 Task: Look for space in Kurayyimah, Jordan from 6th September, 2023 to 15th September, 2023 for 6 adults in price range Rs.8000 to Rs.12000. Place can be entire place or private room with 6 bedrooms having 6 beds and 6 bathrooms. Property type can be house, flat, guest house. Amenities needed are: wifi, TV, free parkinig on premises, gym, breakfast. Booking option can be shelf check-in. Required host language is English.
Action: Mouse moved to (464, 97)
Screenshot: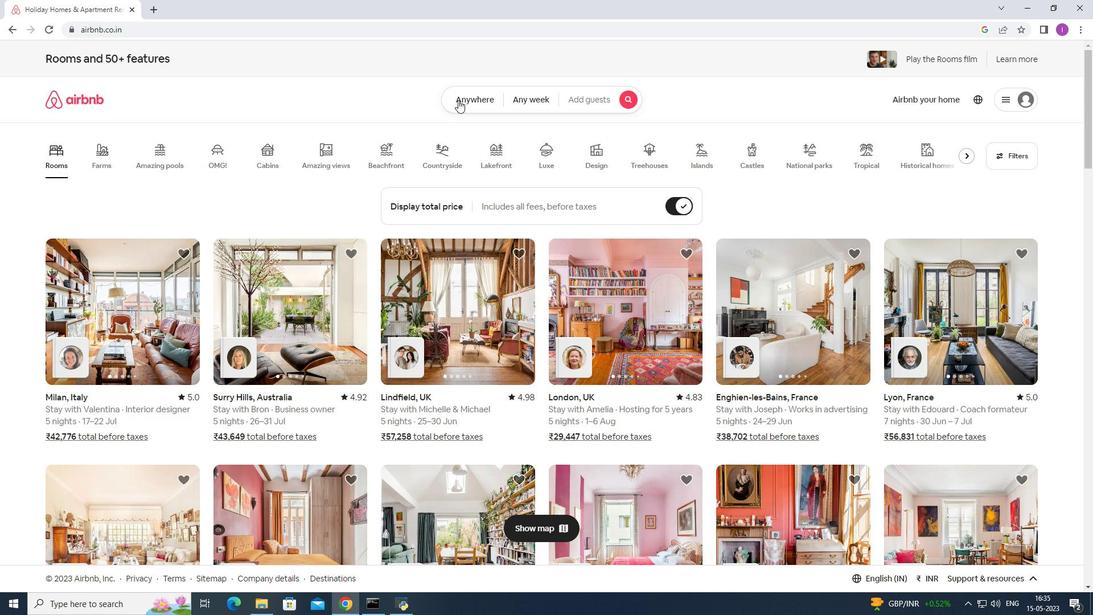 
Action: Mouse pressed left at (464, 97)
Screenshot: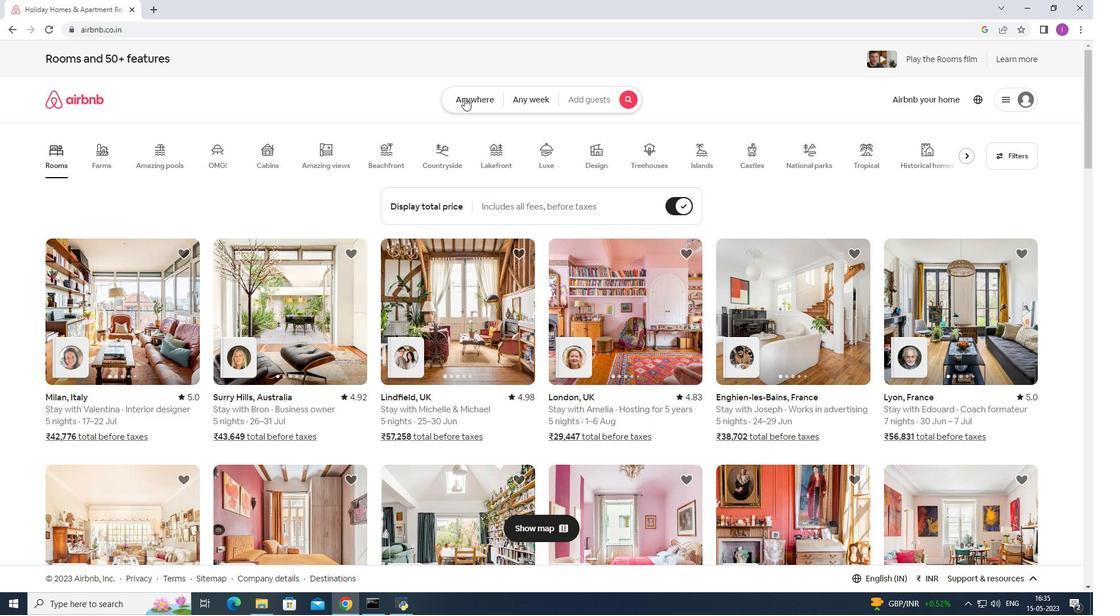 
Action: Mouse moved to (337, 147)
Screenshot: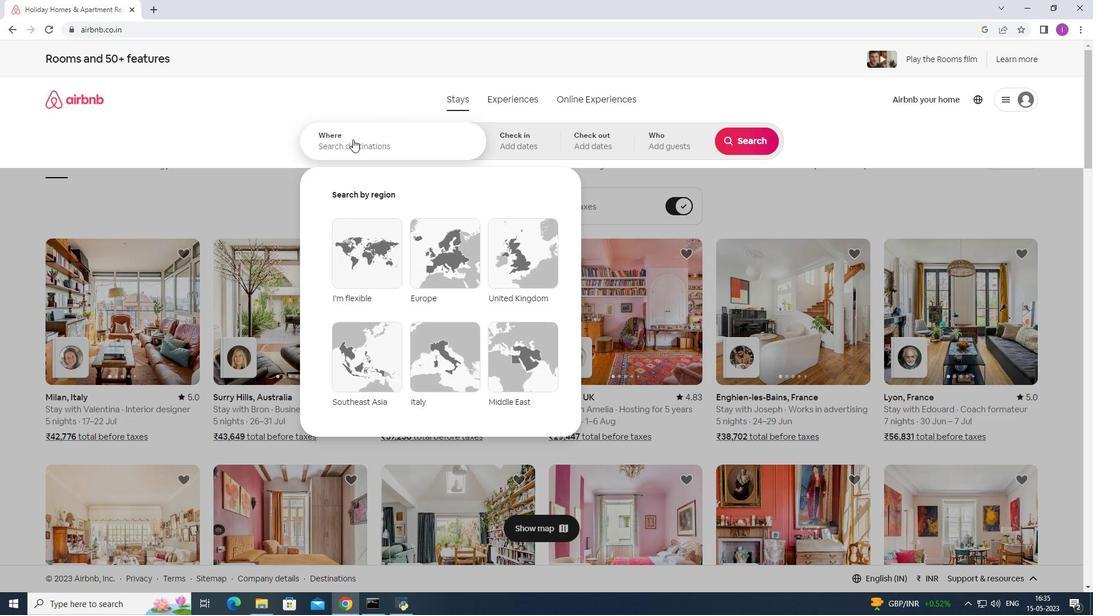 
Action: Mouse pressed left at (337, 147)
Screenshot: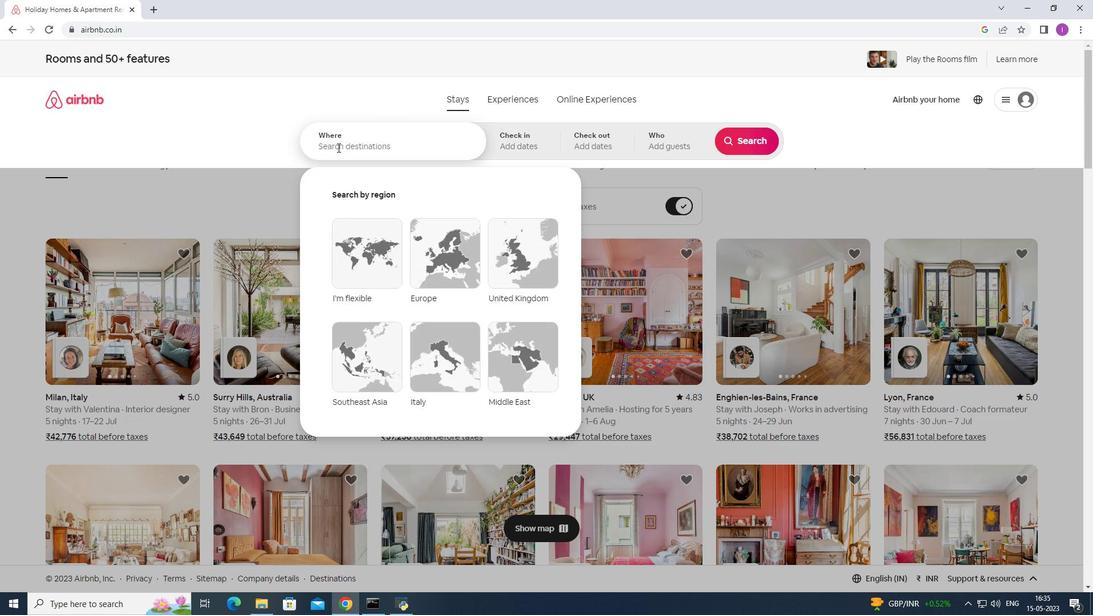 
Action: Mouse moved to (314, 150)
Screenshot: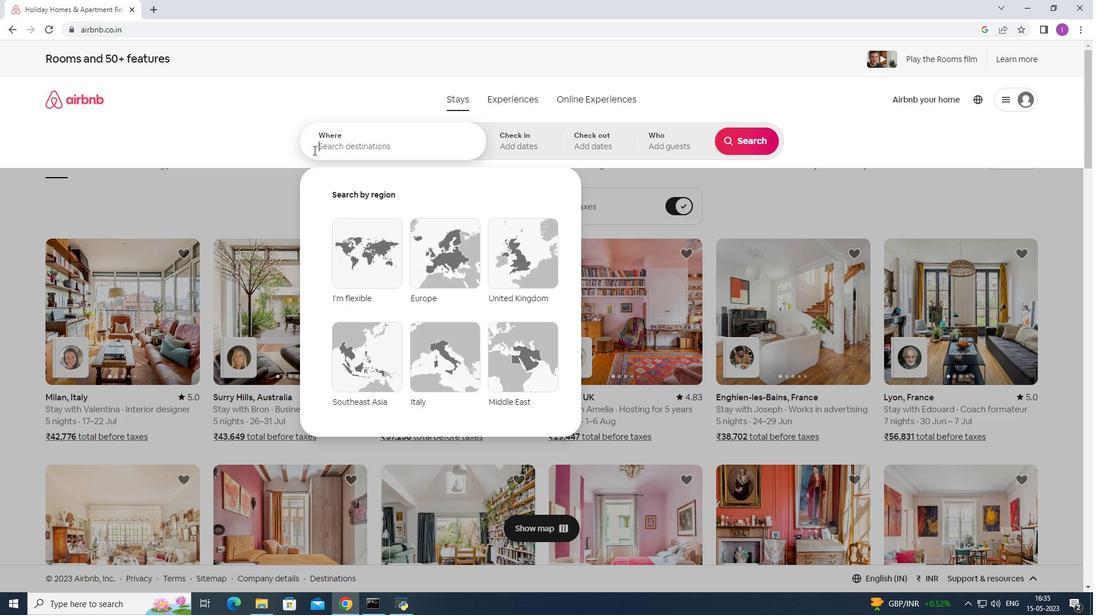 
Action: Key pressed <Key.shift><Key.shift><Key.shift><Key.shift><Key.shift>Kuay<Key.backspace><Key.backspace>rayyimah,<Key.shift>jordan
Screenshot: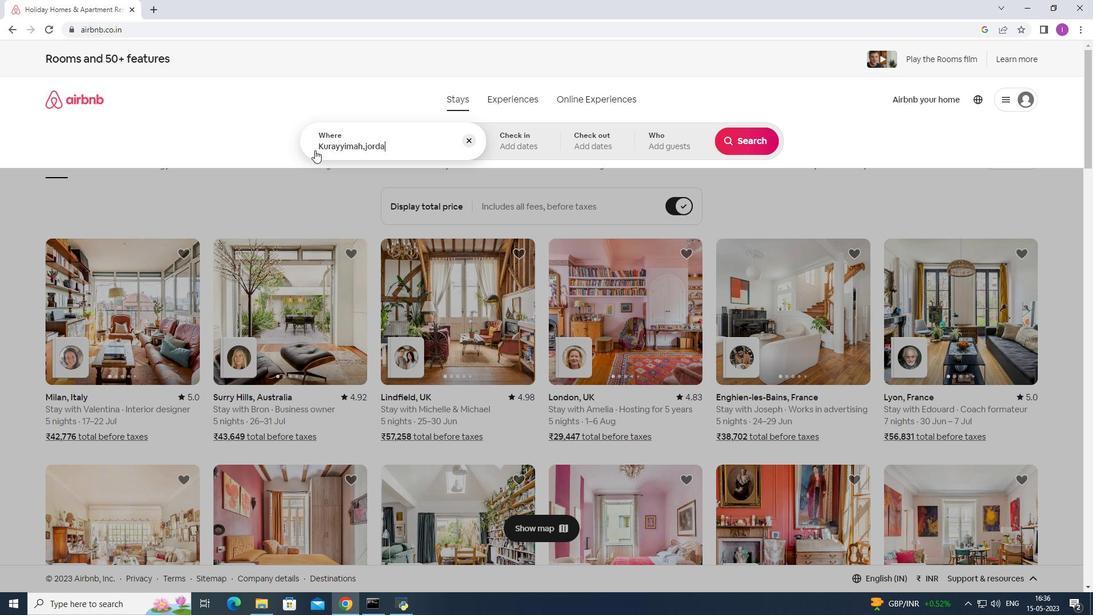 
Action: Mouse moved to (516, 141)
Screenshot: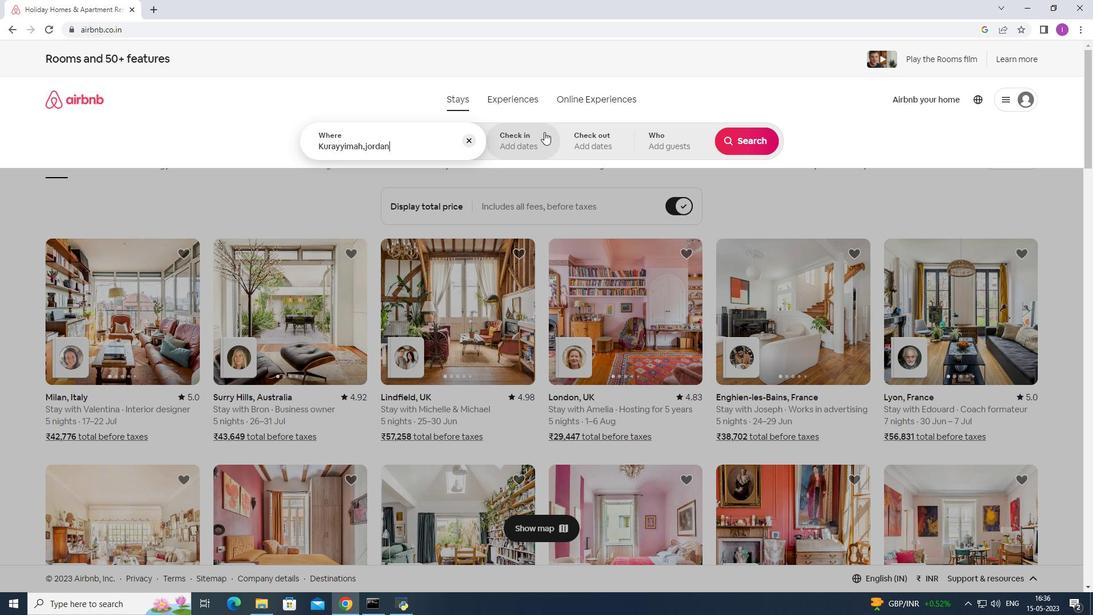 
Action: Mouse pressed left at (516, 141)
Screenshot: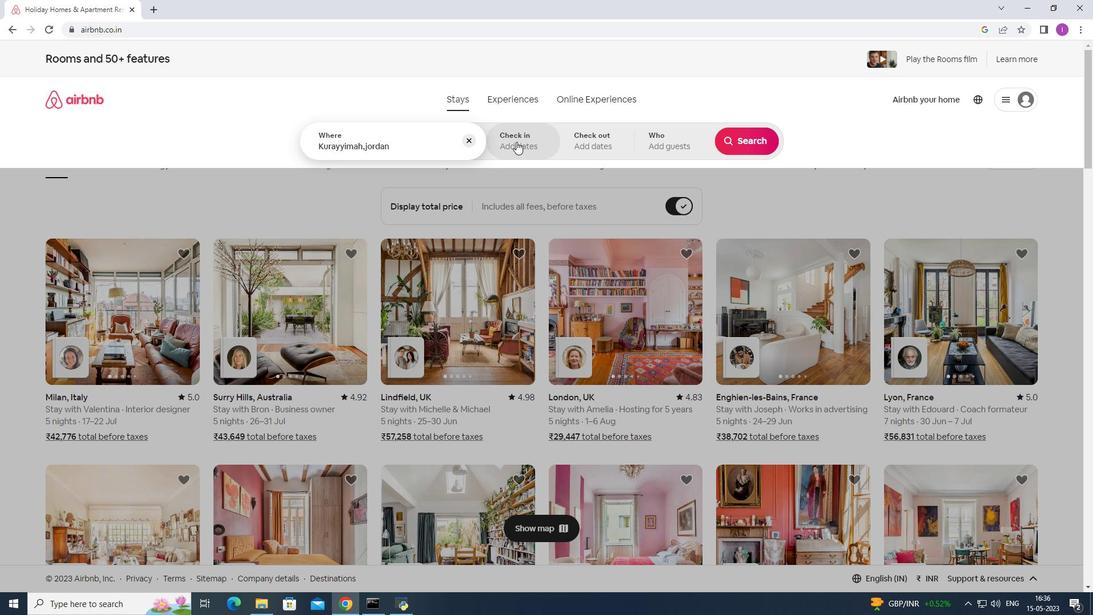 
Action: Mouse moved to (748, 227)
Screenshot: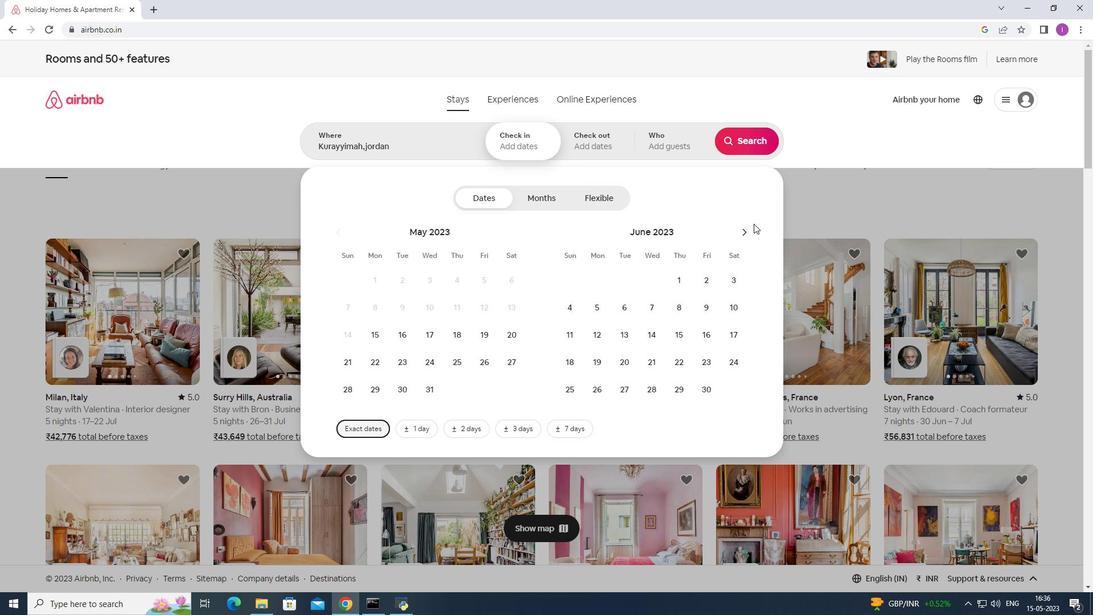 
Action: Mouse pressed left at (748, 227)
Screenshot: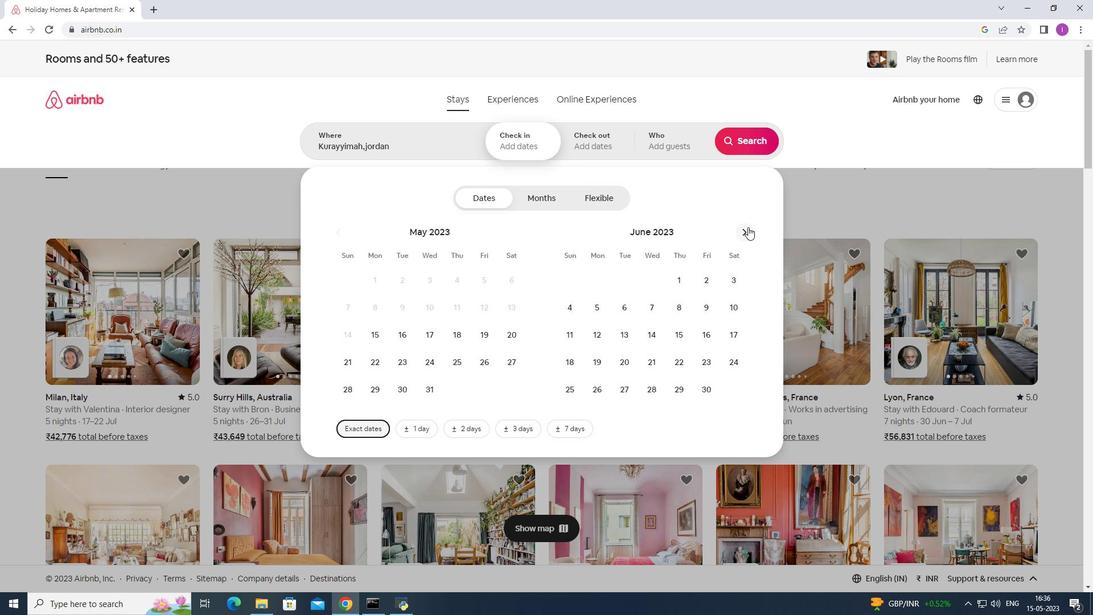
Action: Mouse pressed left at (748, 227)
Screenshot: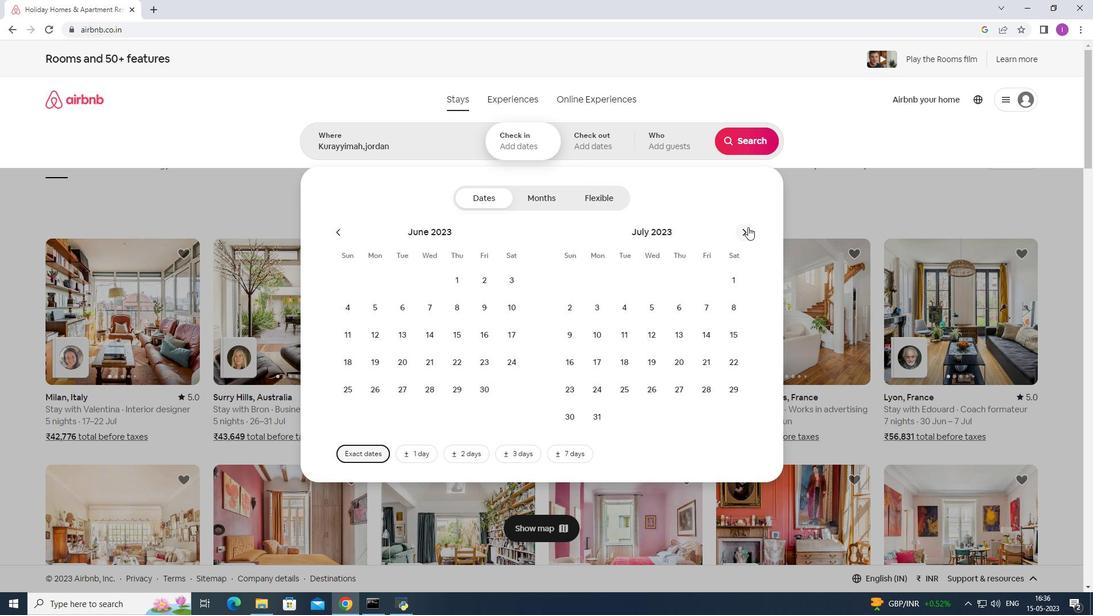 
Action: Mouse moved to (748, 227)
Screenshot: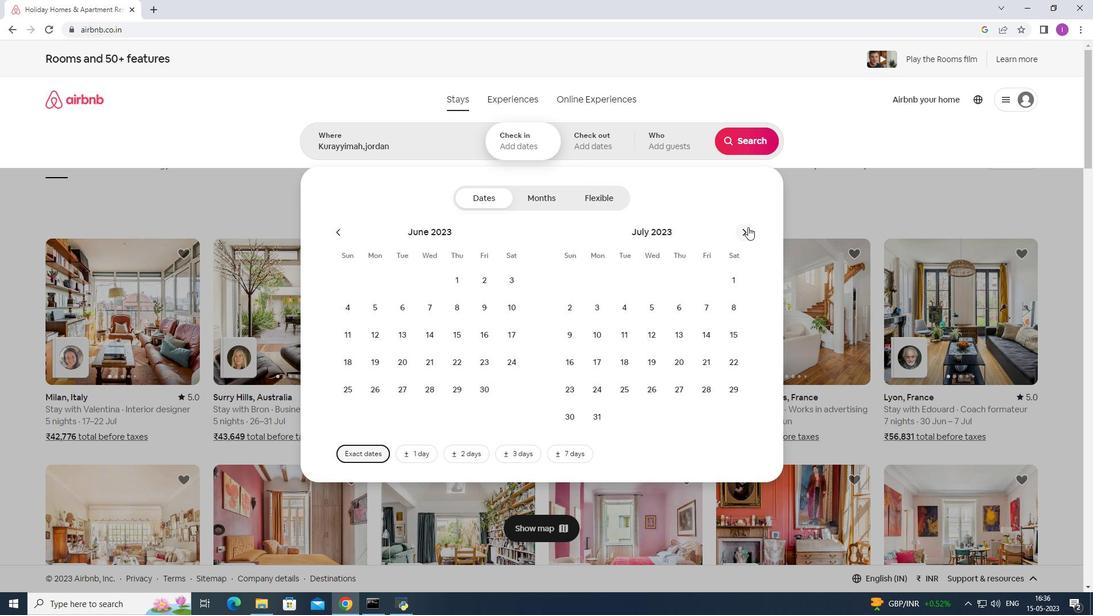 
Action: Mouse pressed left at (748, 227)
Screenshot: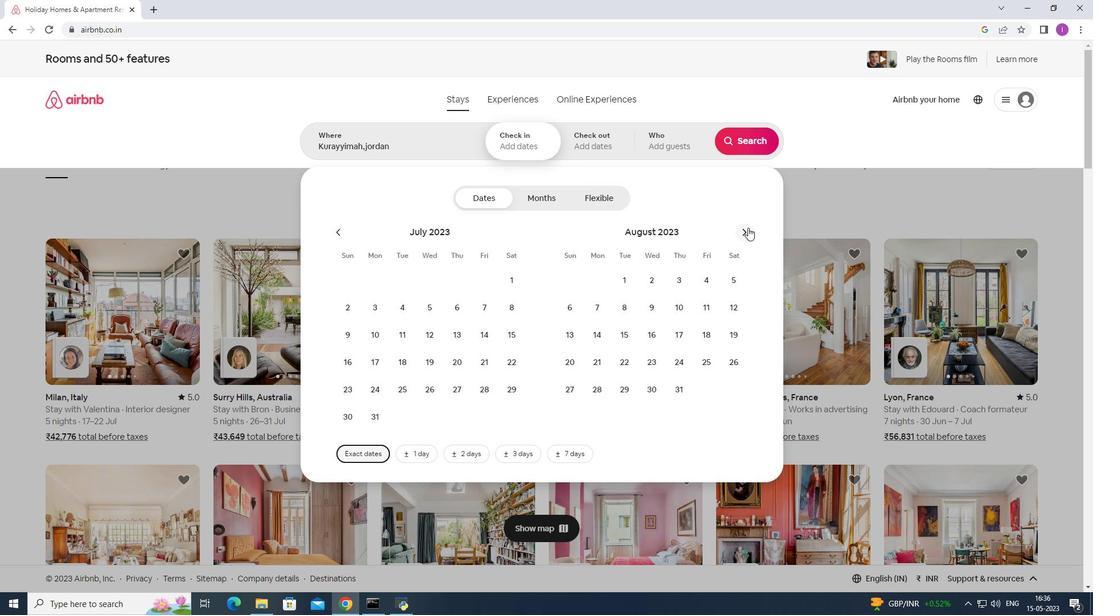 
Action: Mouse moved to (655, 299)
Screenshot: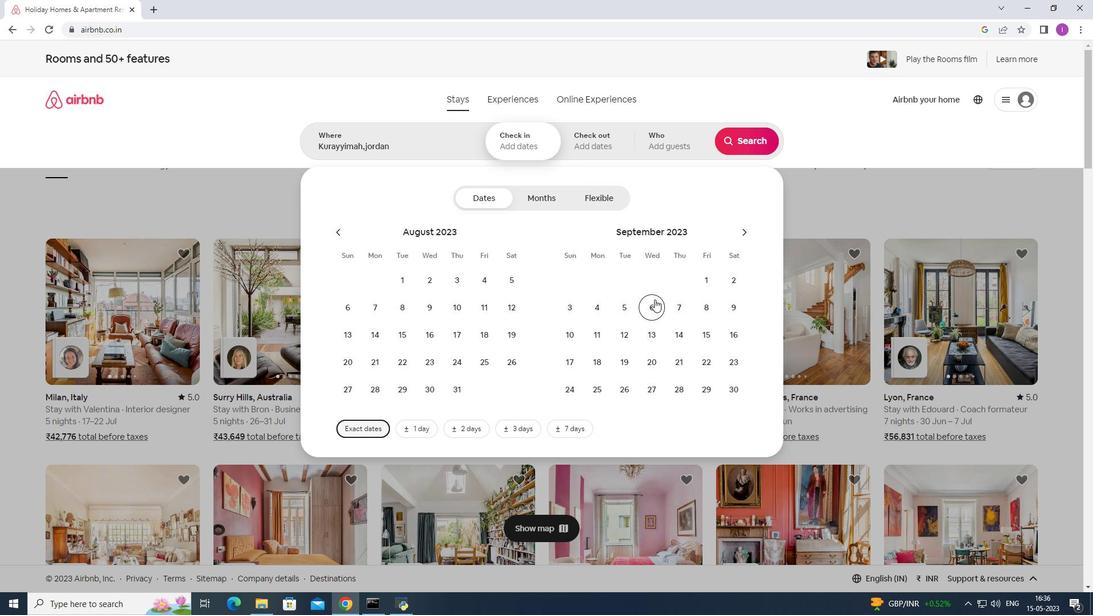 
Action: Mouse pressed left at (655, 299)
Screenshot: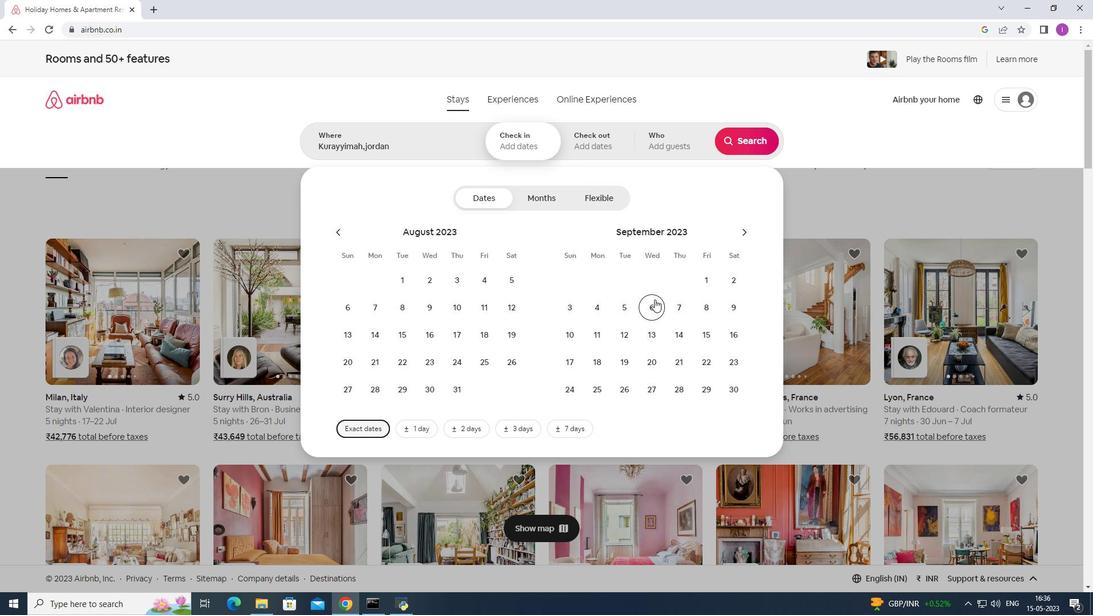 
Action: Mouse moved to (697, 334)
Screenshot: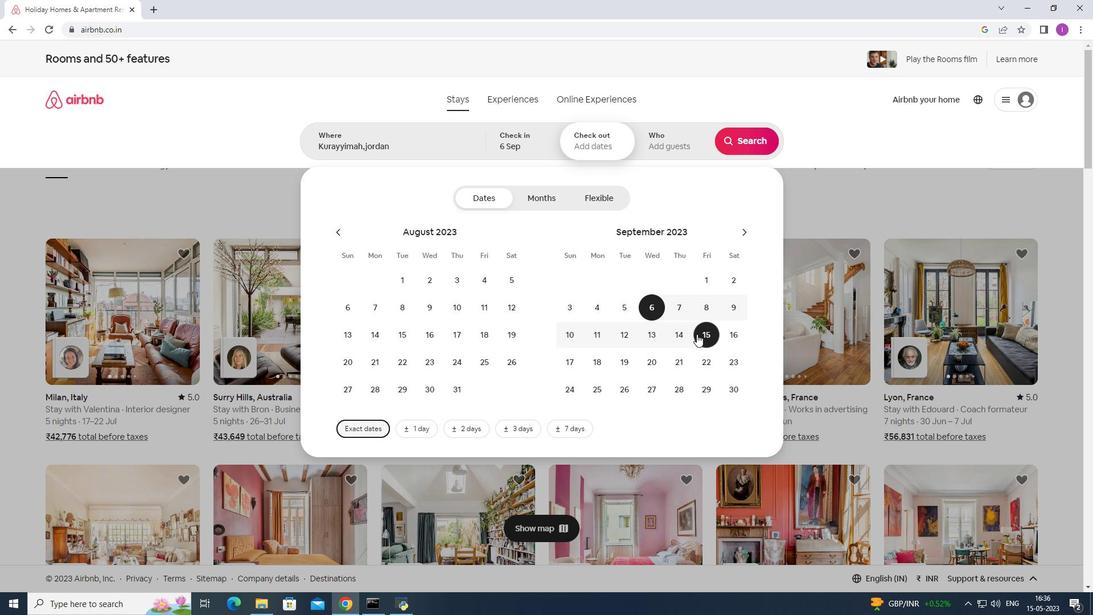 
Action: Mouse pressed left at (697, 334)
Screenshot: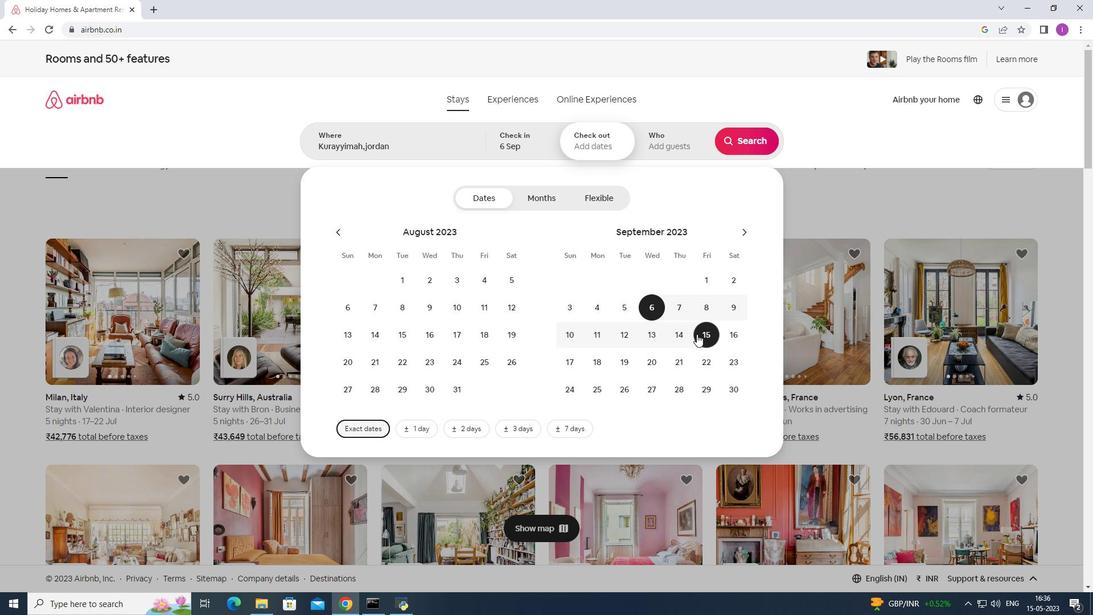 
Action: Mouse moved to (681, 149)
Screenshot: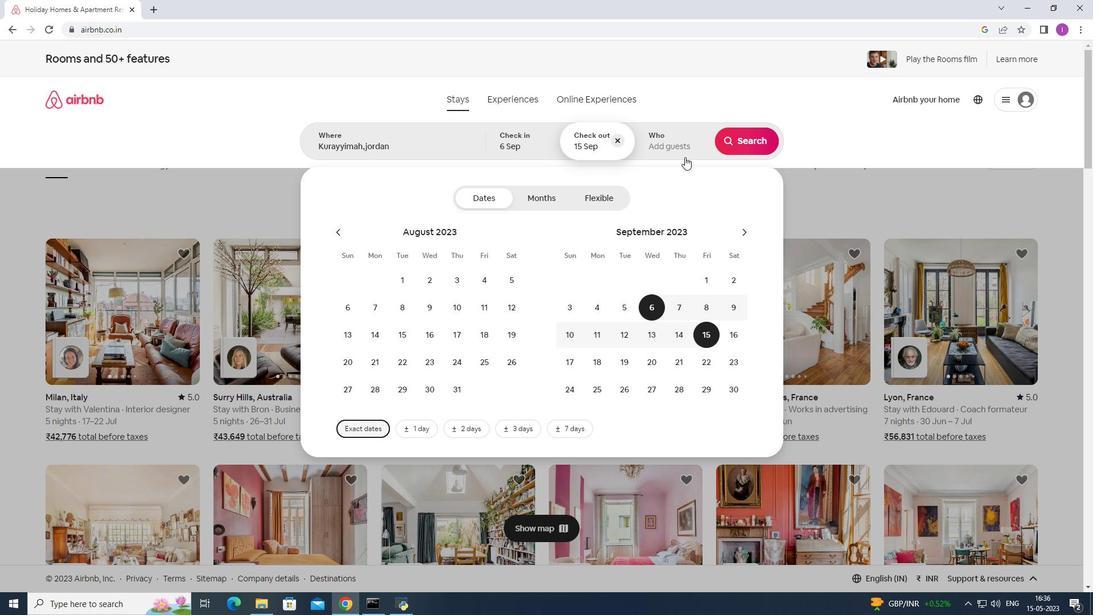 
Action: Mouse pressed left at (681, 149)
Screenshot: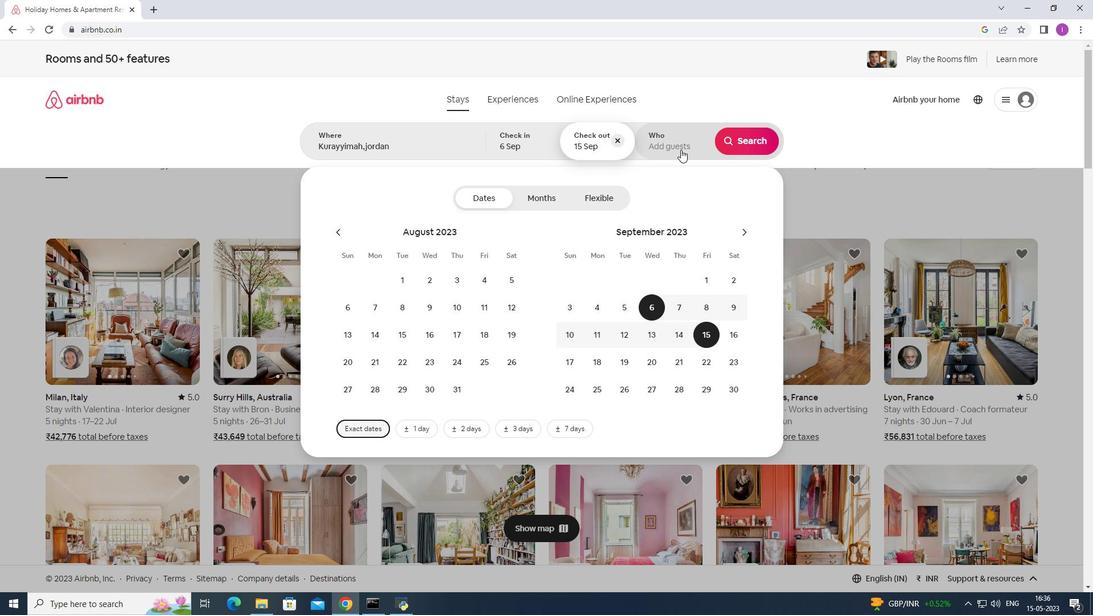 
Action: Mouse moved to (747, 202)
Screenshot: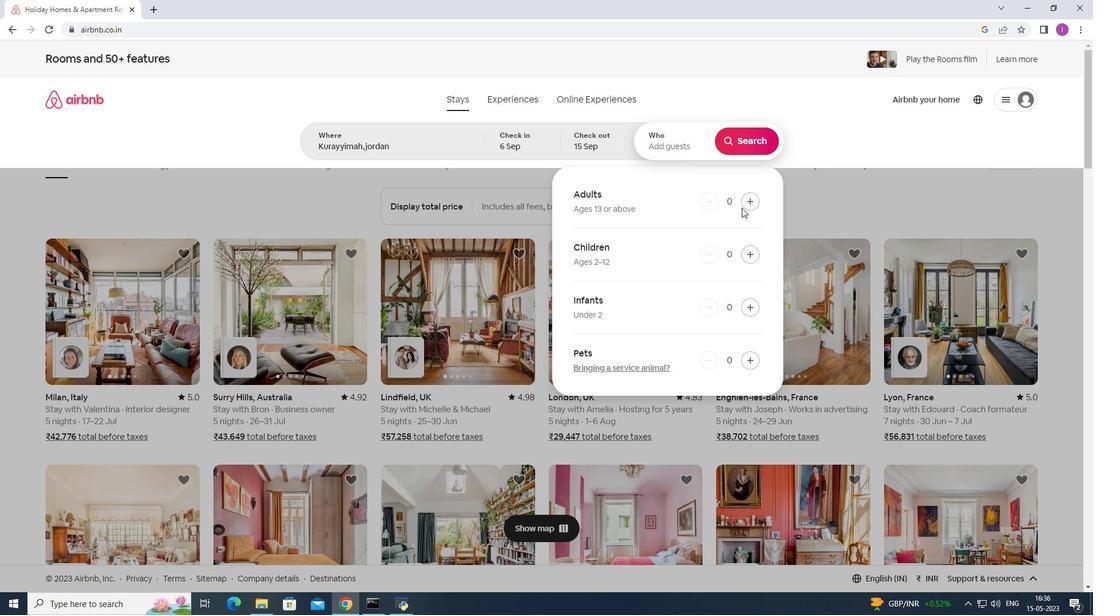 
Action: Mouse pressed left at (747, 202)
Screenshot: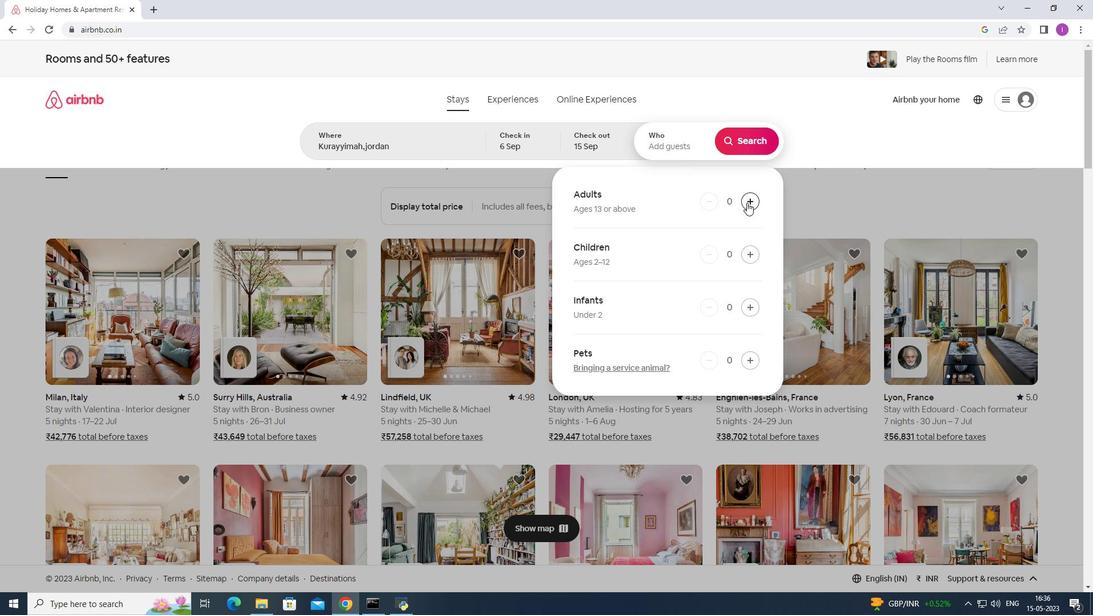 
Action: Mouse pressed left at (747, 202)
Screenshot: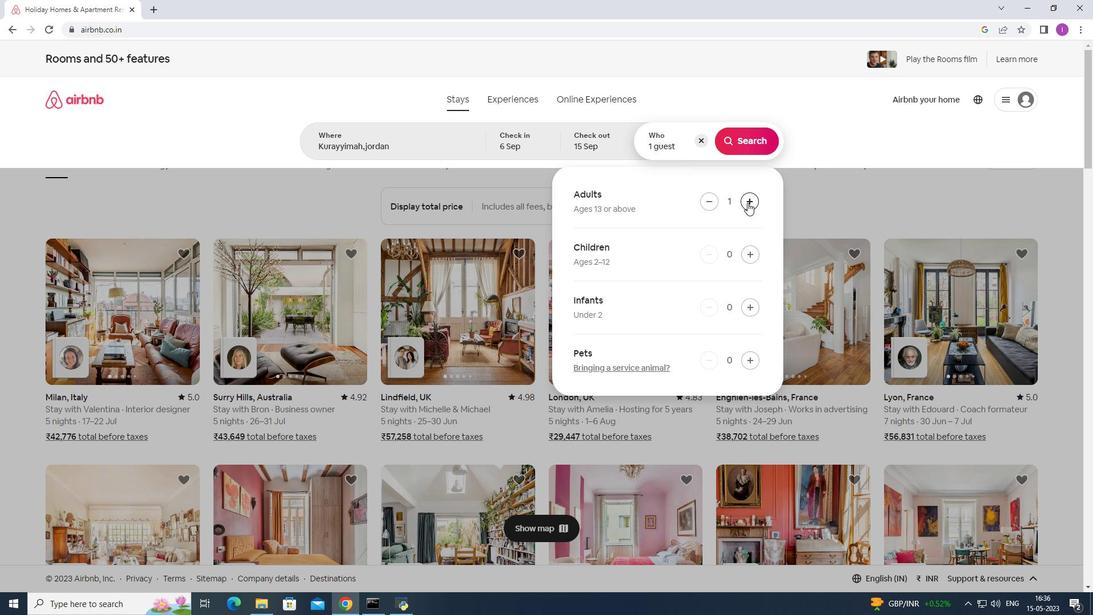 
Action: Mouse pressed left at (747, 202)
Screenshot: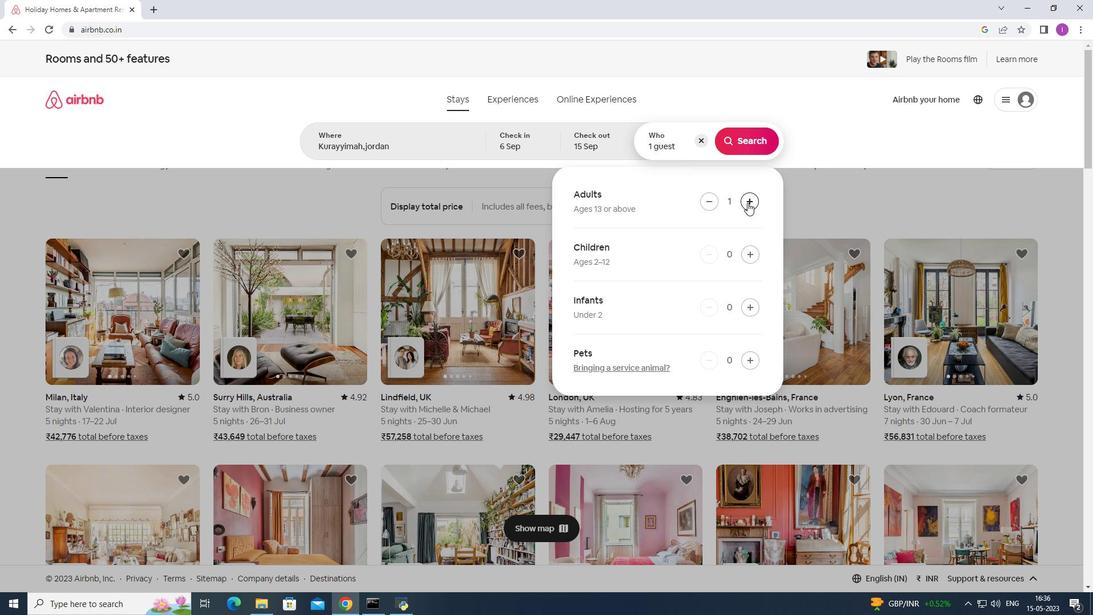 
Action: Mouse pressed left at (747, 202)
Screenshot: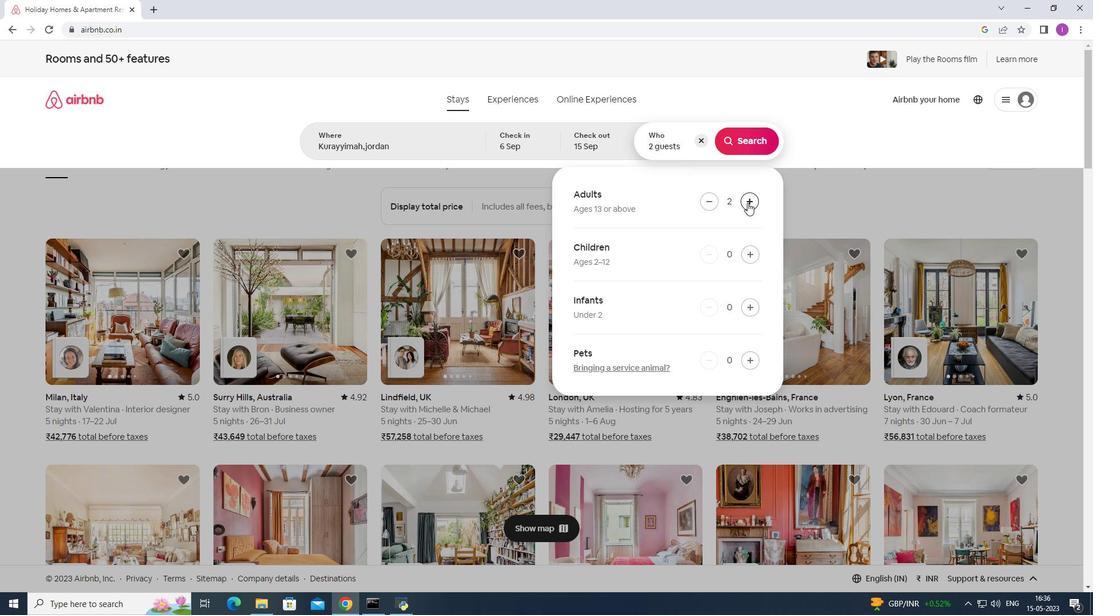 
Action: Mouse moved to (747, 202)
Screenshot: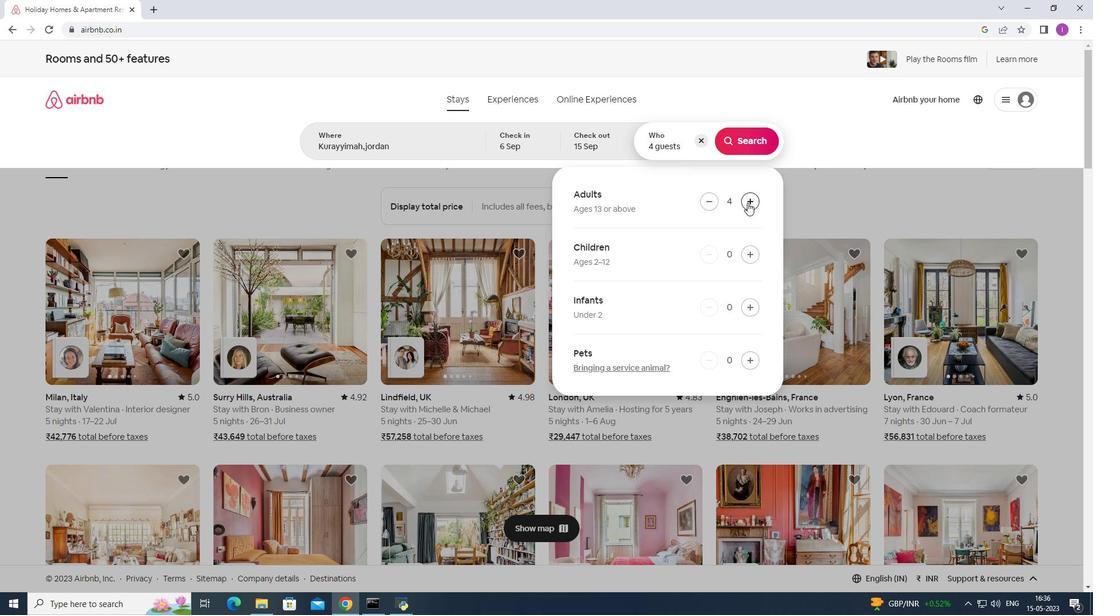 
Action: Mouse pressed left at (747, 202)
Screenshot: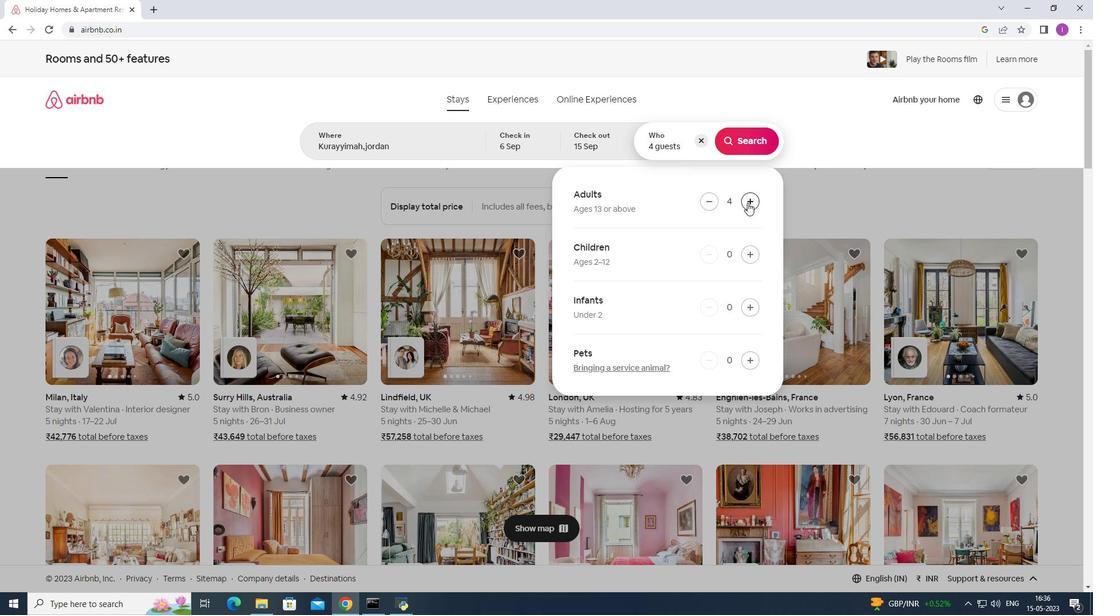 
Action: Mouse pressed left at (747, 202)
Screenshot: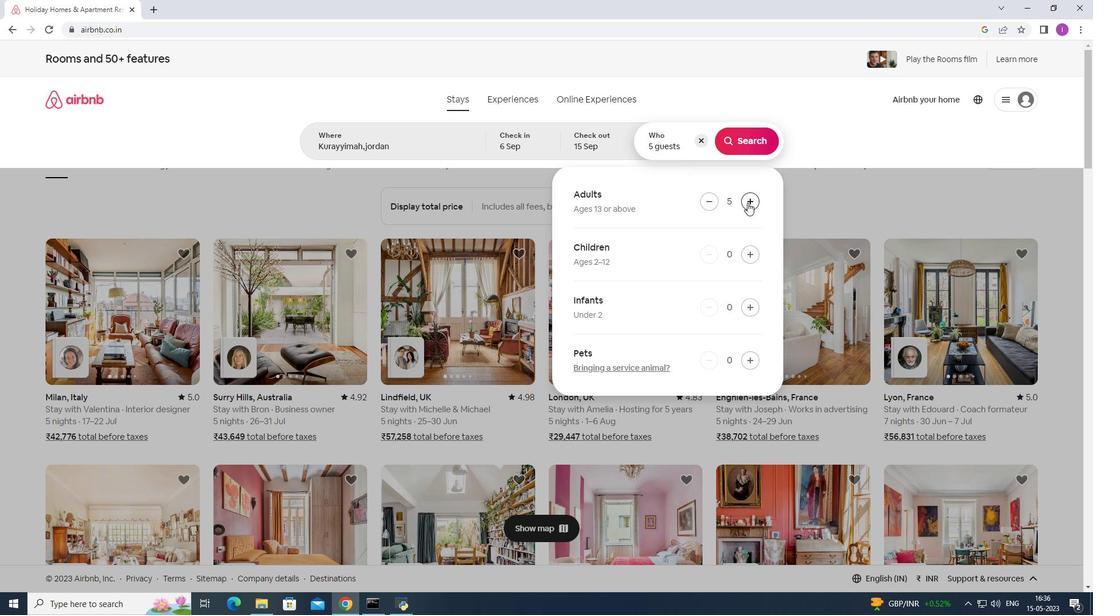 
Action: Mouse moved to (741, 144)
Screenshot: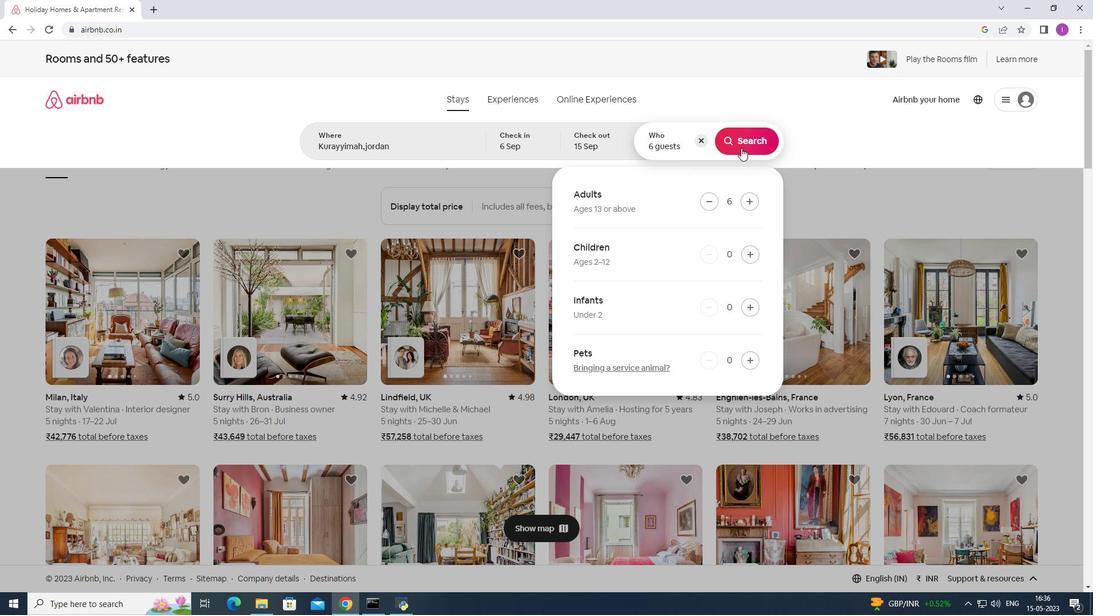
Action: Mouse pressed left at (741, 144)
Screenshot: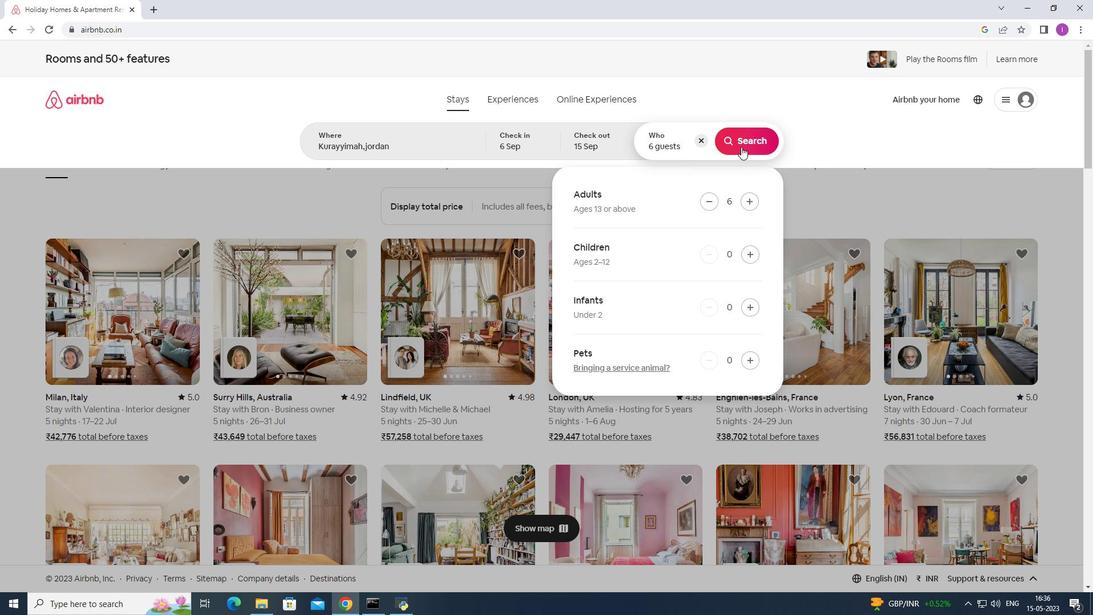 
Action: Mouse moved to (1051, 101)
Screenshot: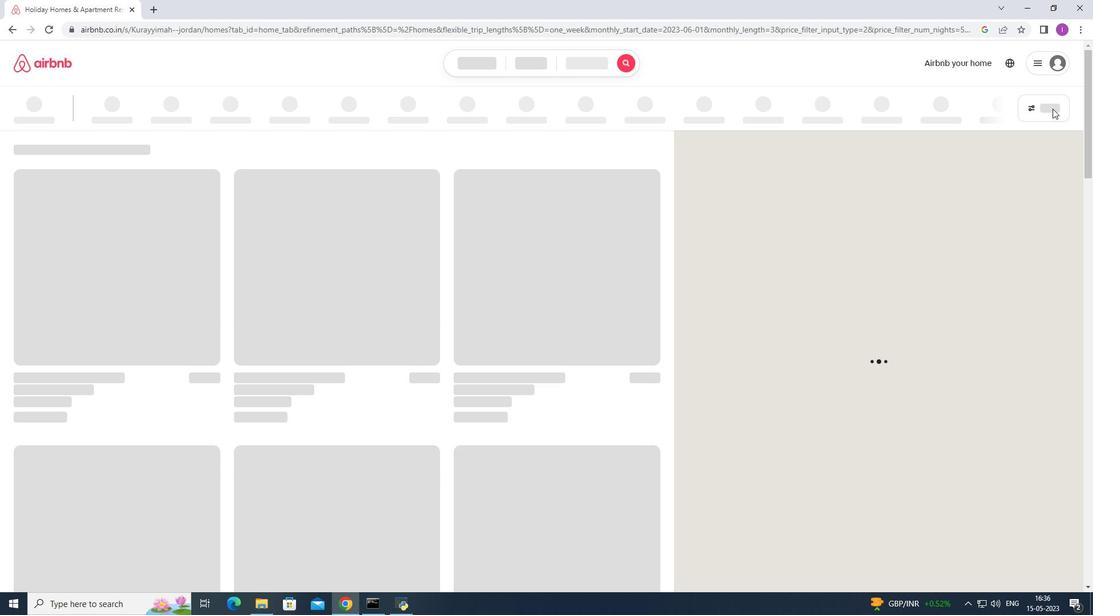 
Action: Mouse pressed left at (1051, 101)
Screenshot: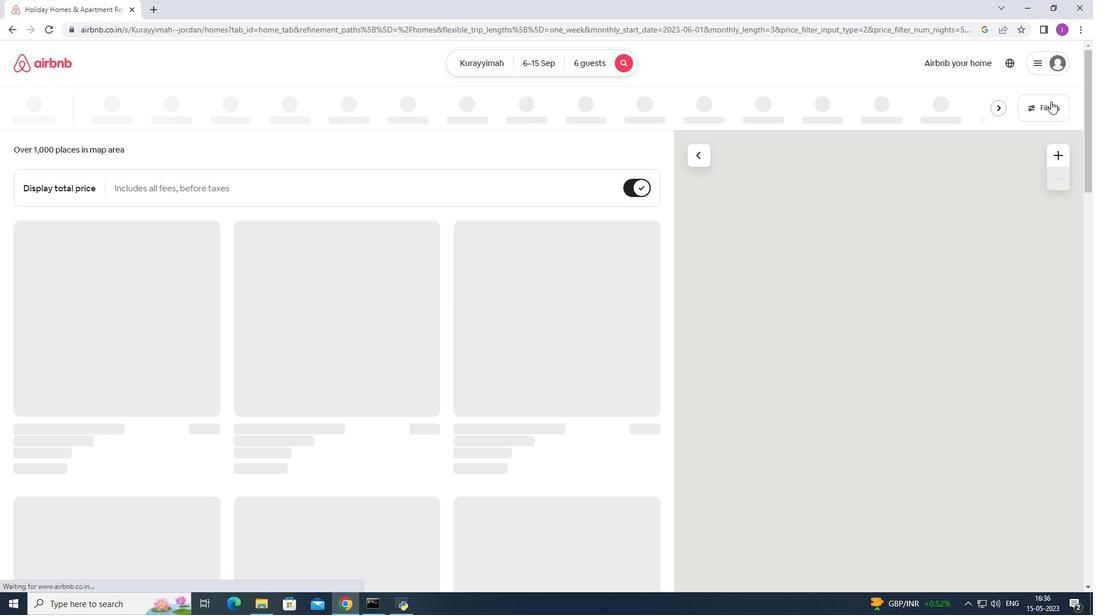 
Action: Mouse moved to (640, 388)
Screenshot: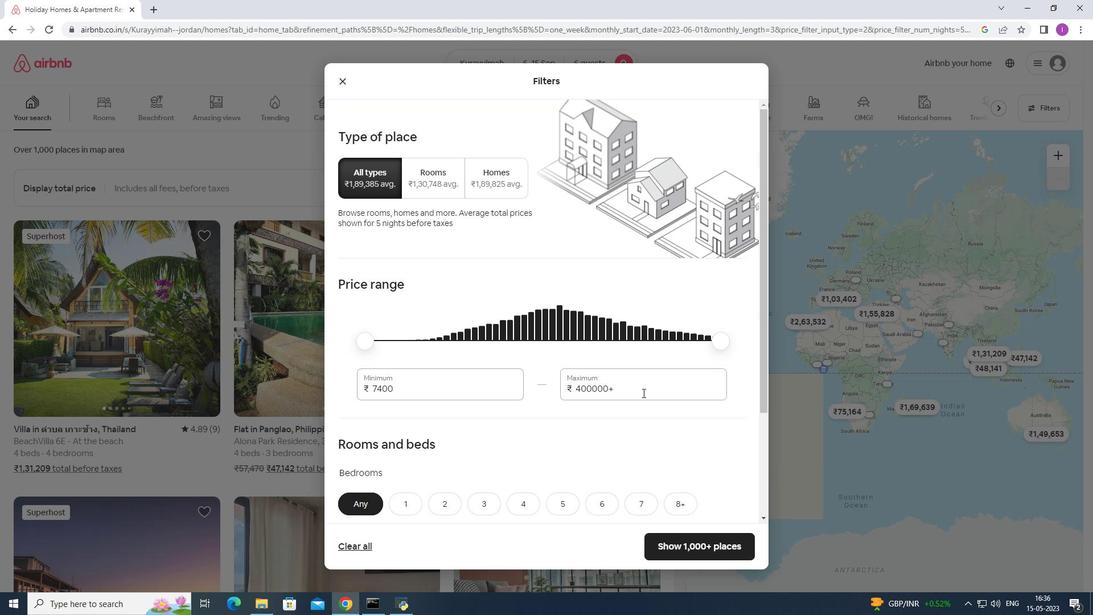 
Action: Mouse pressed left at (640, 388)
Screenshot: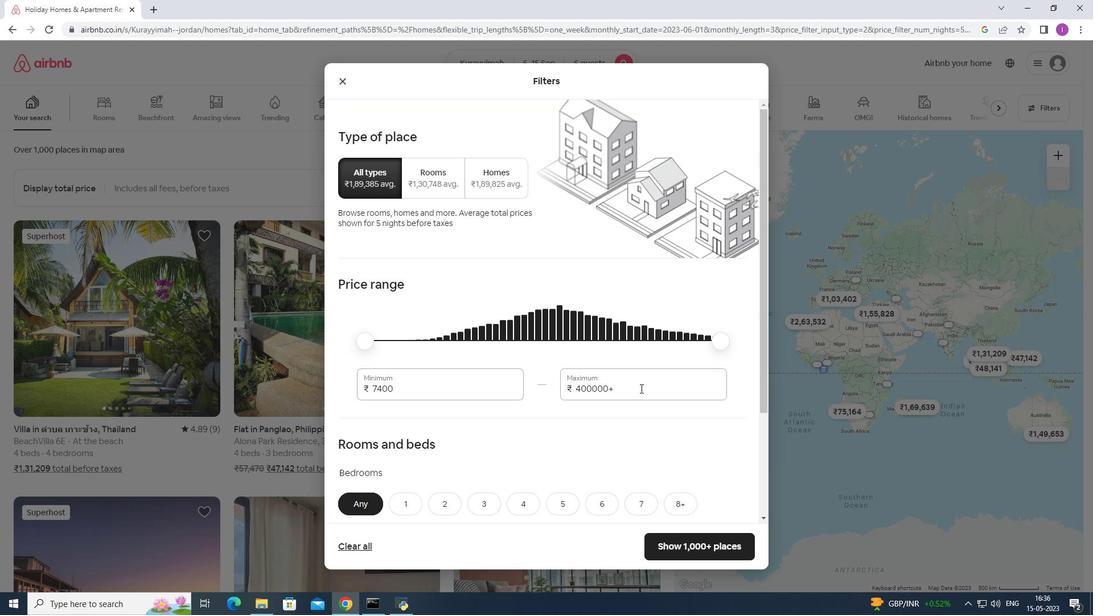 
Action: Mouse moved to (619, 387)
Screenshot: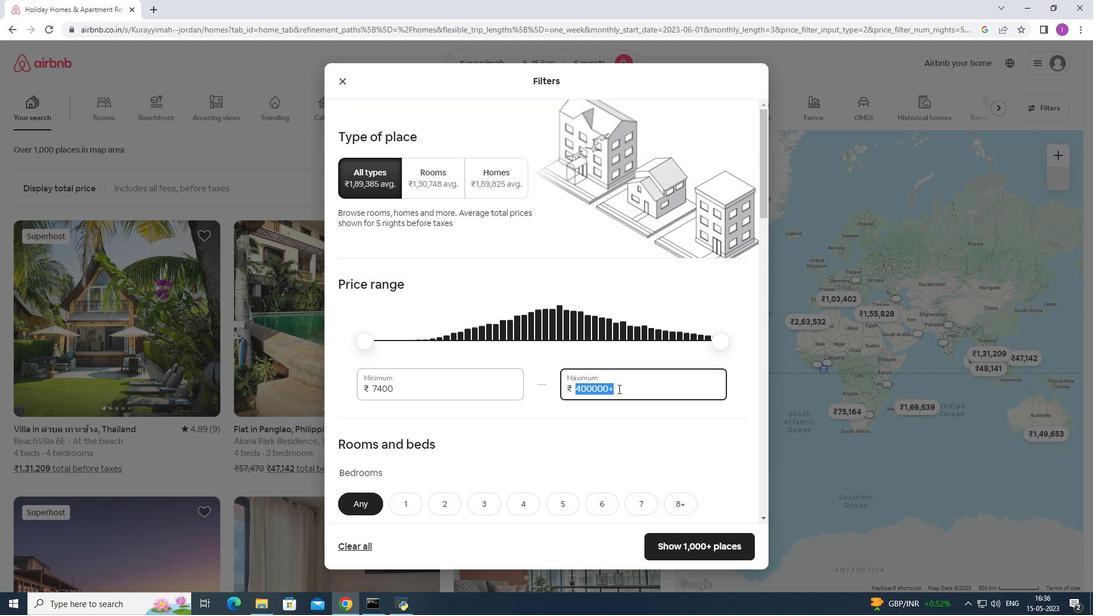 
Action: Key pressed 1
Screenshot: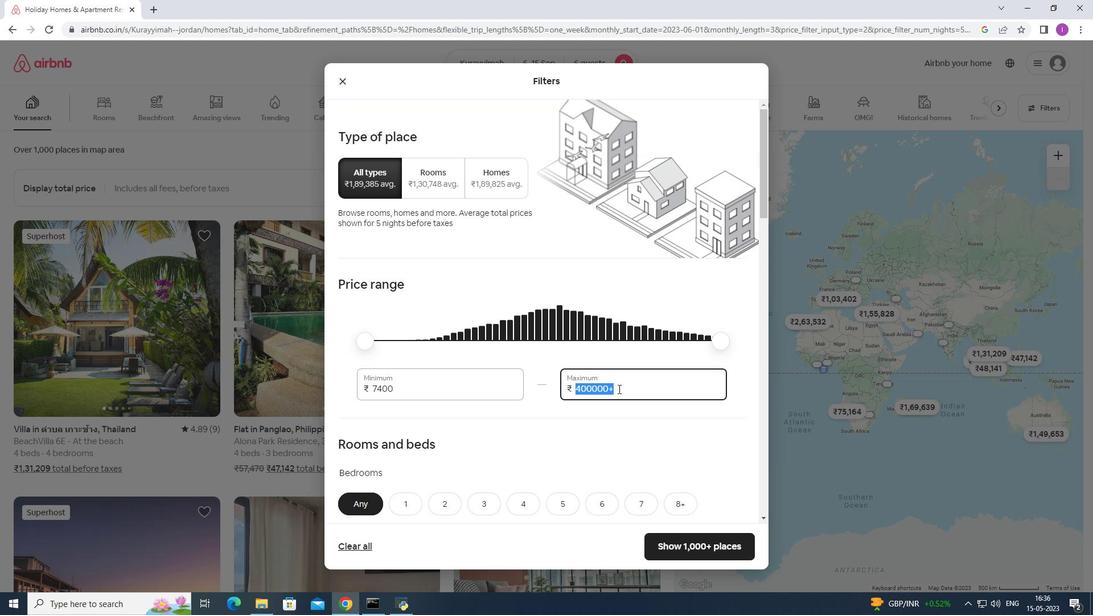 
Action: Mouse moved to (620, 386)
Screenshot: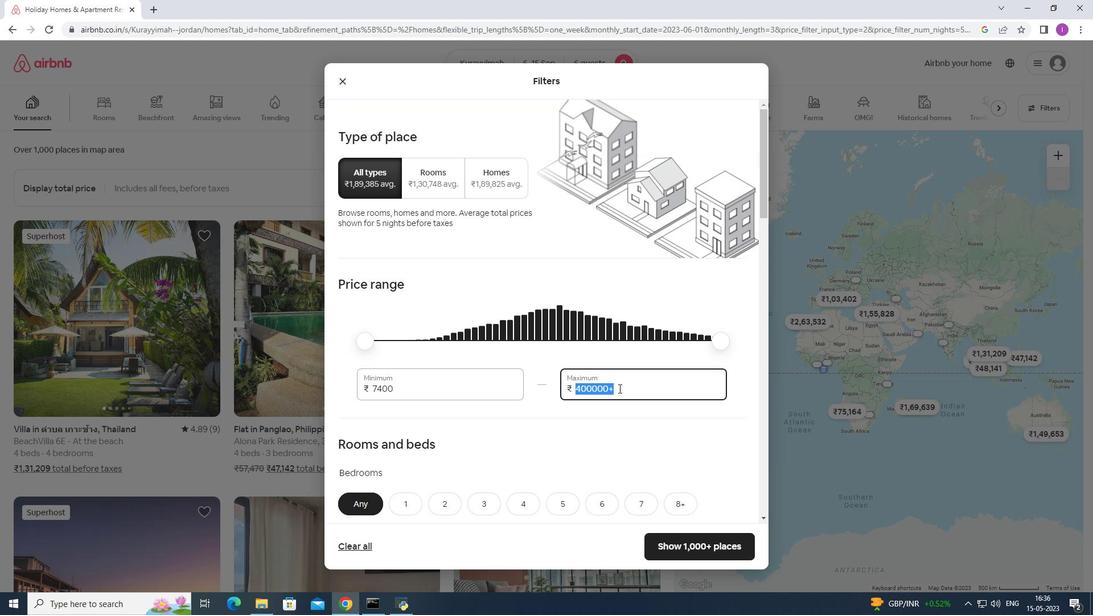 
Action: Key pressed 2
Screenshot: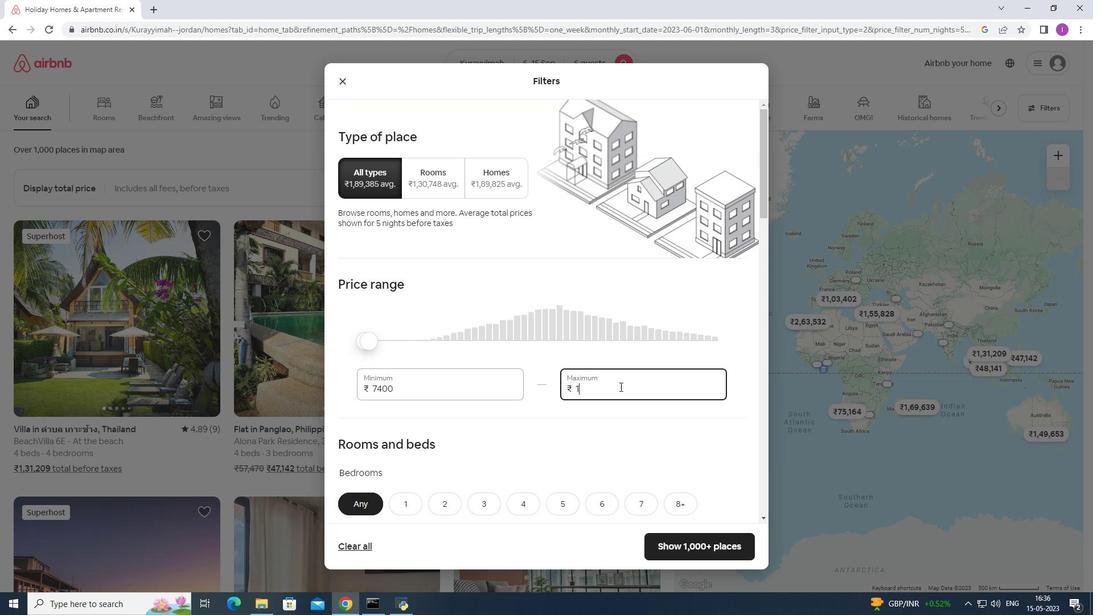 
Action: Mouse moved to (622, 385)
Screenshot: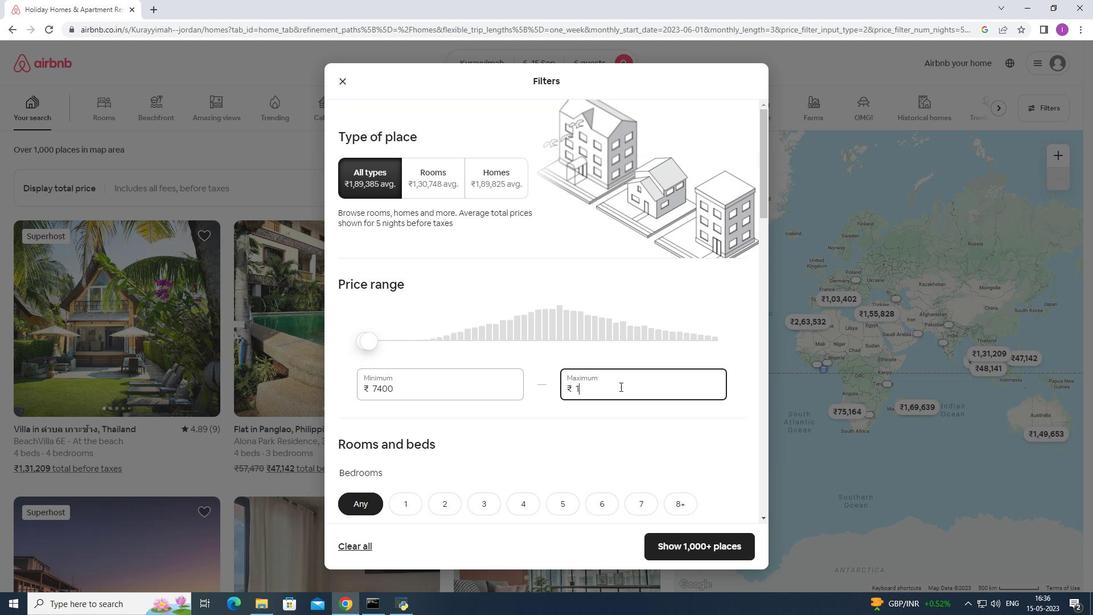 
Action: Key pressed 0
Screenshot: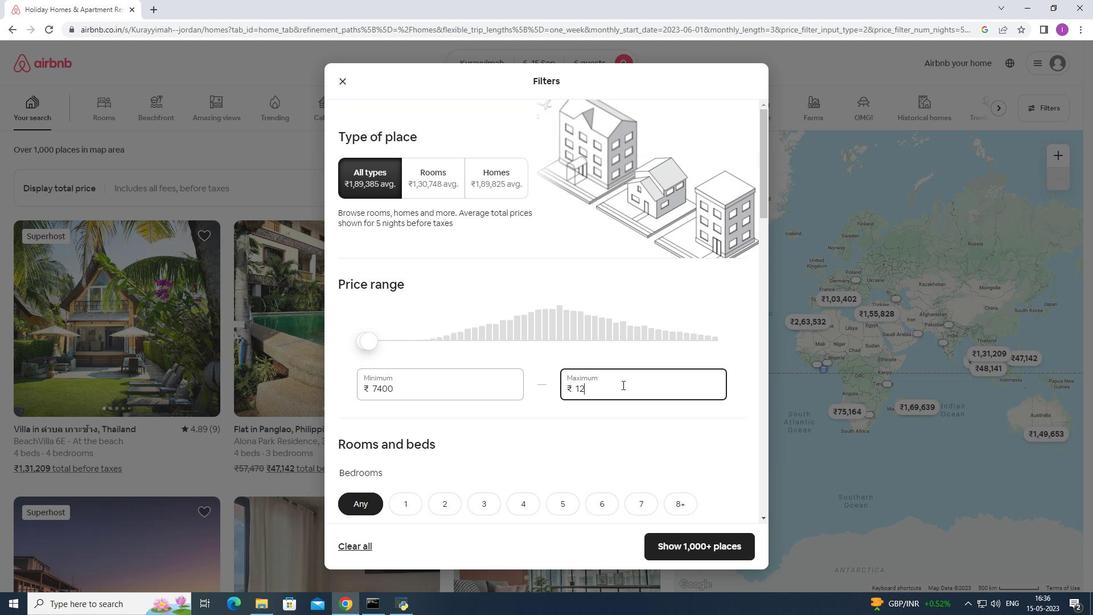 
Action: Mouse moved to (624, 382)
Screenshot: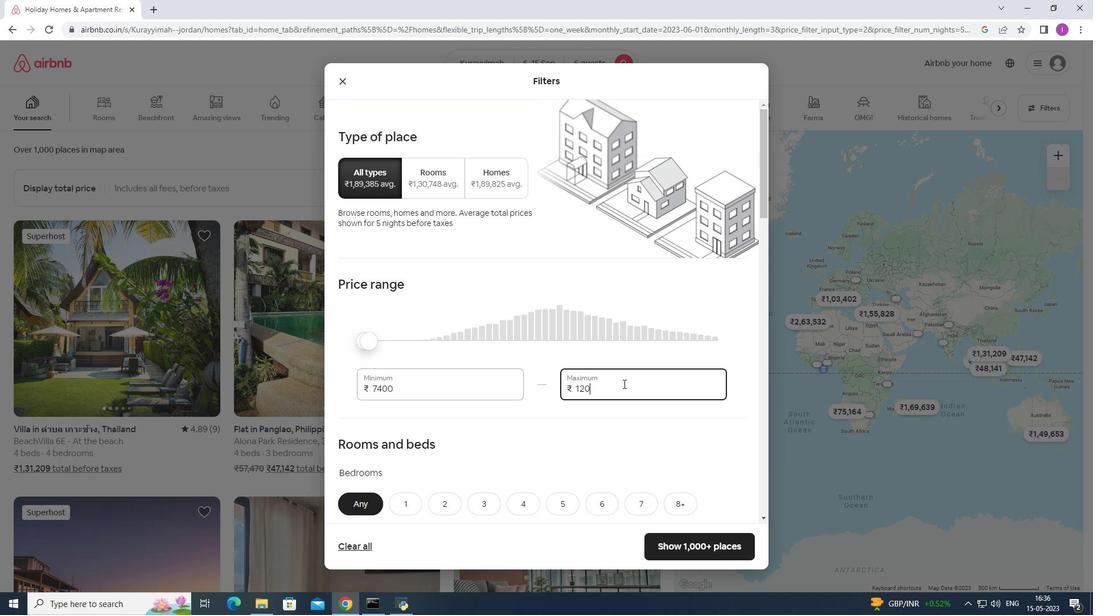 
Action: Key pressed 0
Screenshot: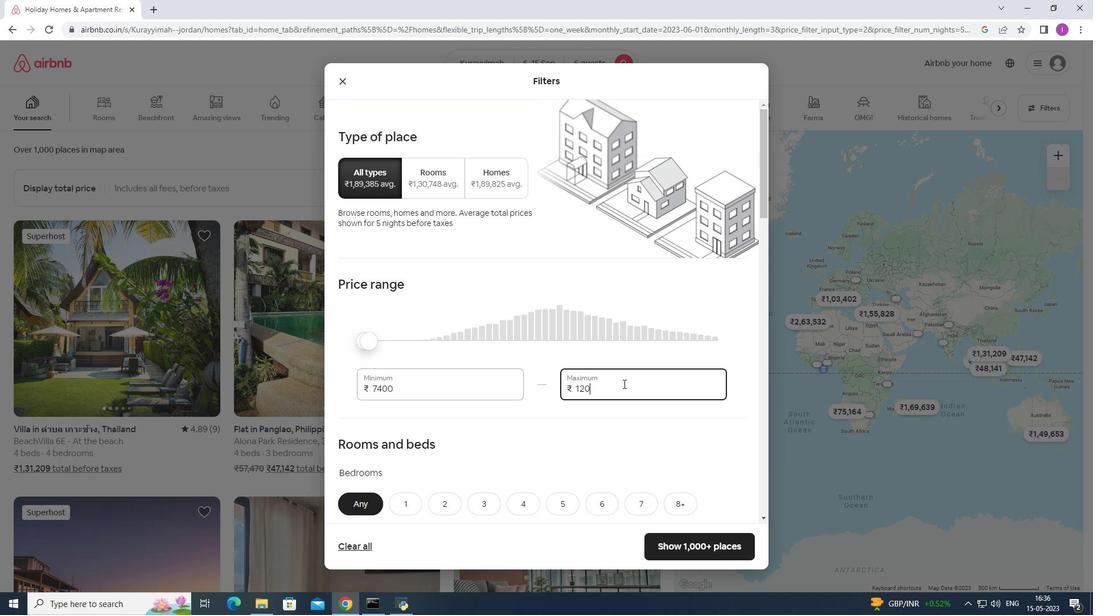 
Action: Mouse moved to (626, 382)
Screenshot: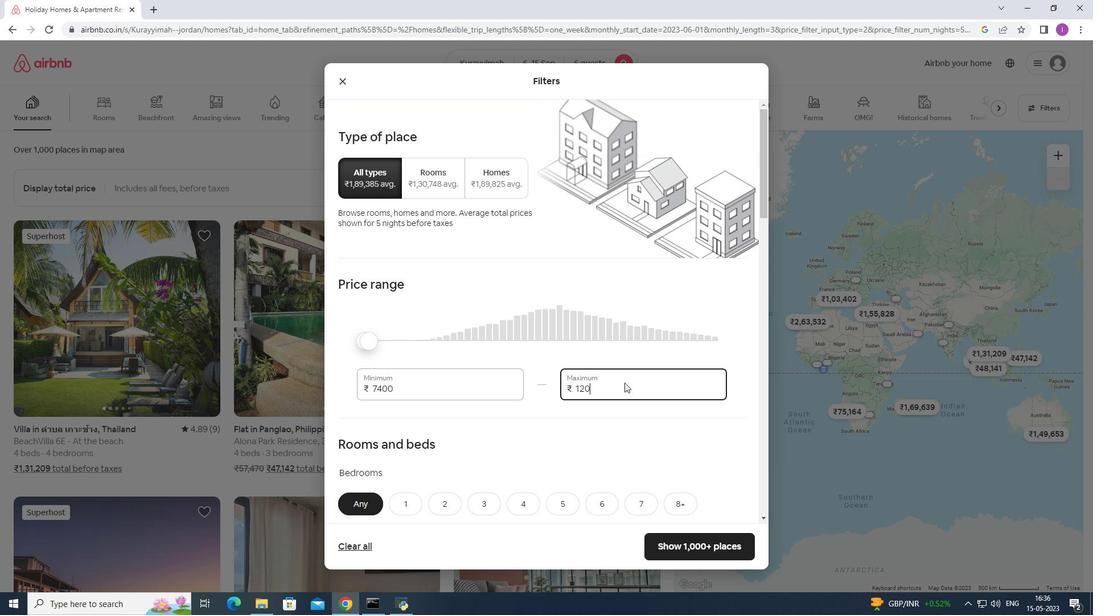 
Action: Key pressed 0
Screenshot: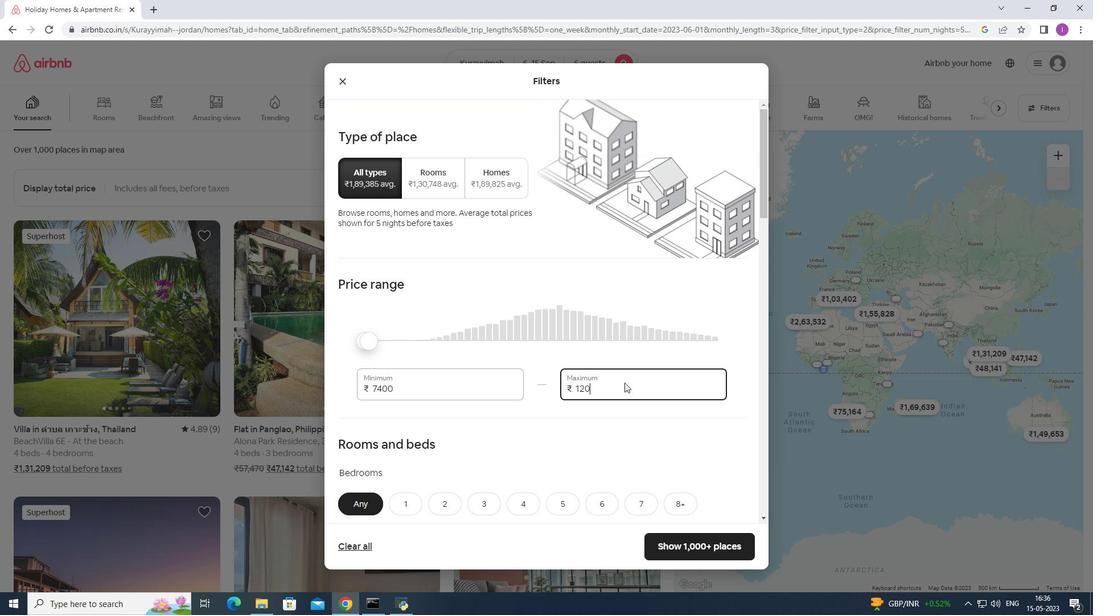 
Action: Mouse moved to (459, 404)
Screenshot: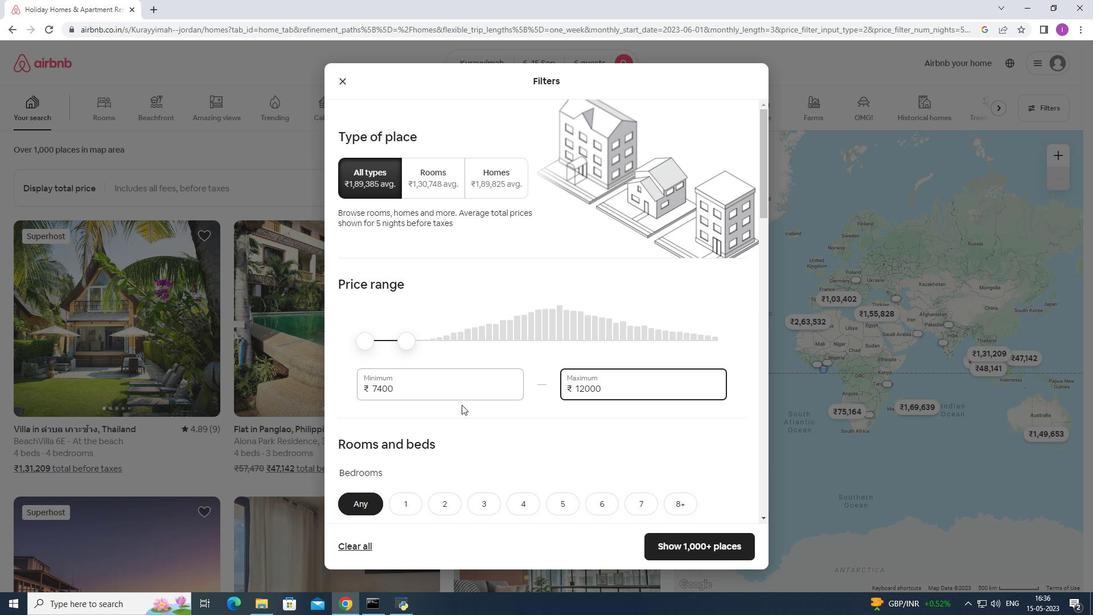 
Action: Mouse scrolled (459, 404) with delta (0, 0)
Screenshot: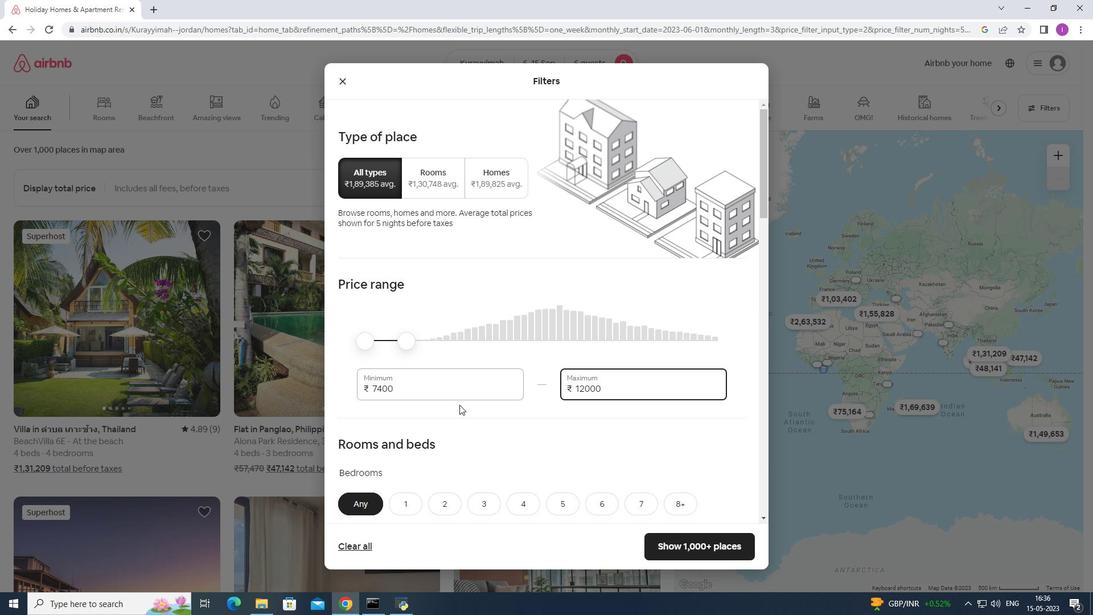 
Action: Mouse moved to (407, 332)
Screenshot: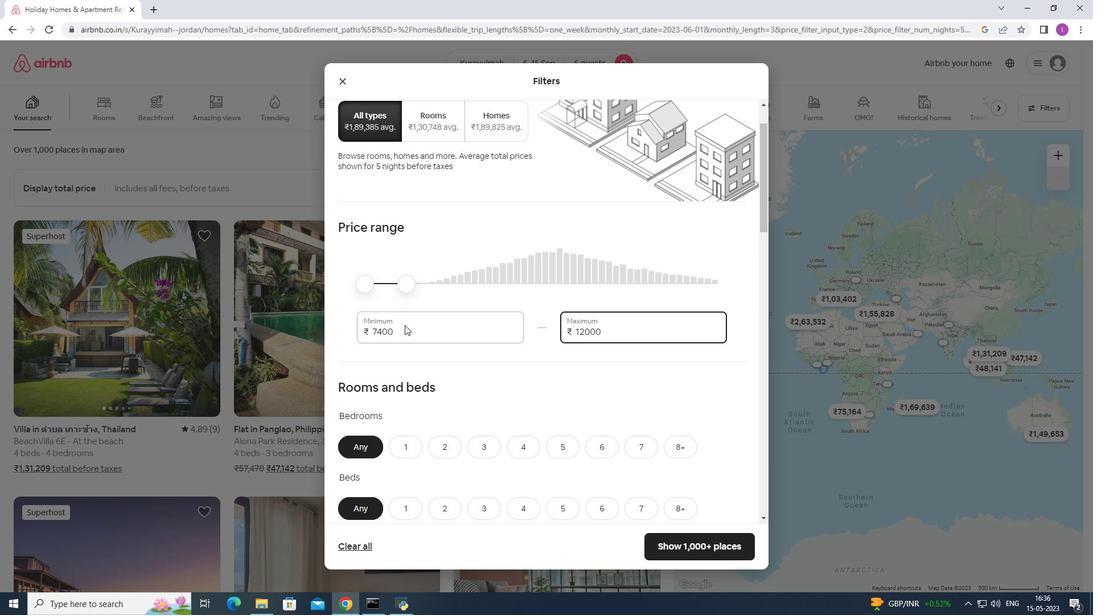 
Action: Mouse pressed left at (407, 332)
Screenshot: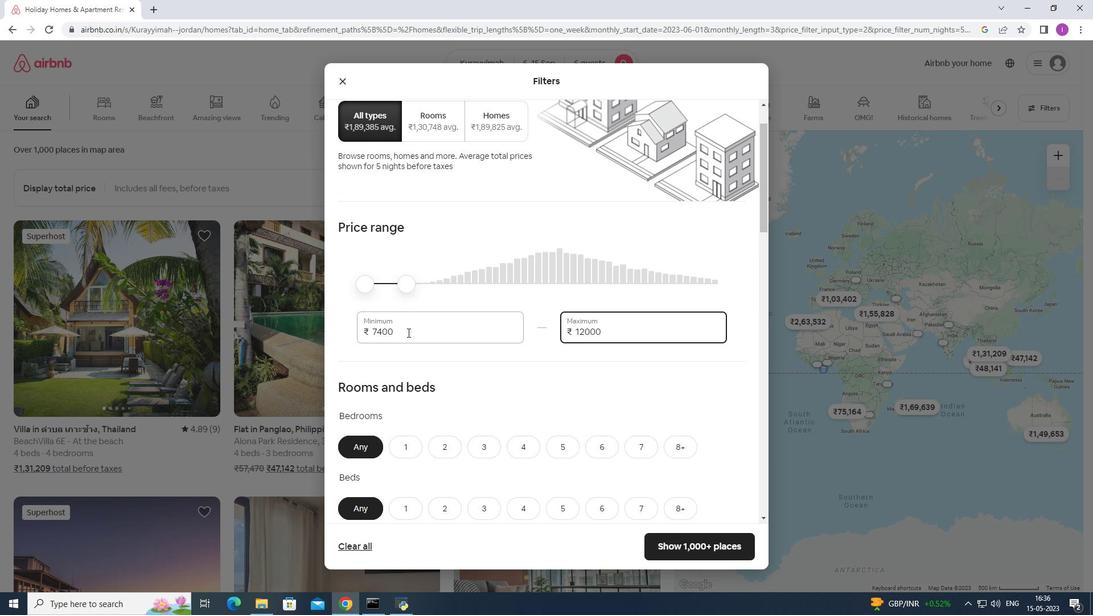 
Action: Mouse moved to (396, 357)
Screenshot: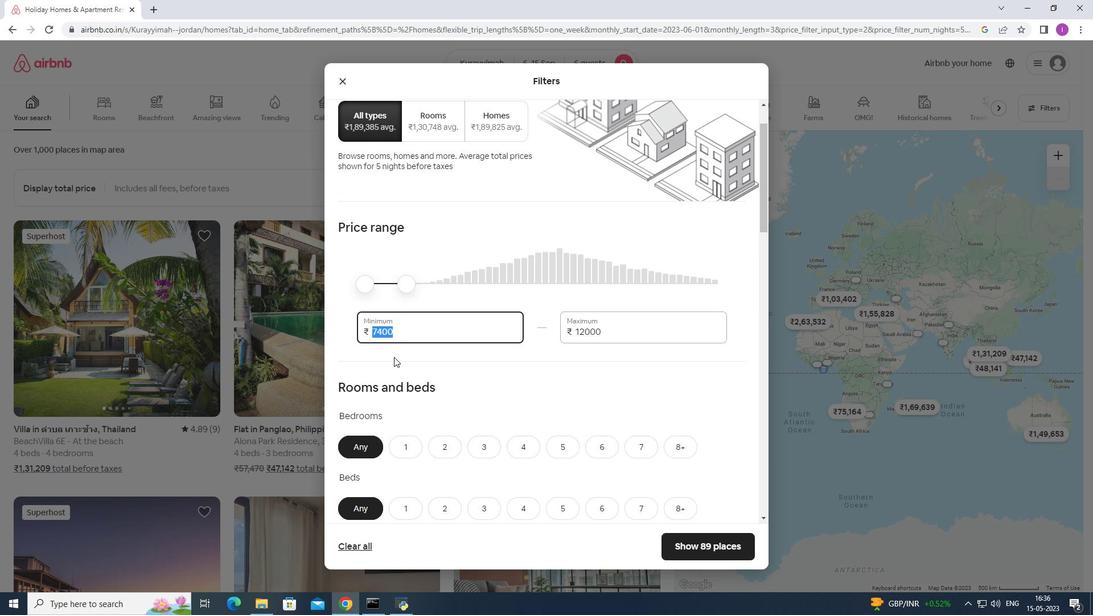 
Action: Key pressed 8000
Screenshot: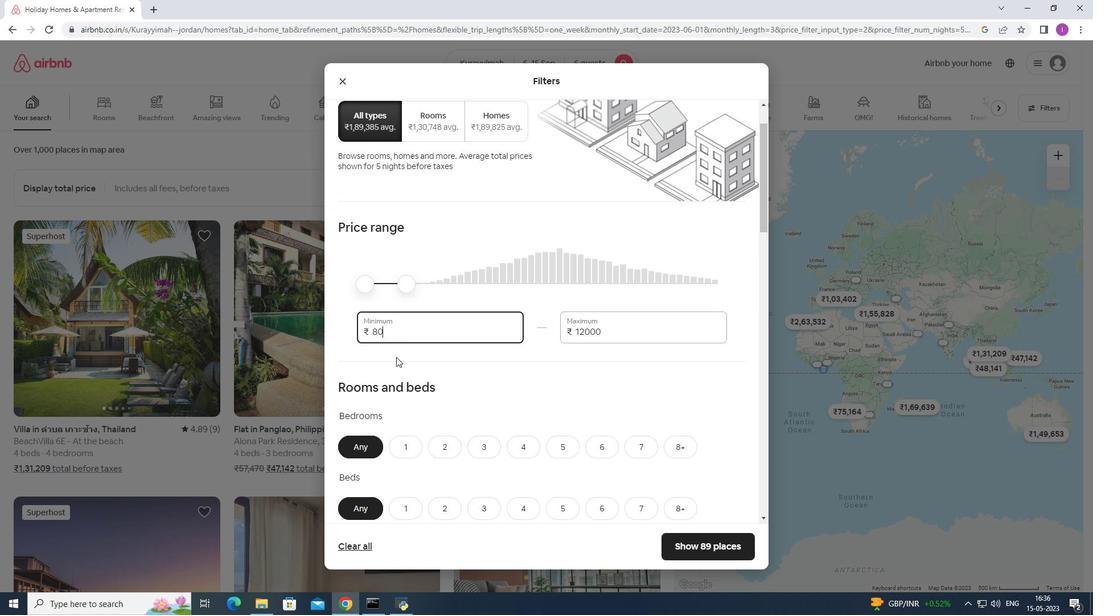 
Action: Mouse moved to (399, 355)
Screenshot: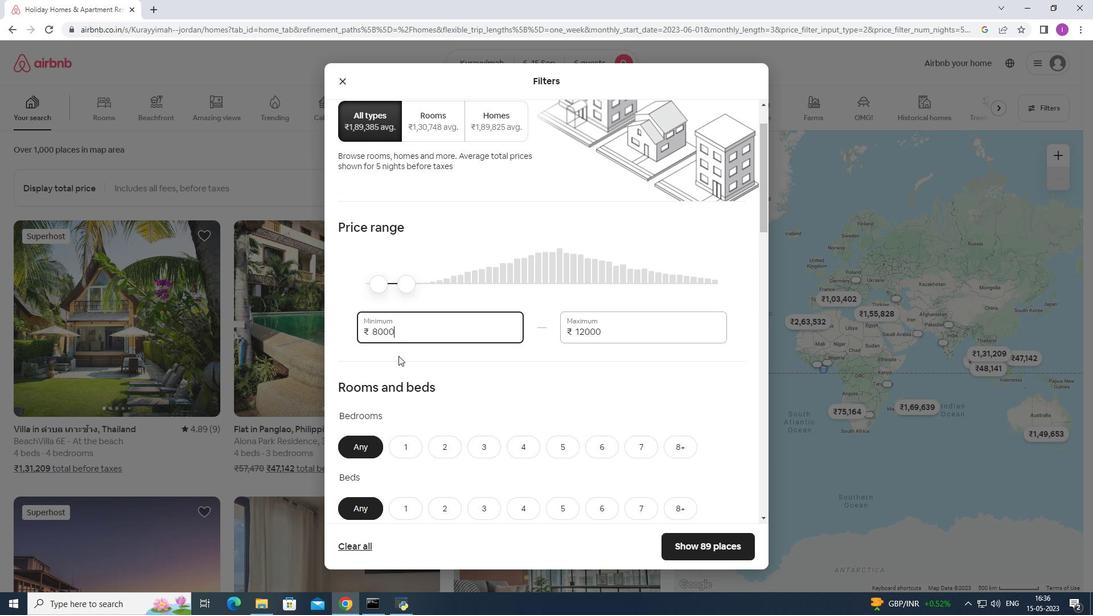 
Action: Key pressed 0
Screenshot: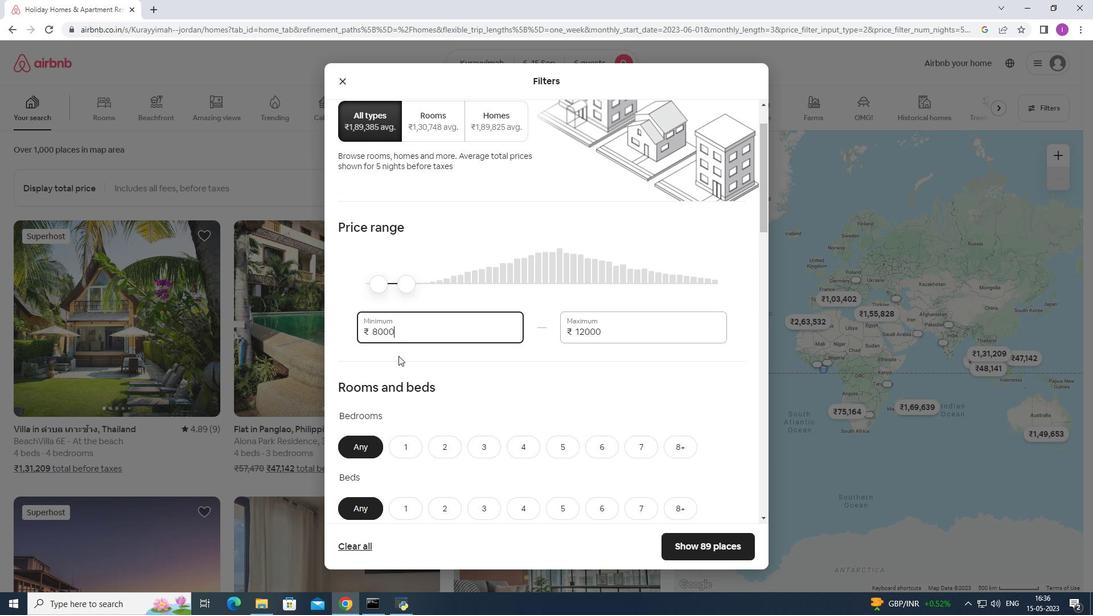 
Action: Mouse moved to (399, 377)
Screenshot: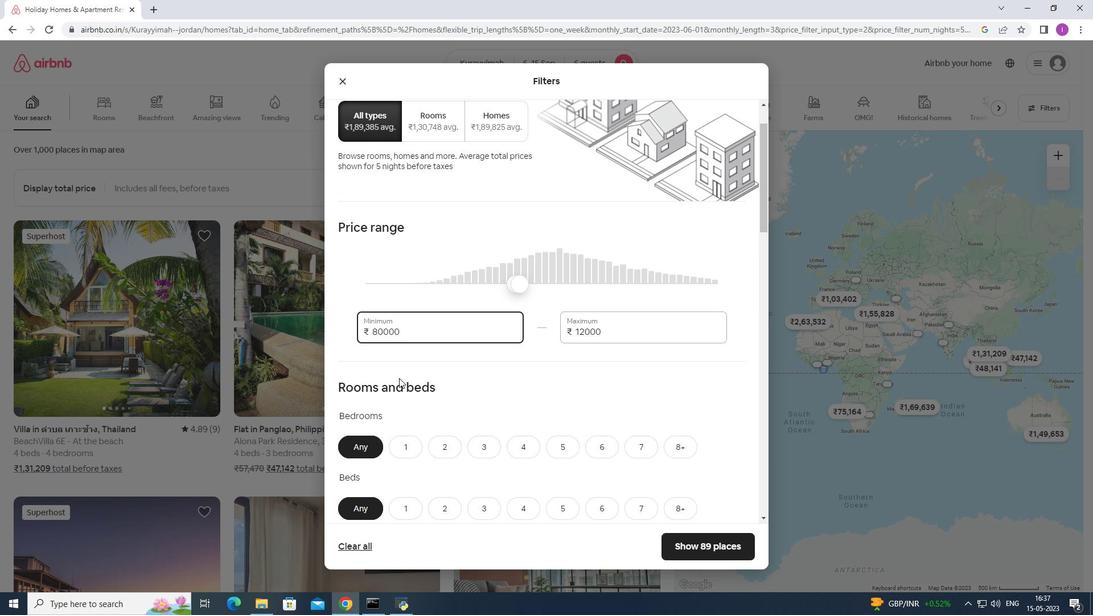 
Action: Key pressed <Key.backspace>
Screenshot: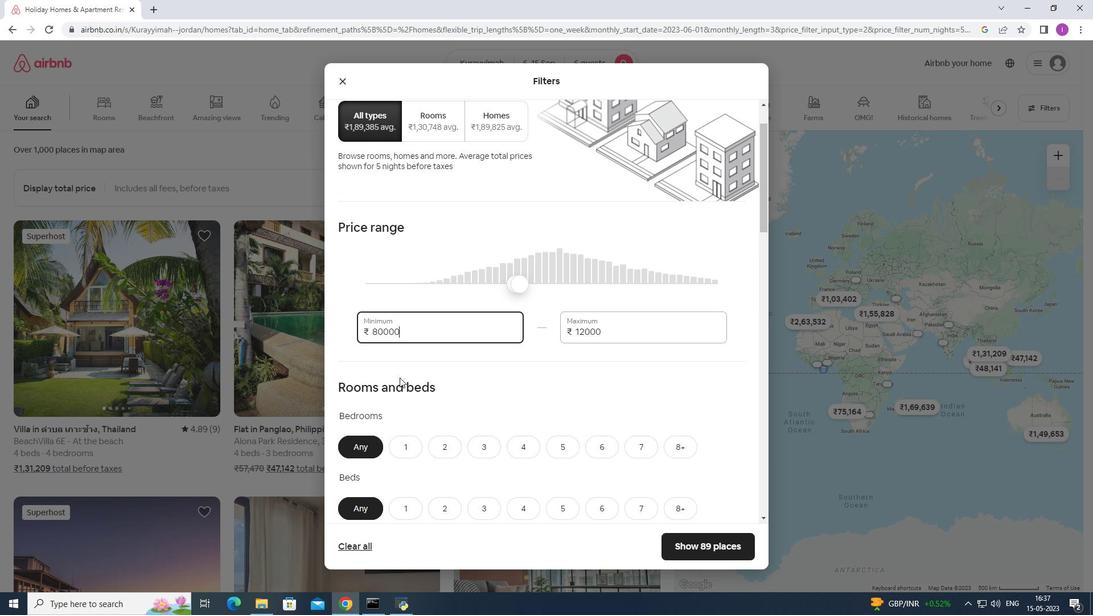 
Action: Mouse moved to (420, 400)
Screenshot: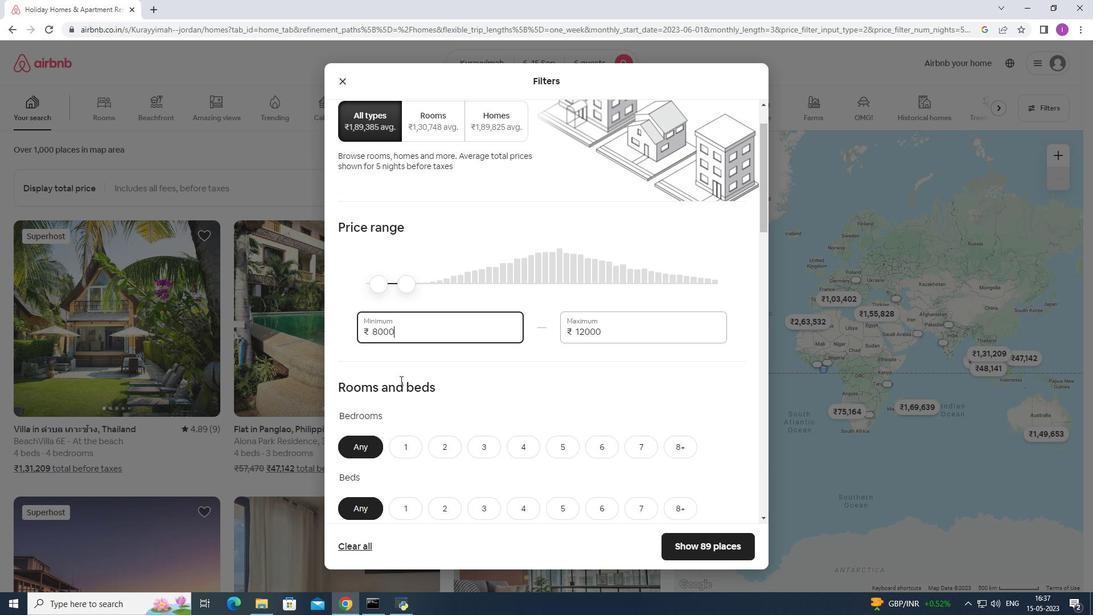 
Action: Mouse scrolled (420, 400) with delta (0, 0)
Screenshot: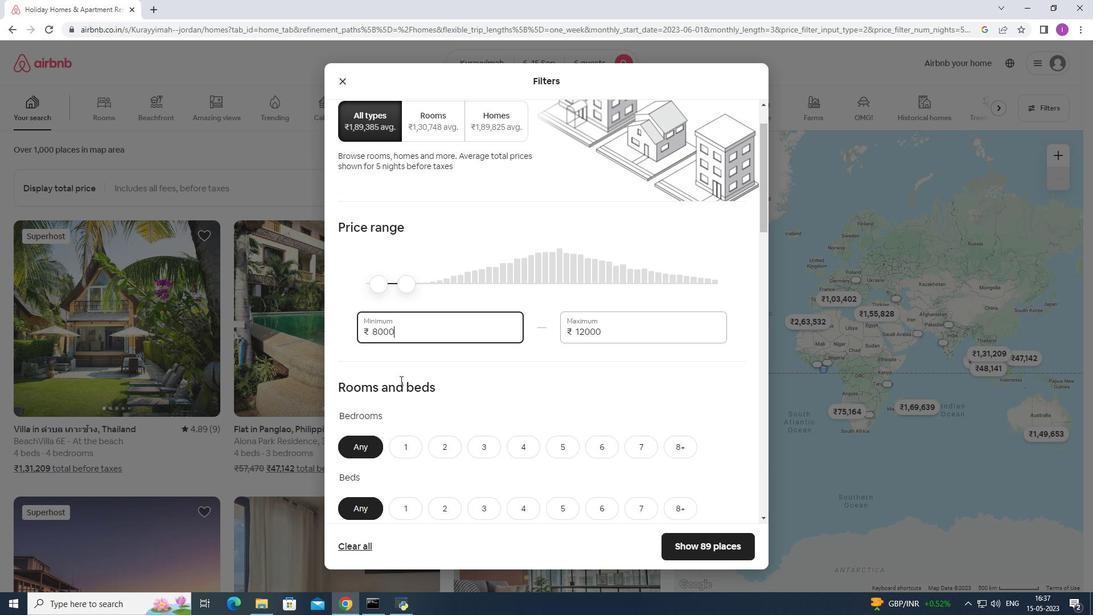 
Action: Mouse moved to (429, 411)
Screenshot: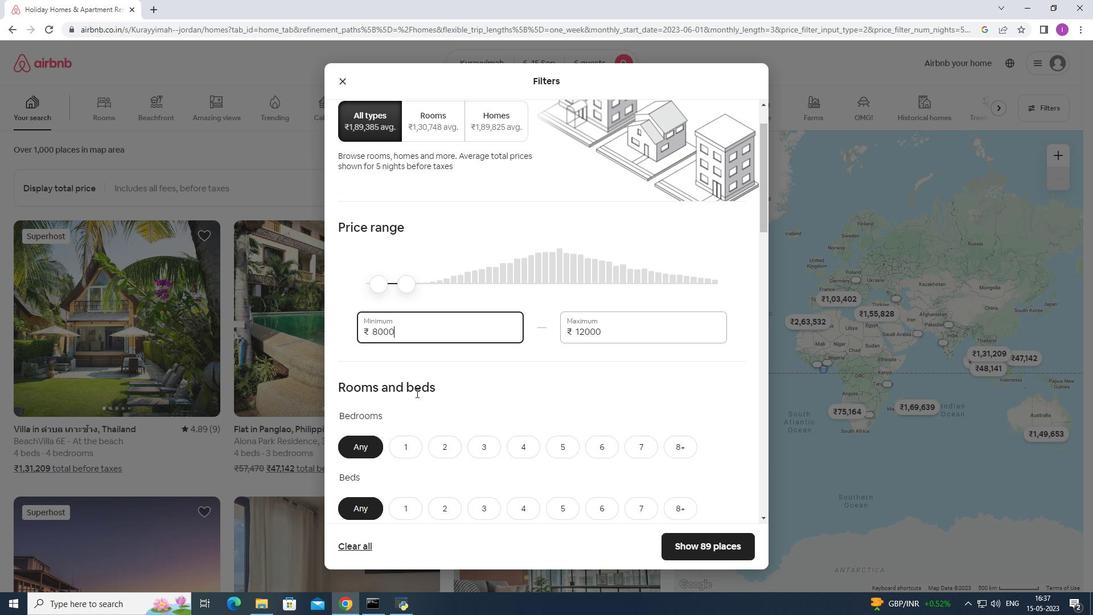
Action: Mouse scrolled (429, 410) with delta (0, 0)
Screenshot: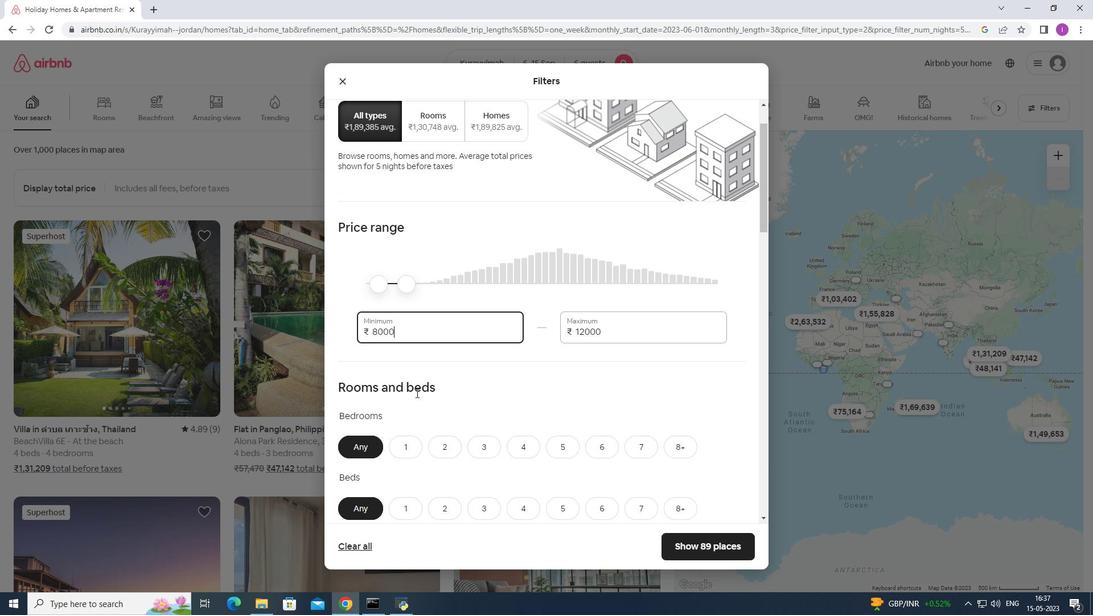 
Action: Mouse moved to (456, 396)
Screenshot: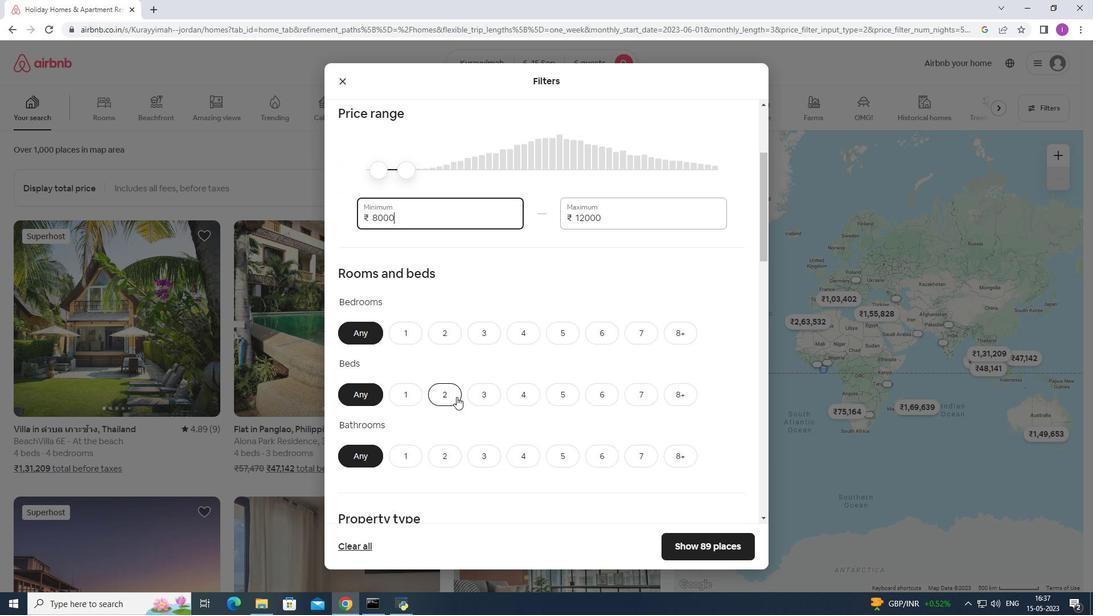 
Action: Mouse scrolled (456, 395) with delta (0, 0)
Screenshot: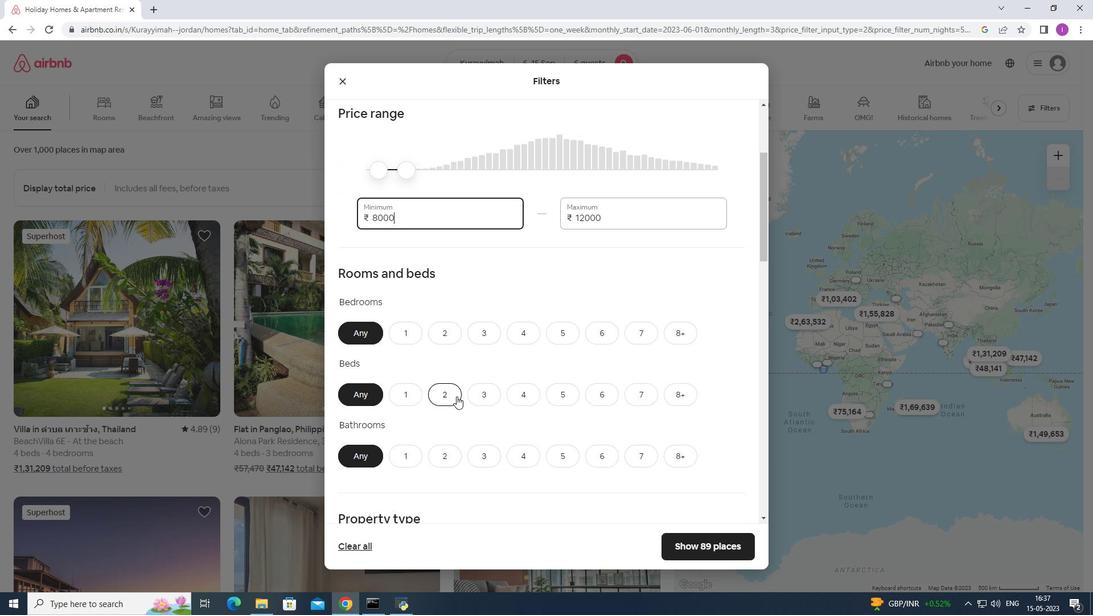 
Action: Mouse scrolled (456, 395) with delta (0, 0)
Screenshot: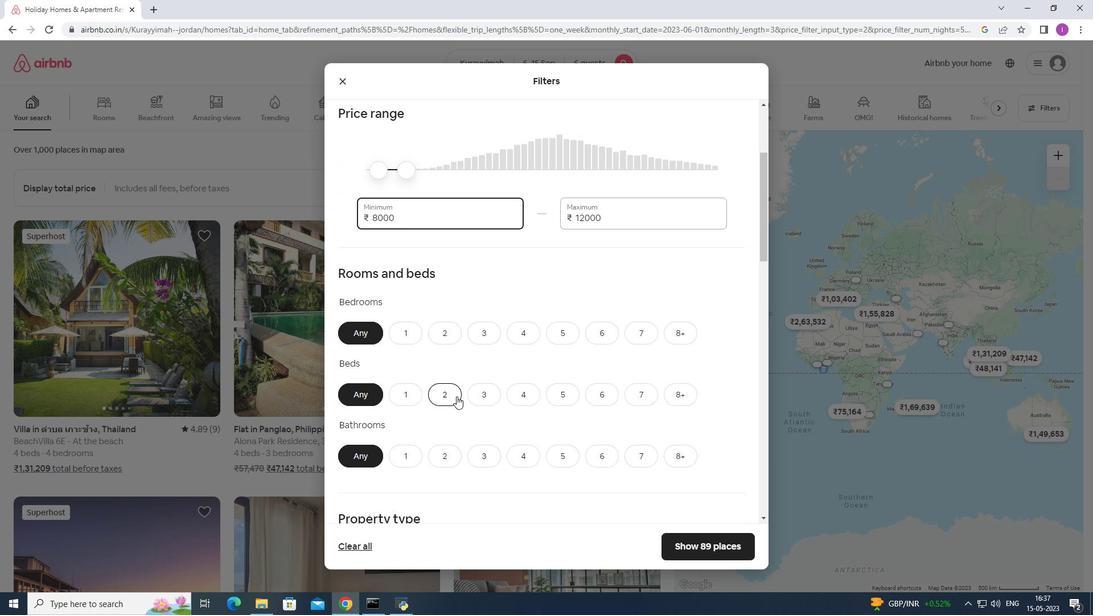
Action: Mouse moved to (463, 390)
Screenshot: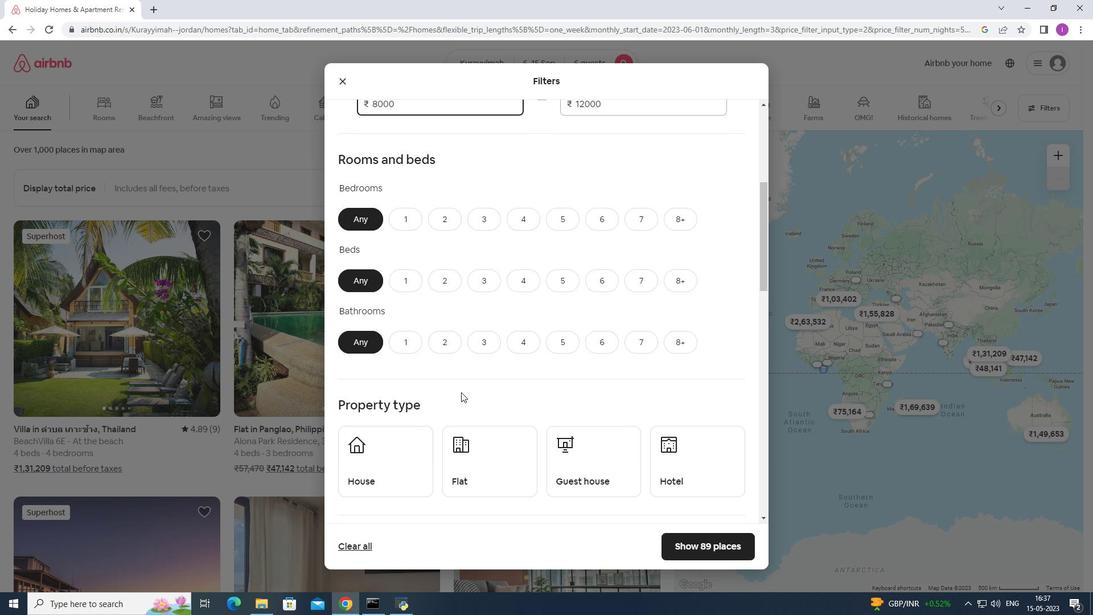 
Action: Mouse scrolled (463, 390) with delta (0, 0)
Screenshot: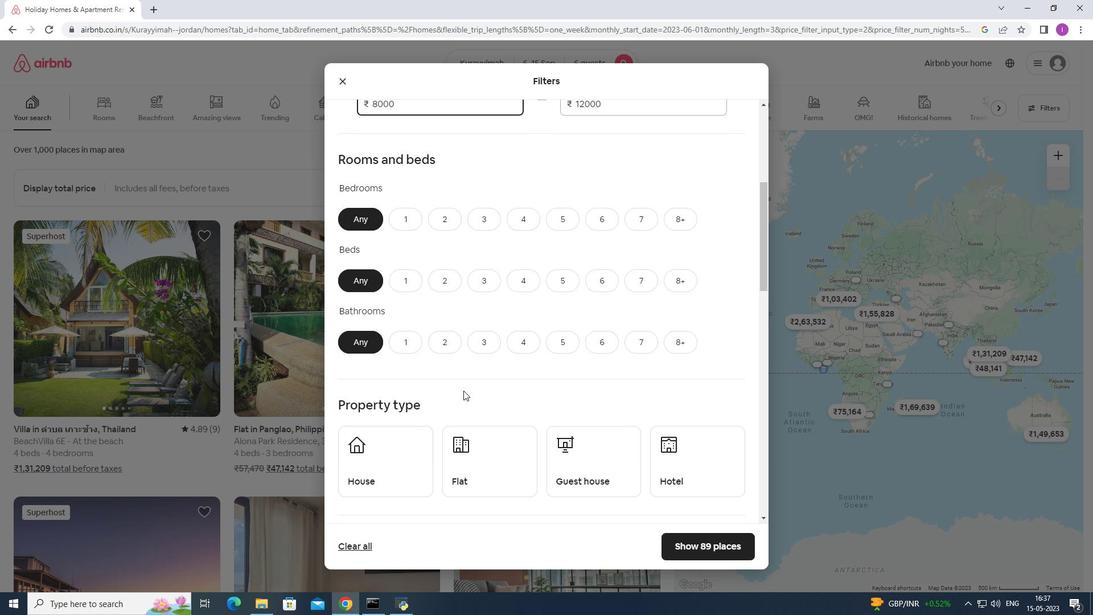 
Action: Mouse moved to (610, 164)
Screenshot: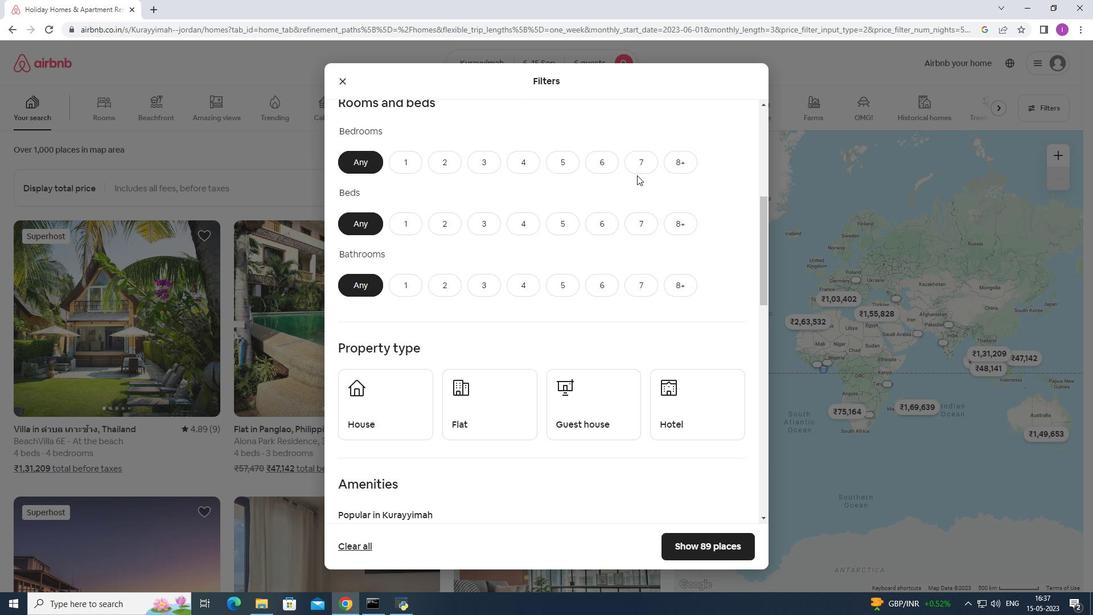 
Action: Mouse pressed left at (610, 164)
Screenshot: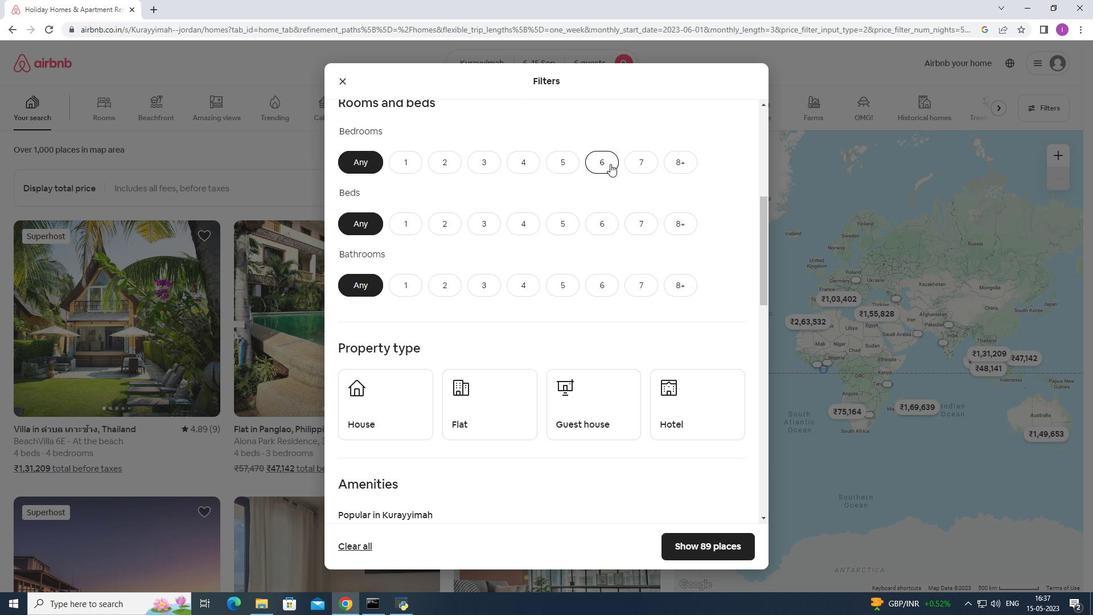 
Action: Mouse moved to (602, 216)
Screenshot: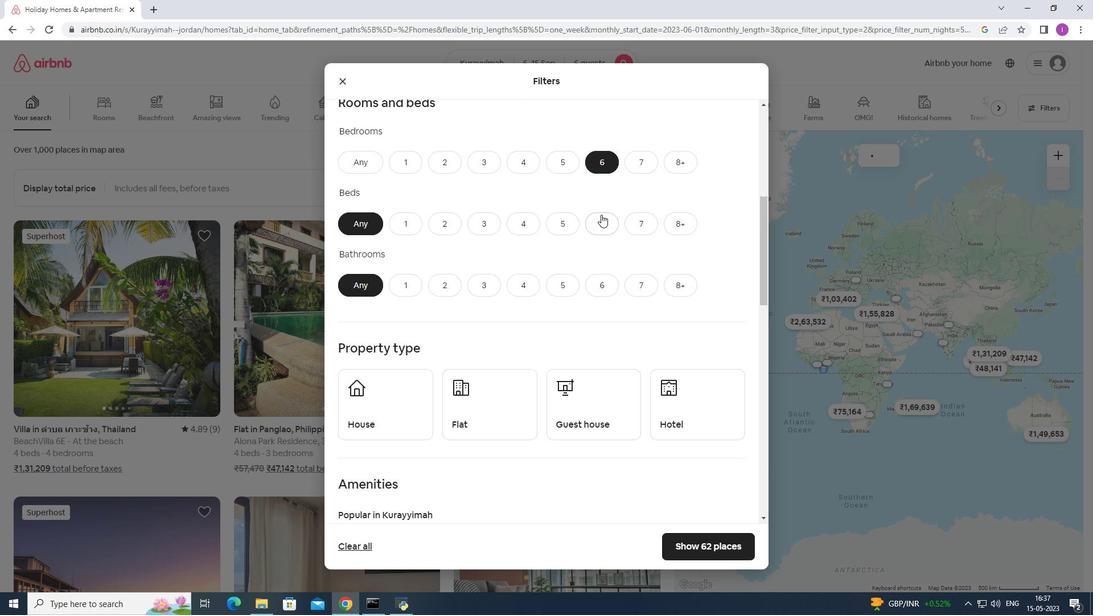 
Action: Mouse pressed left at (602, 216)
Screenshot: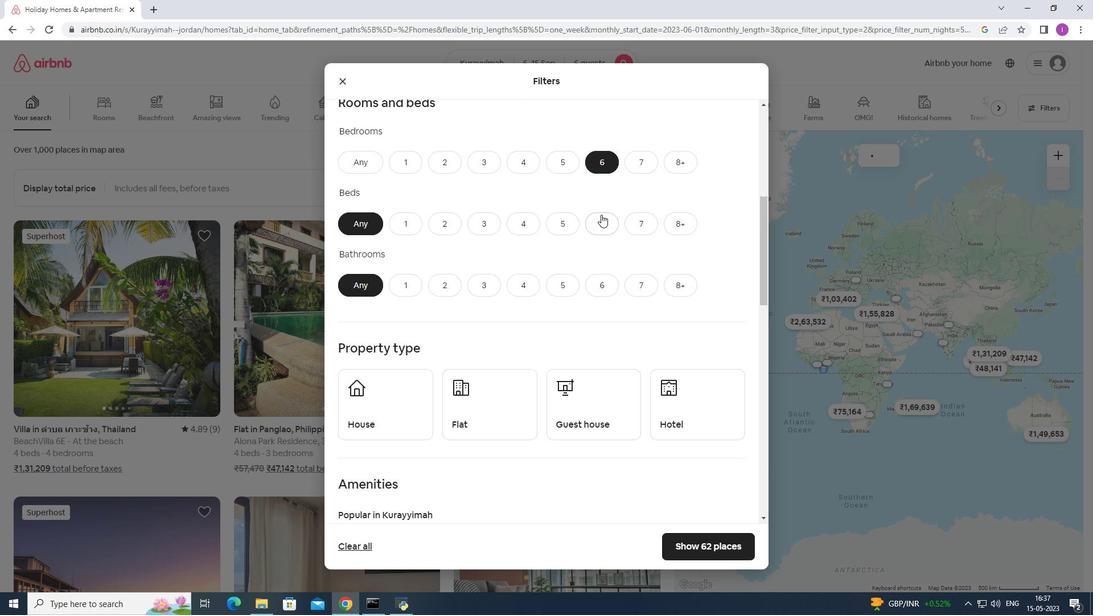 
Action: Mouse moved to (597, 281)
Screenshot: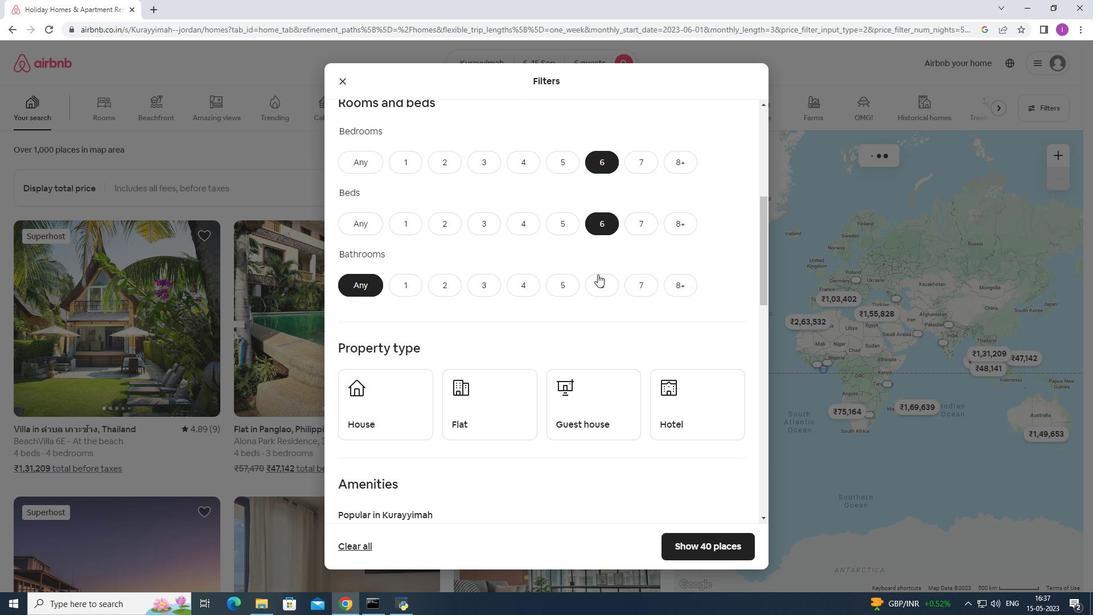 
Action: Mouse pressed left at (597, 281)
Screenshot: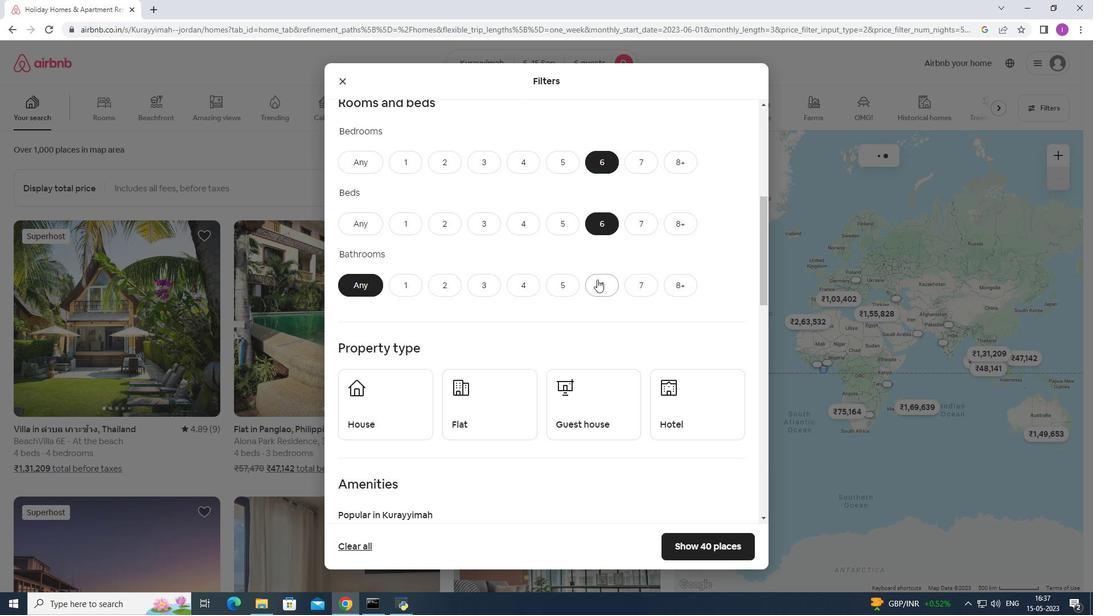 
Action: Mouse moved to (600, 284)
Screenshot: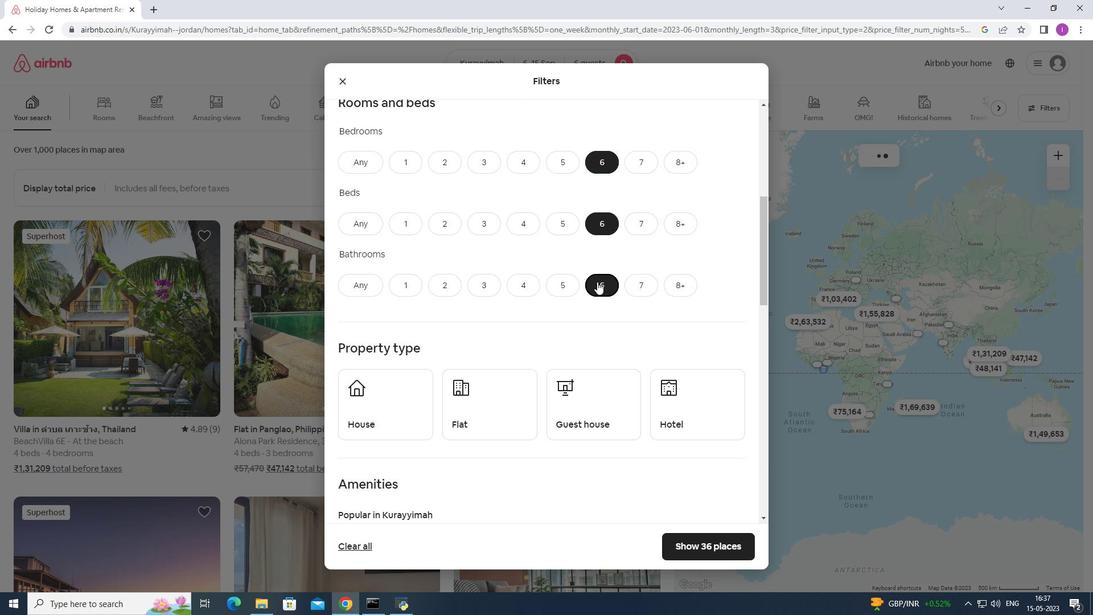
Action: Mouse scrolled (600, 283) with delta (0, 0)
Screenshot: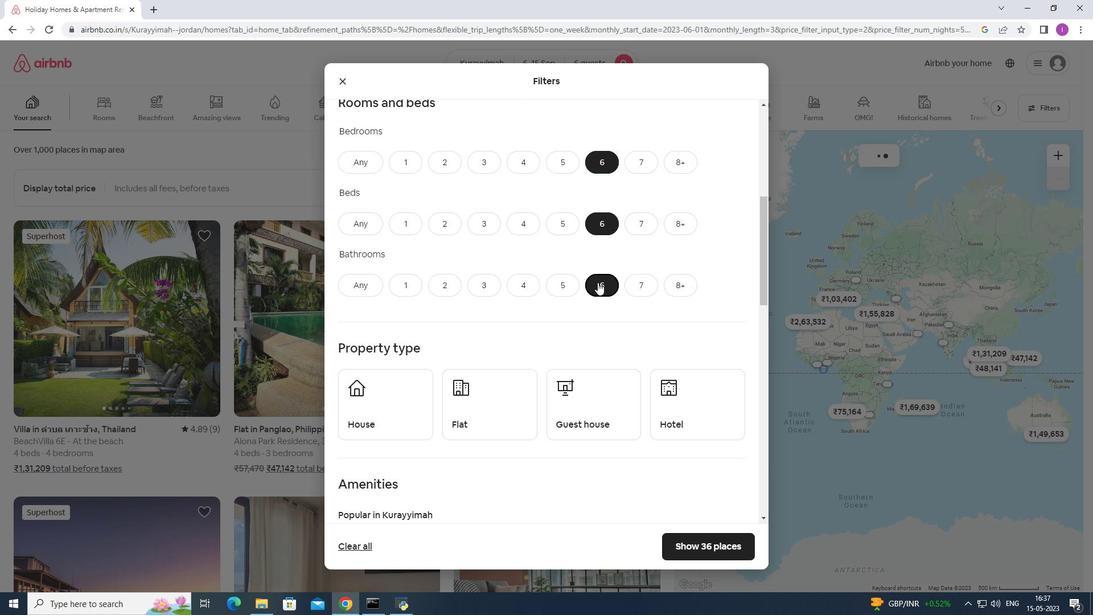 
Action: Mouse moved to (600, 286)
Screenshot: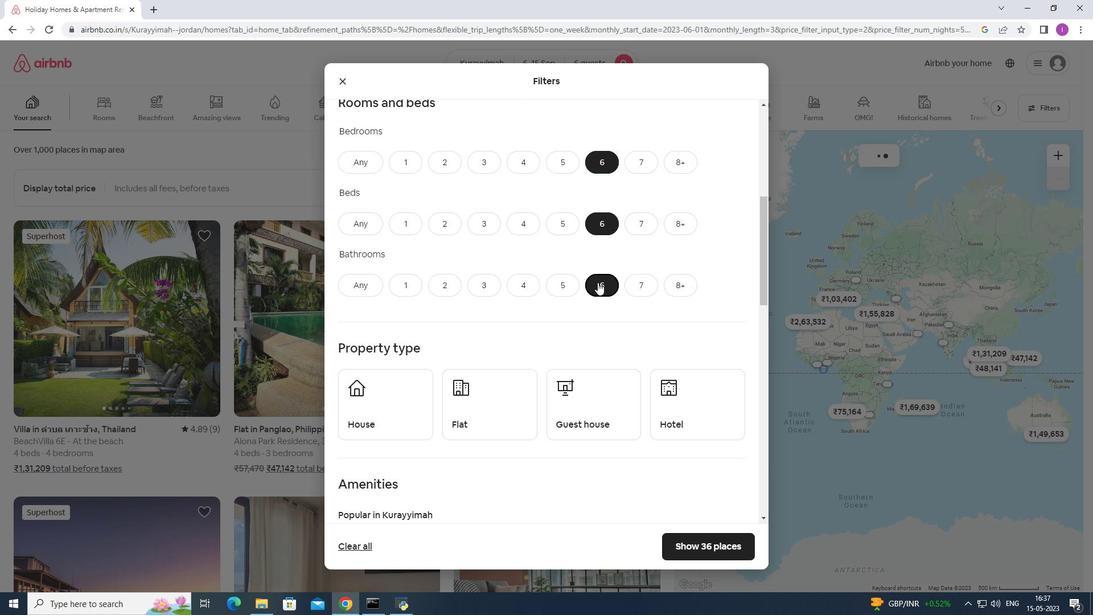 
Action: Mouse scrolled (600, 285) with delta (0, 0)
Screenshot: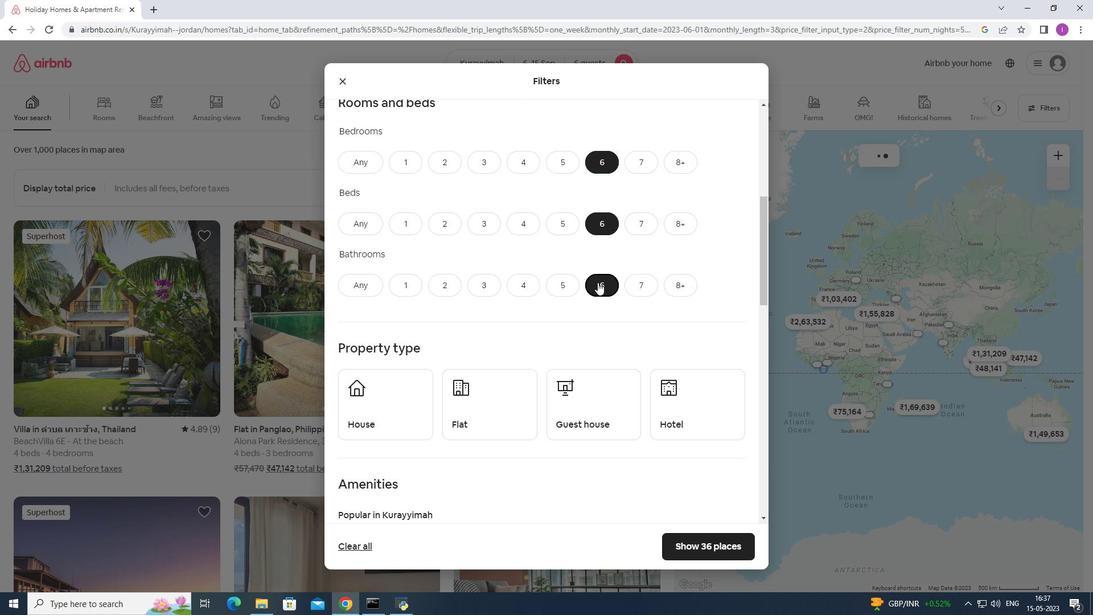 
Action: Mouse moved to (600, 293)
Screenshot: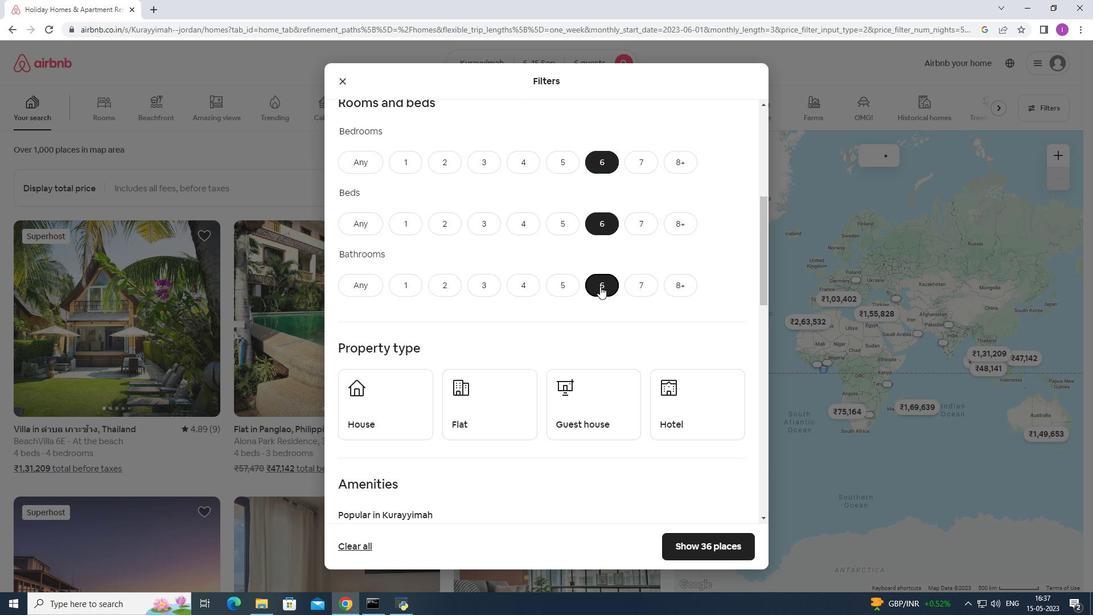 
Action: Mouse scrolled (600, 293) with delta (0, 0)
Screenshot: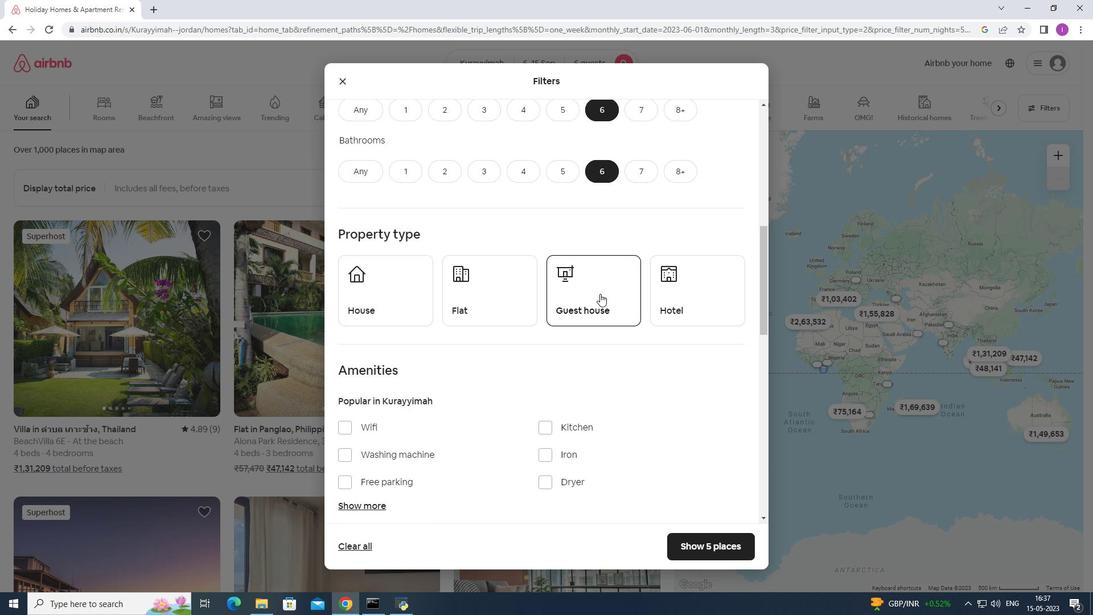 
Action: Mouse moved to (419, 214)
Screenshot: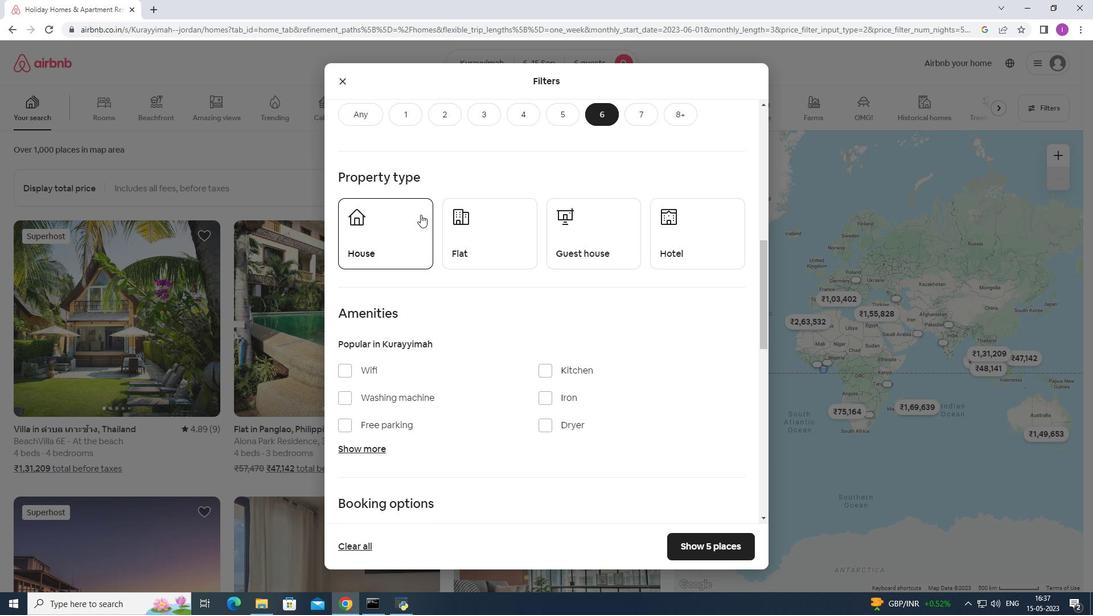 
Action: Mouse pressed left at (419, 214)
Screenshot: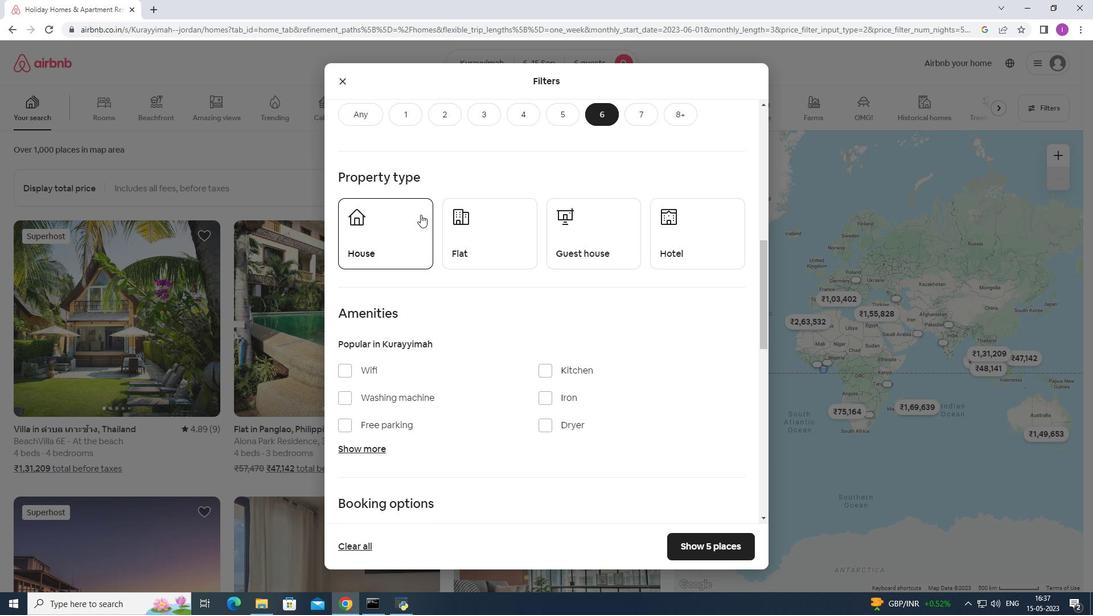 
Action: Mouse moved to (479, 218)
Screenshot: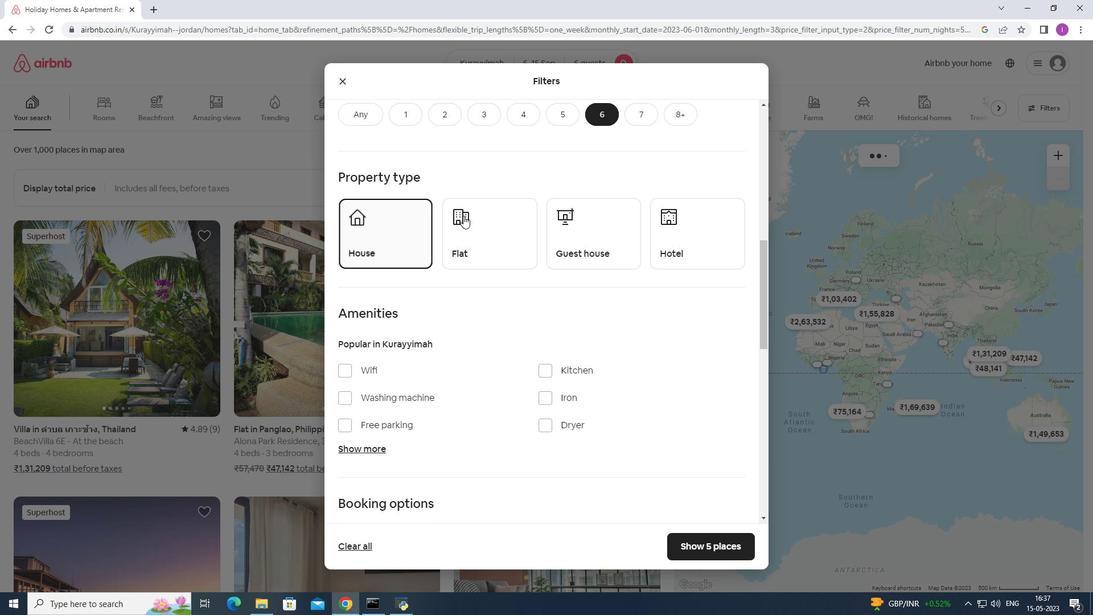 
Action: Mouse pressed left at (479, 218)
Screenshot: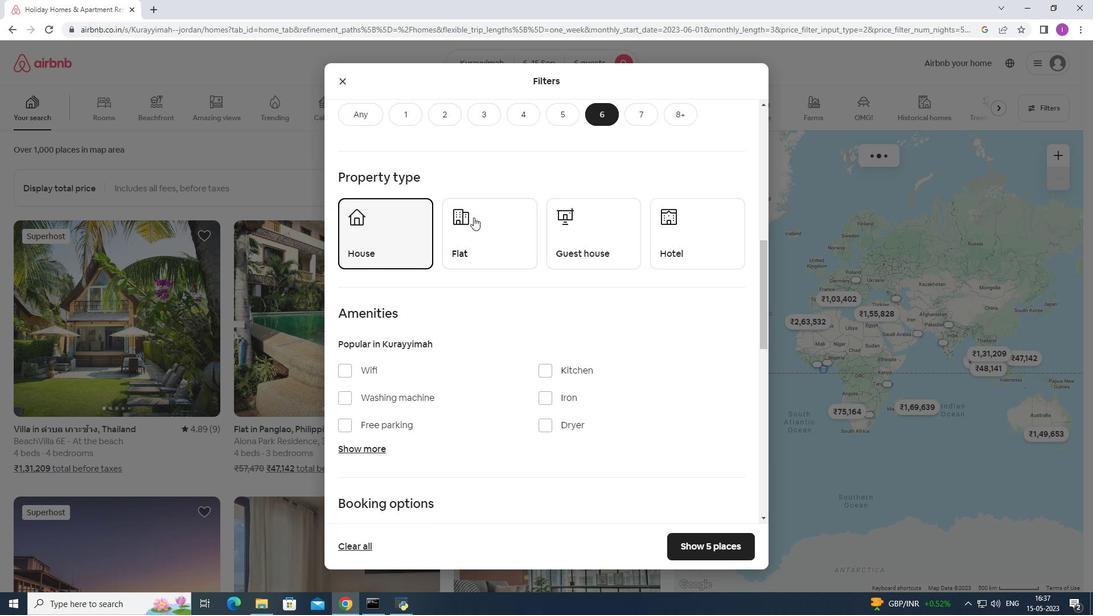 
Action: Mouse moved to (567, 231)
Screenshot: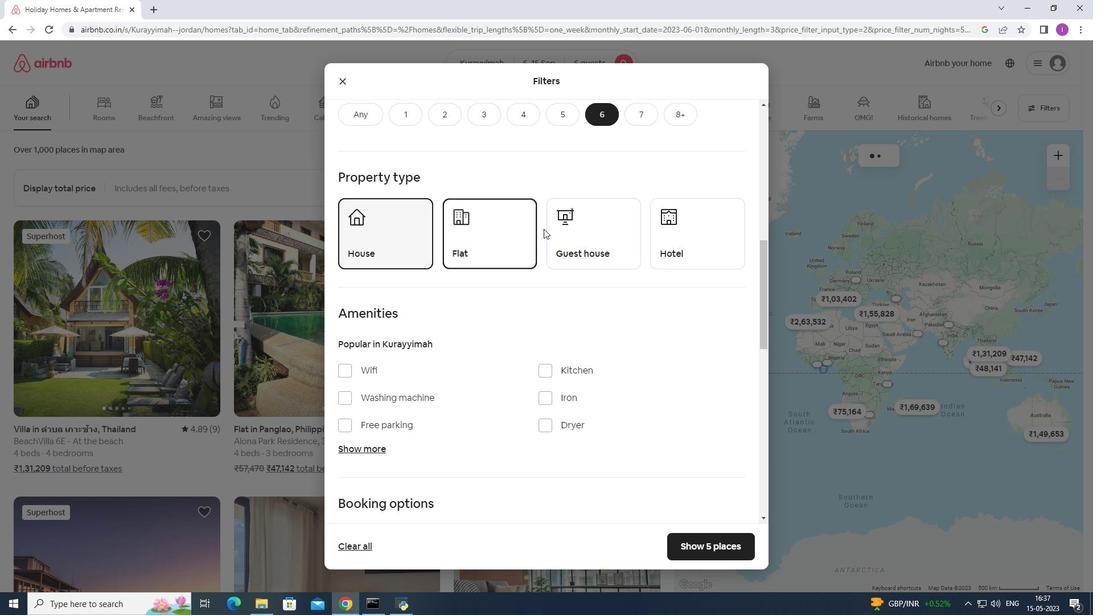 
Action: Mouse pressed left at (567, 231)
Screenshot: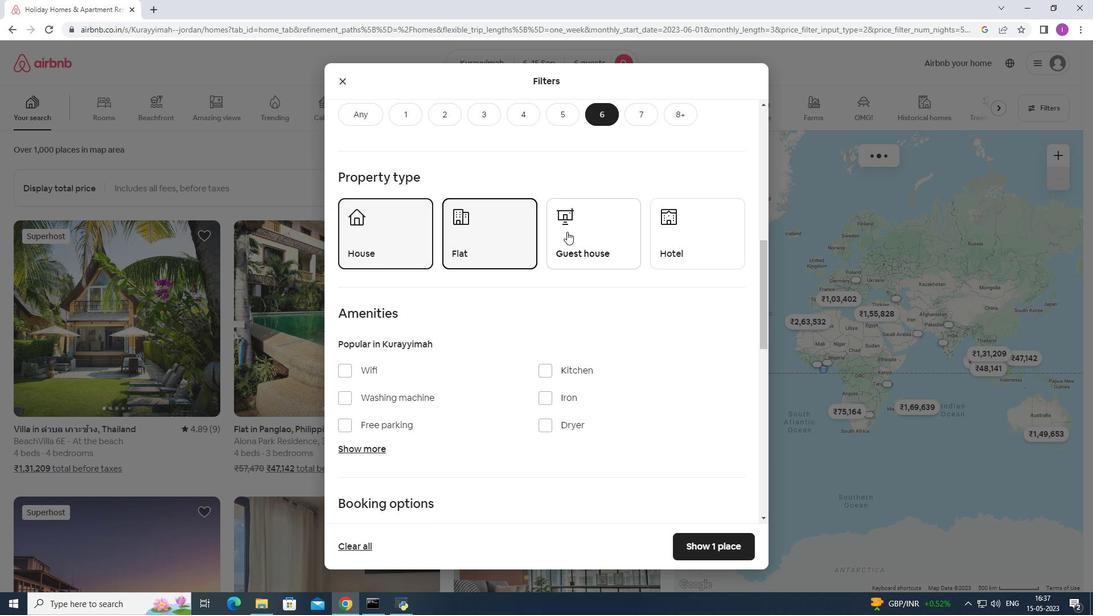 
Action: Mouse moved to (599, 248)
Screenshot: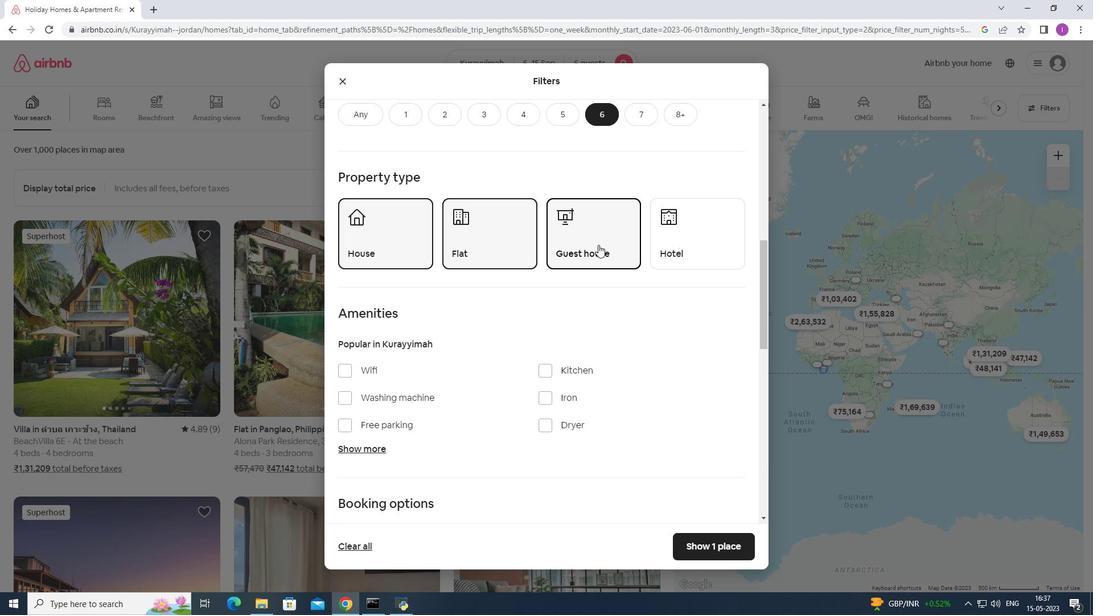 
Action: Mouse scrolled (599, 248) with delta (0, 0)
Screenshot: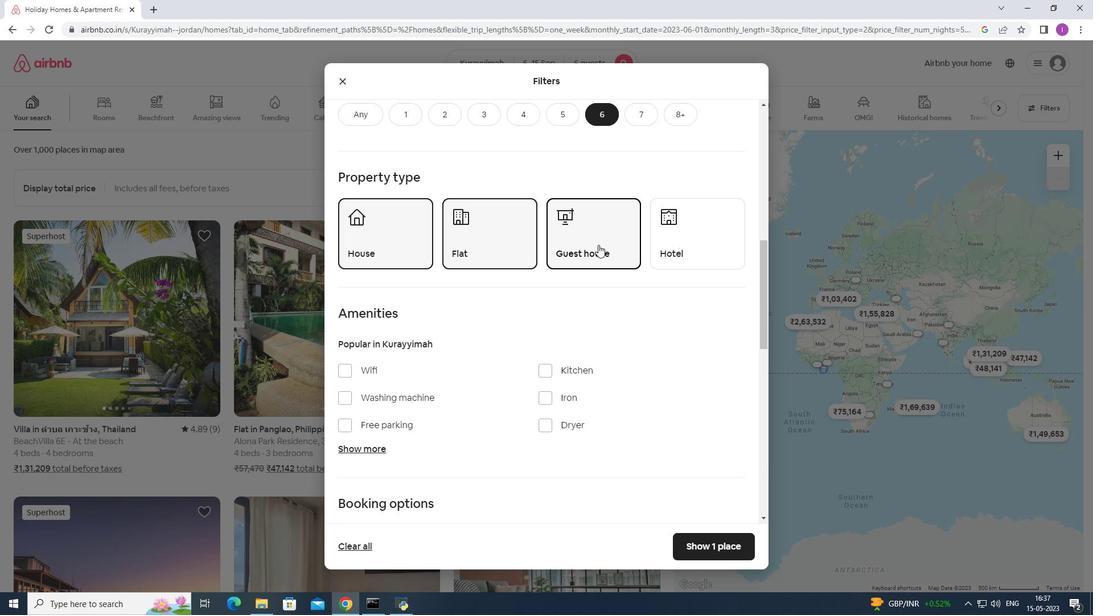 
Action: Mouse moved to (669, 207)
Screenshot: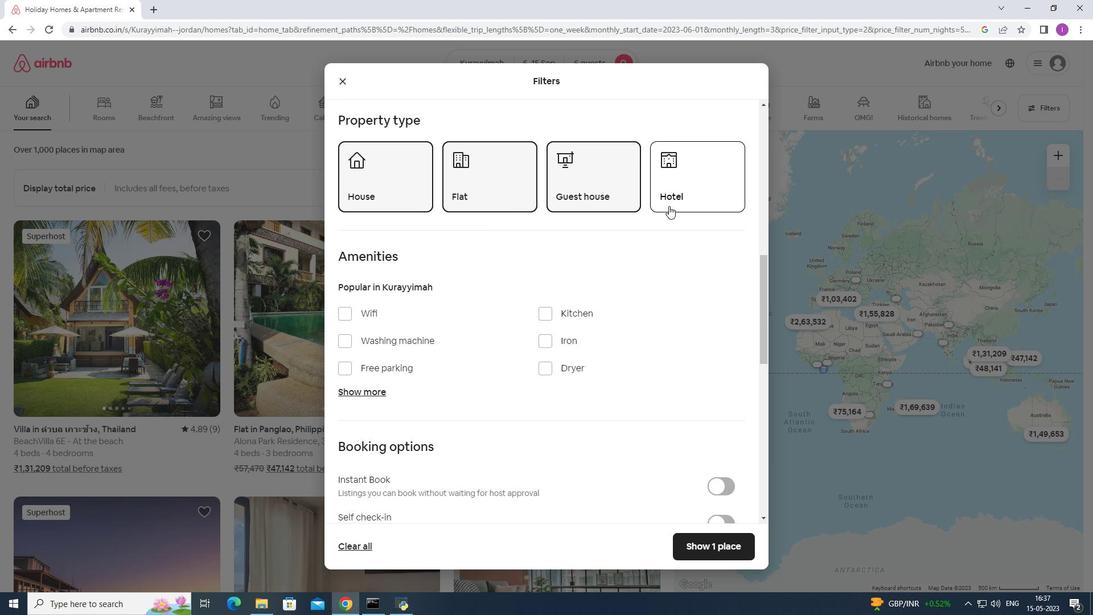 
Action: Mouse scrolled (669, 206) with delta (0, 0)
Screenshot: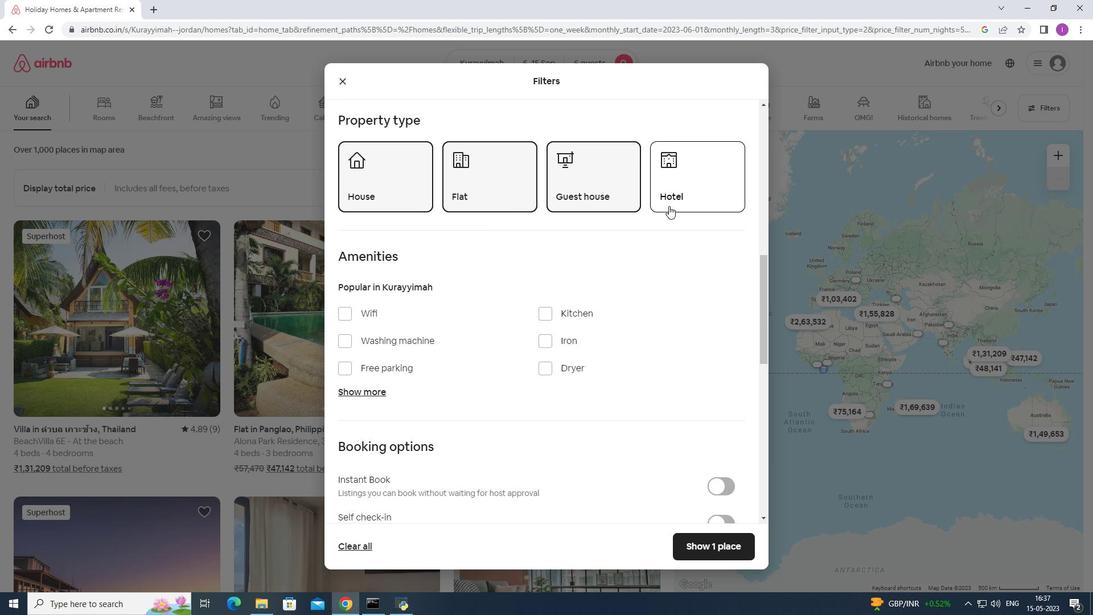 
Action: Mouse moved to (669, 207)
Screenshot: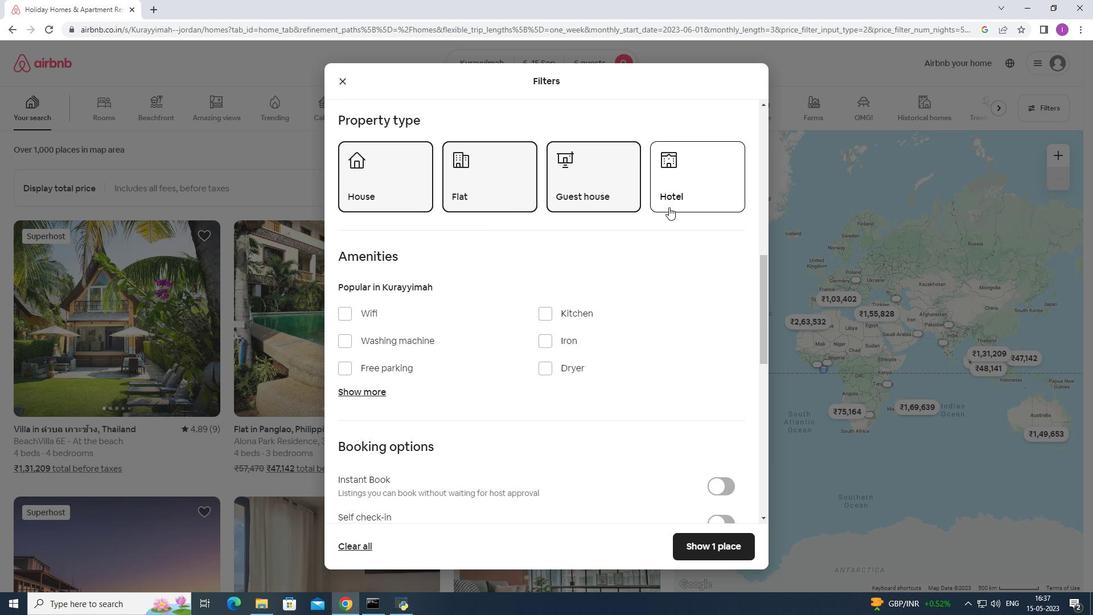 
Action: Mouse scrolled (669, 207) with delta (0, 0)
Screenshot: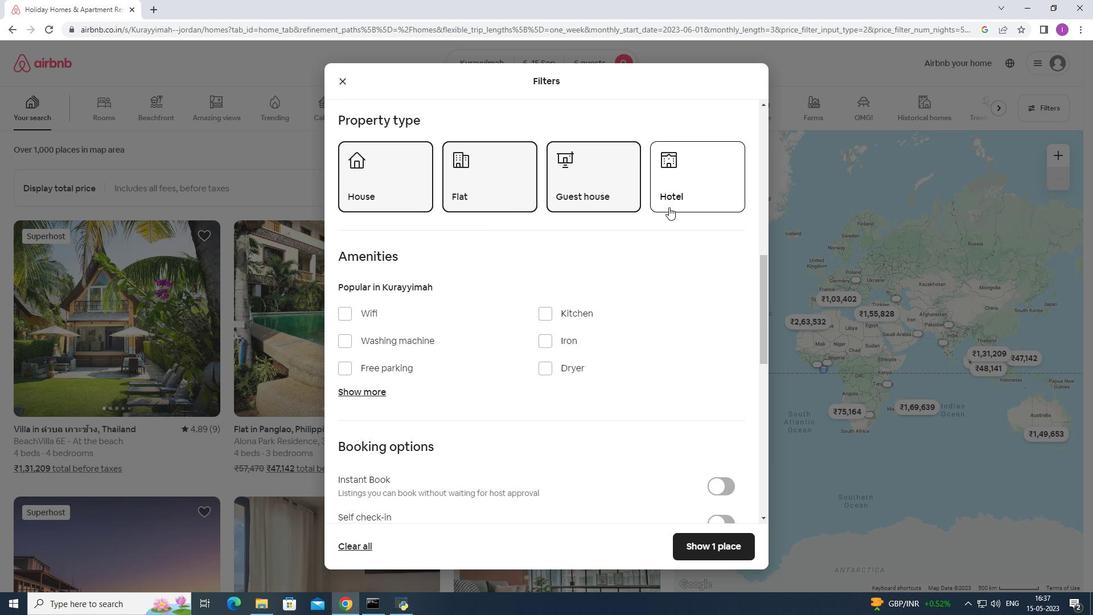 
Action: Mouse moved to (350, 198)
Screenshot: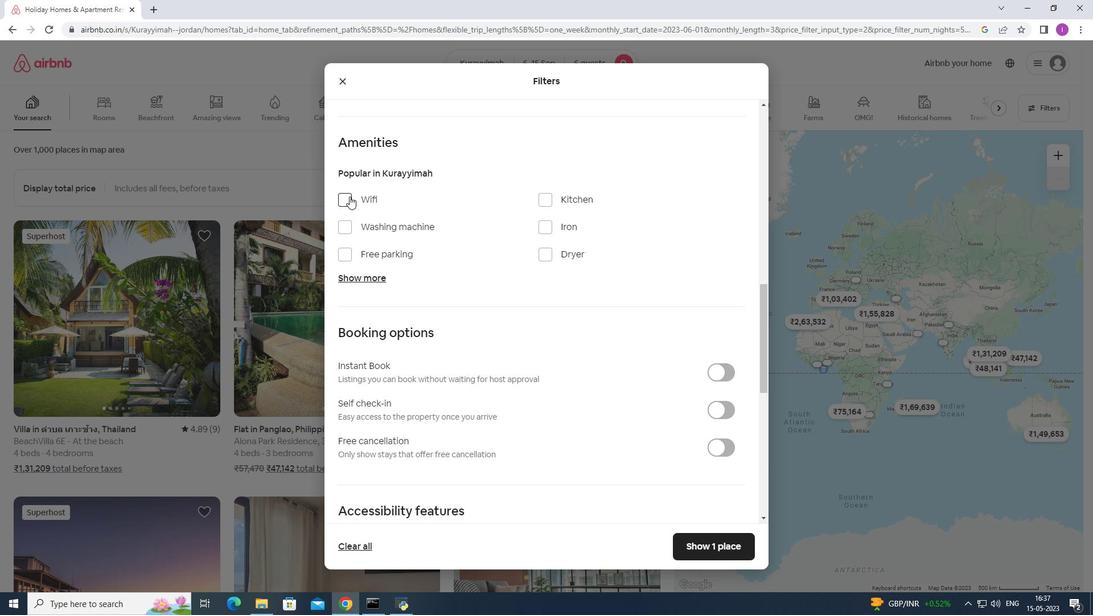 
Action: Mouse pressed left at (350, 198)
Screenshot: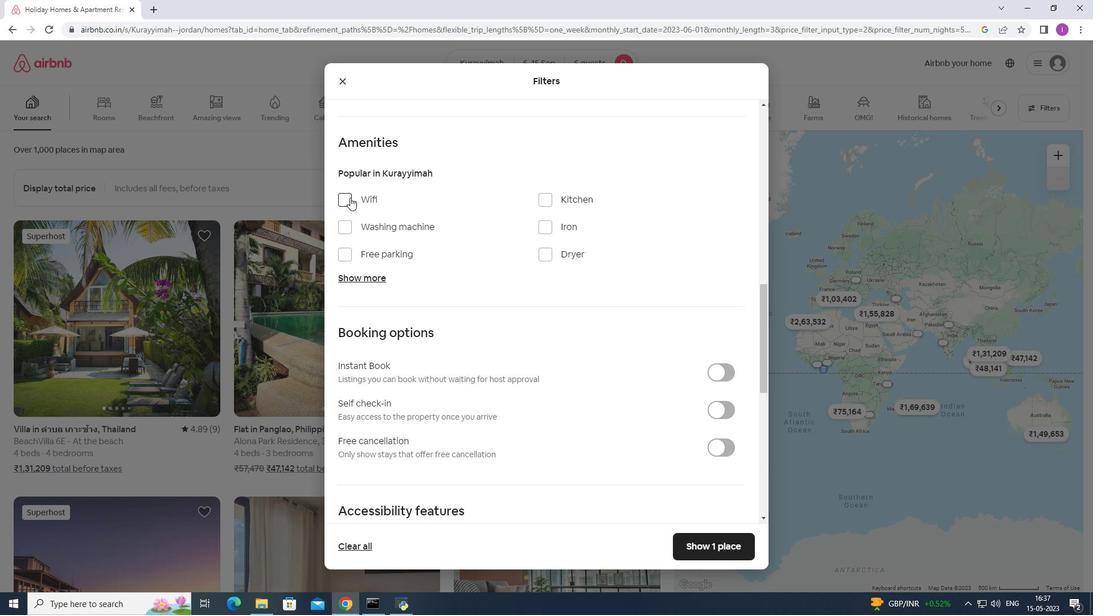 
Action: Mouse moved to (353, 251)
Screenshot: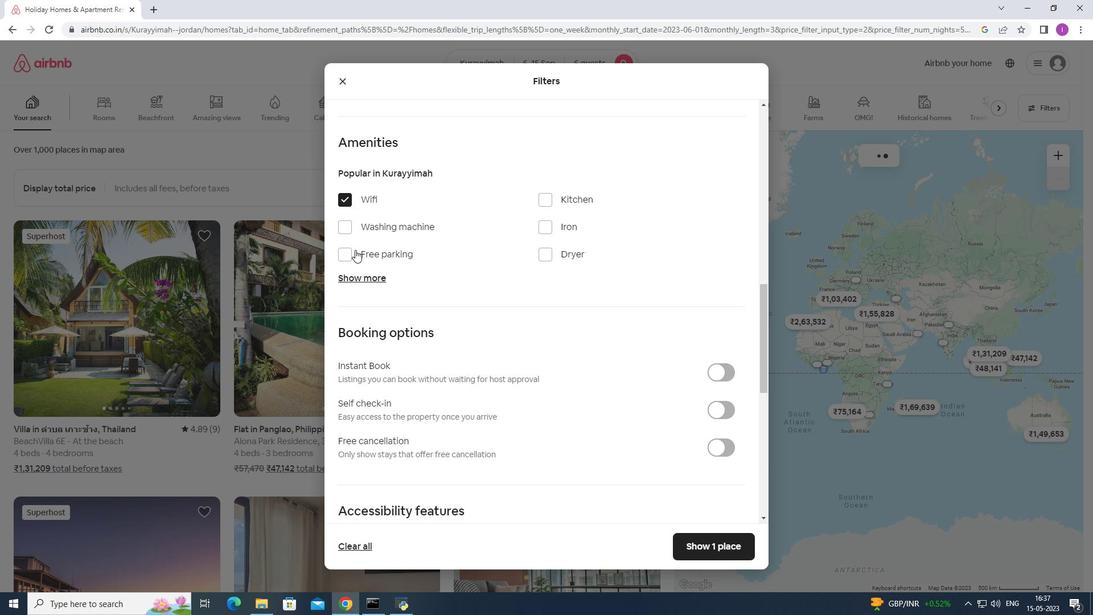 
Action: Mouse pressed left at (353, 251)
Screenshot: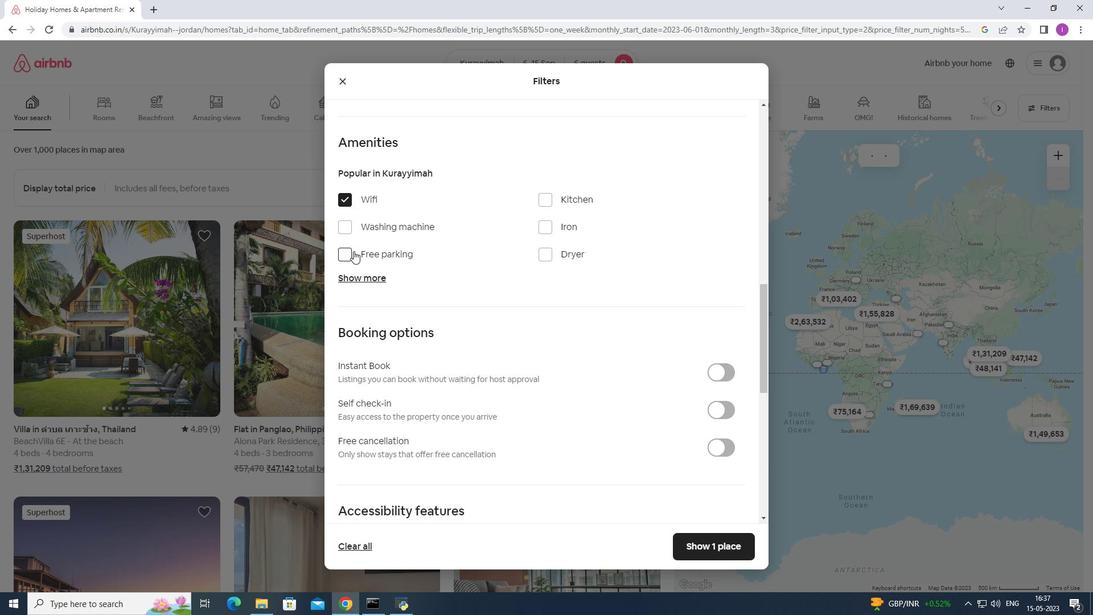 
Action: Mouse moved to (361, 276)
Screenshot: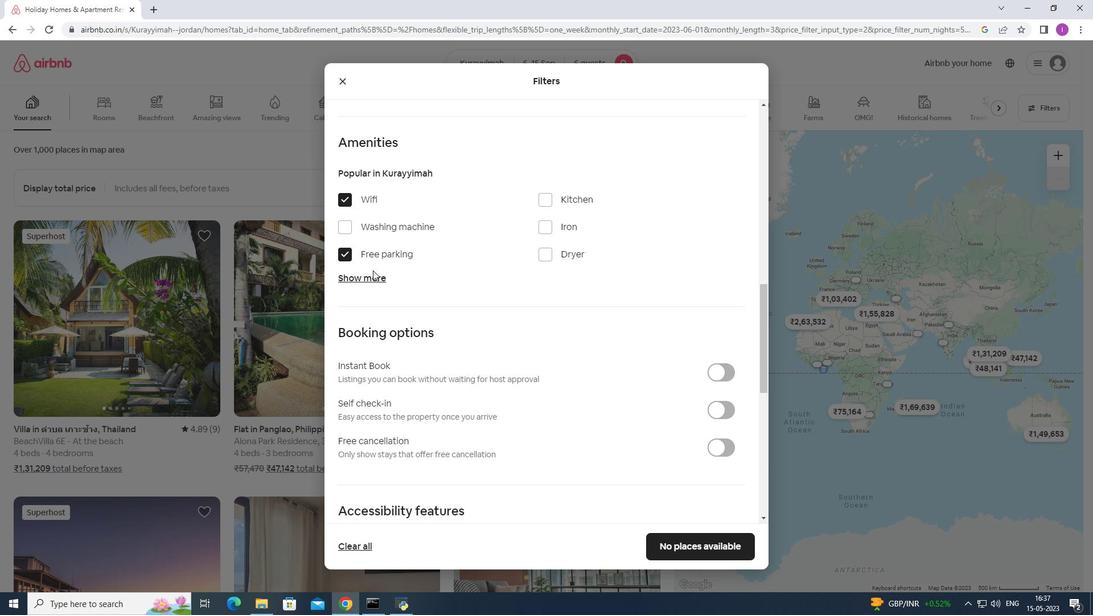 
Action: Mouse pressed left at (361, 276)
Screenshot: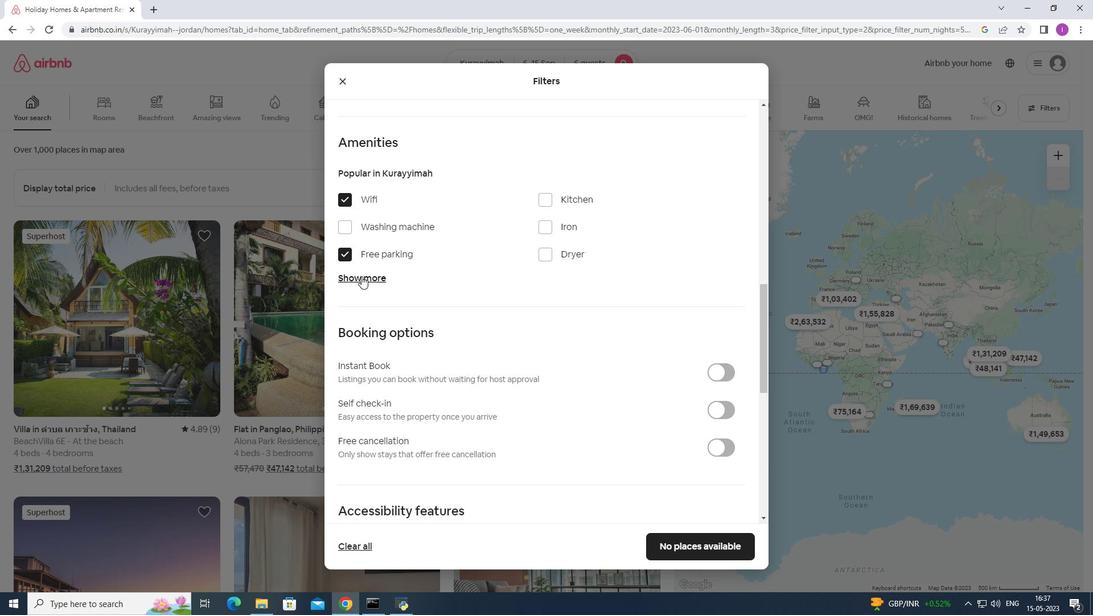 
Action: Mouse moved to (549, 344)
Screenshot: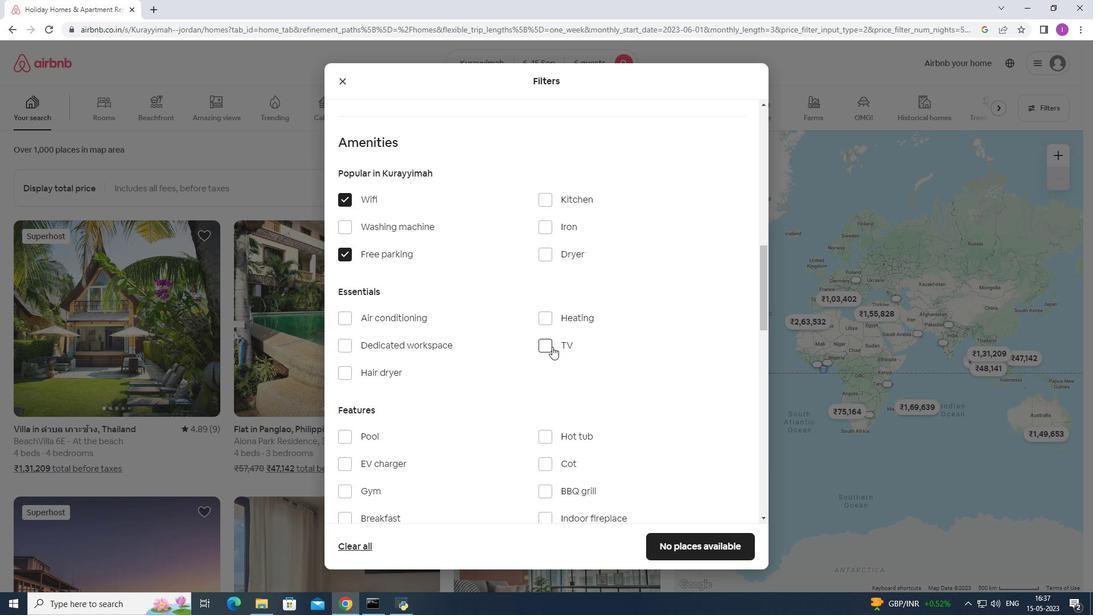 
Action: Mouse pressed left at (549, 344)
Screenshot: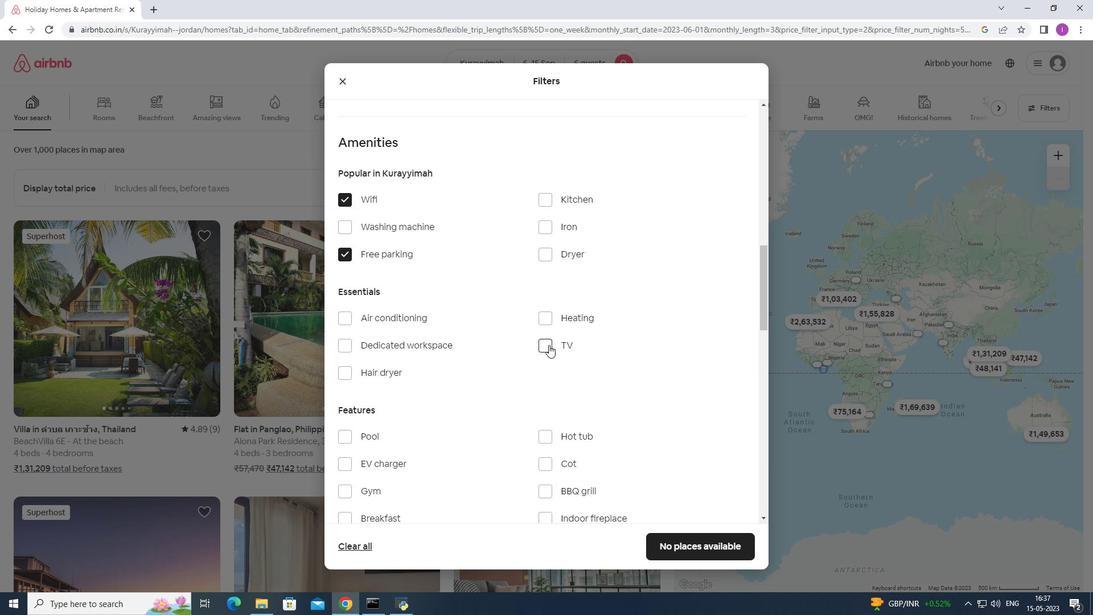 
Action: Mouse moved to (536, 395)
Screenshot: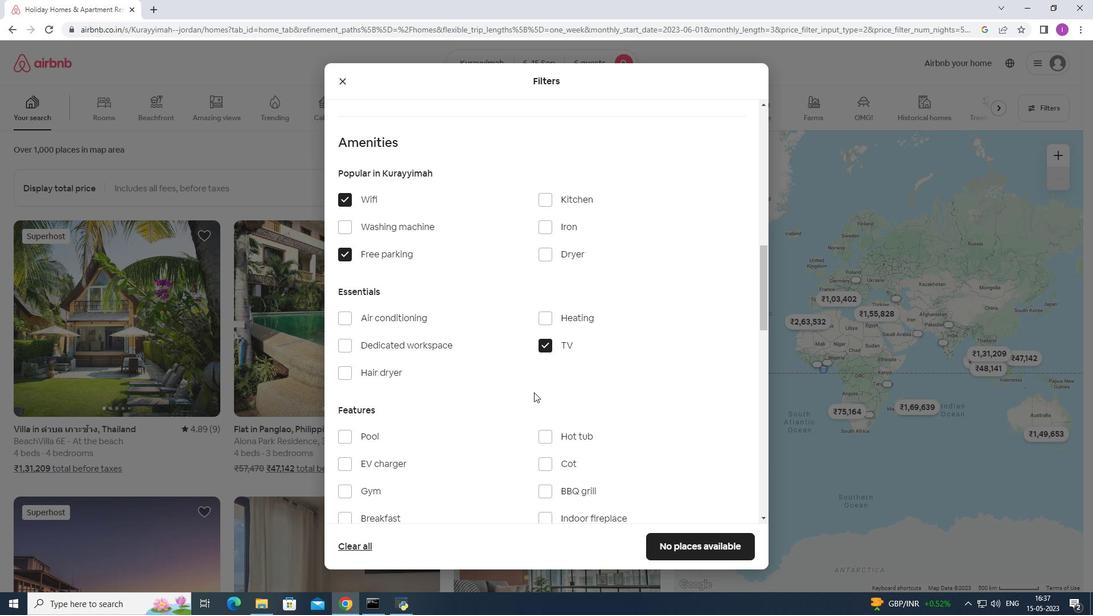 
Action: Mouse scrolled (536, 395) with delta (0, 0)
Screenshot: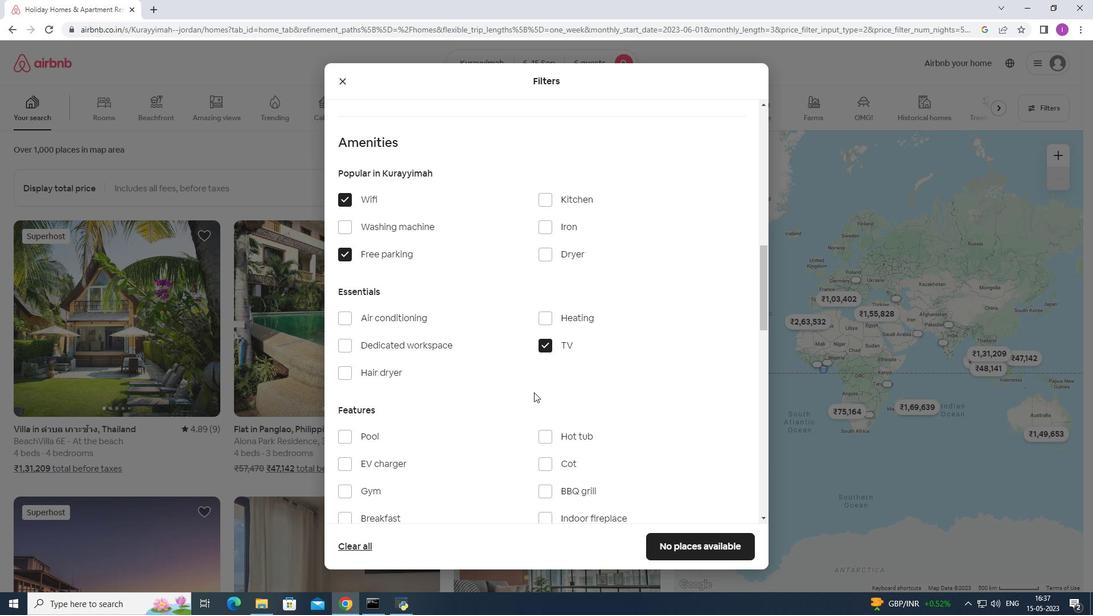 
Action: Mouse scrolled (536, 395) with delta (0, 0)
Screenshot: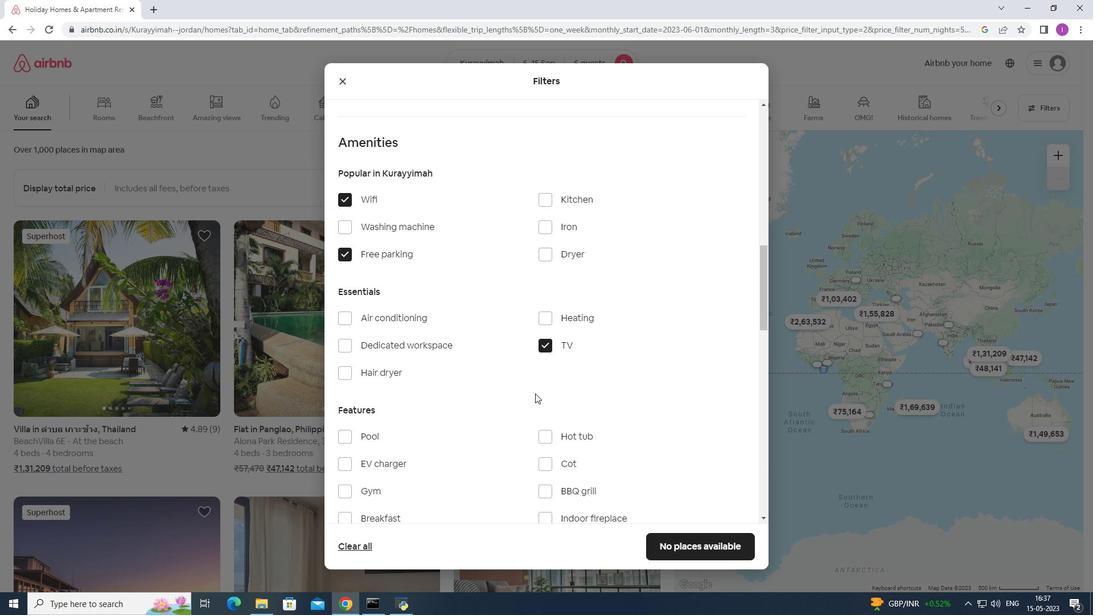 
Action: Mouse moved to (347, 379)
Screenshot: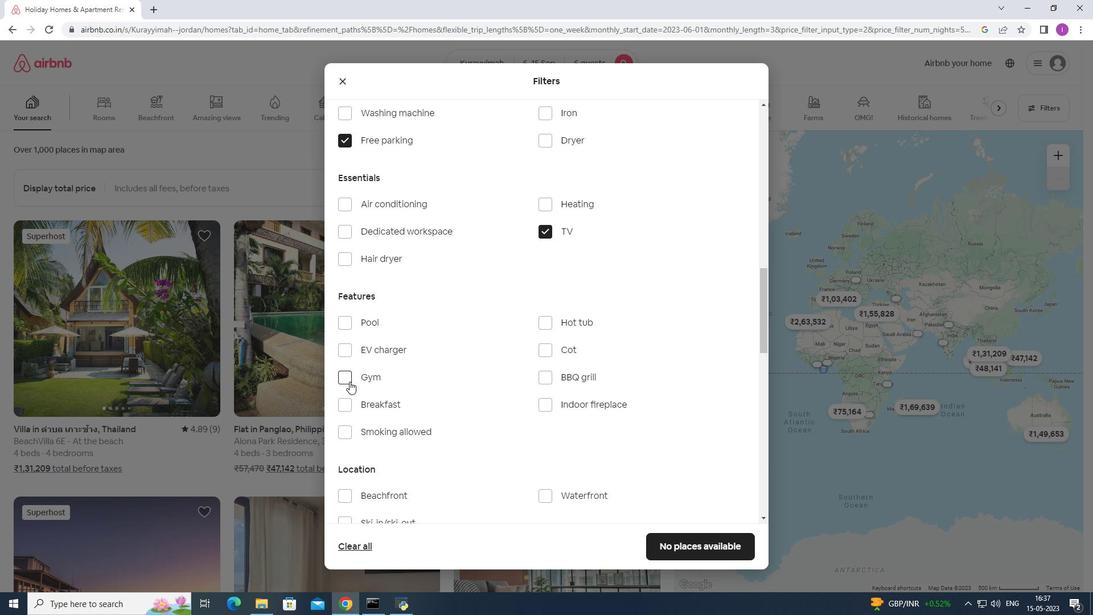 
Action: Mouse pressed left at (347, 379)
Screenshot: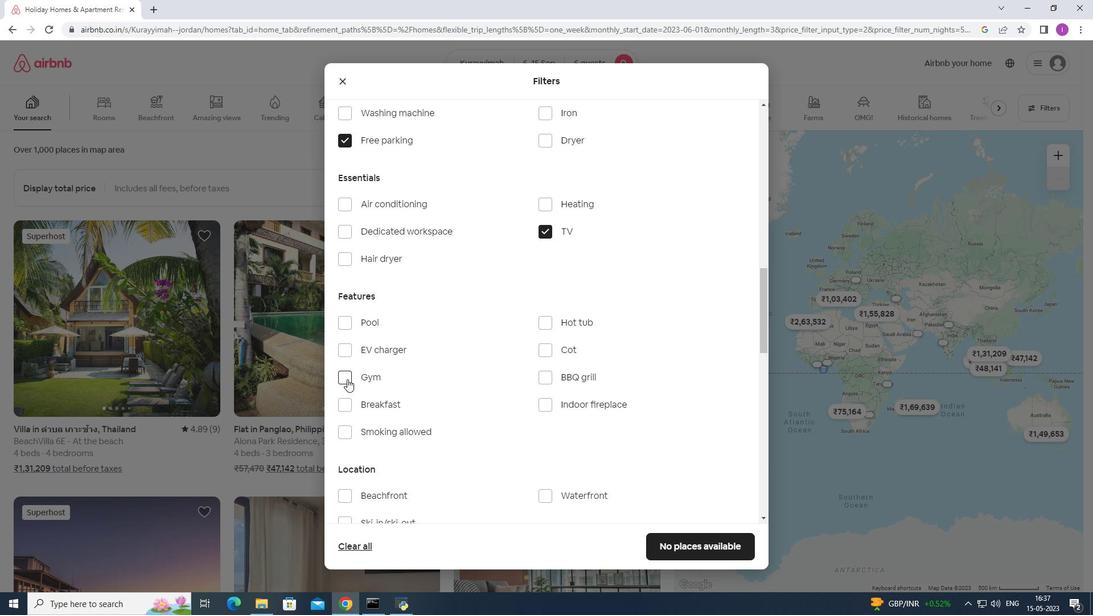 
Action: Mouse moved to (341, 405)
Screenshot: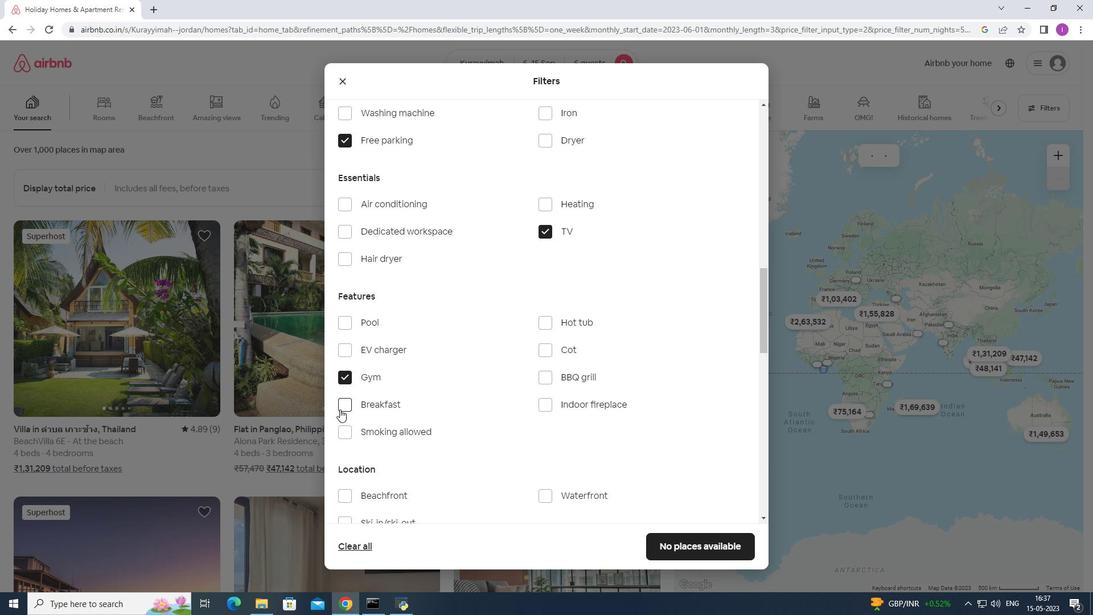 
Action: Mouse pressed left at (341, 405)
Screenshot: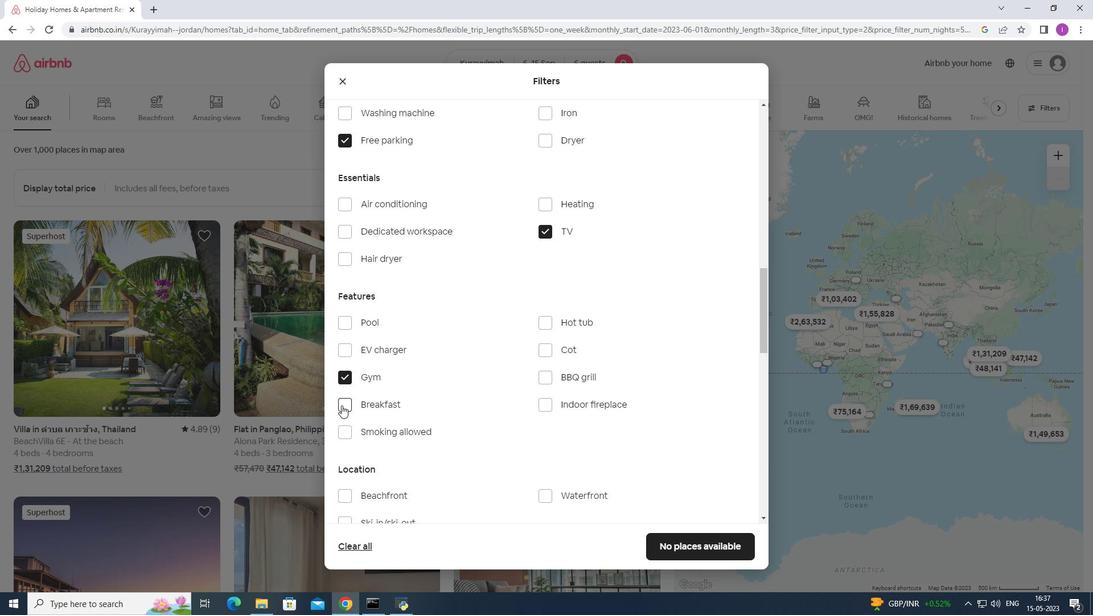 
Action: Mouse moved to (610, 478)
Screenshot: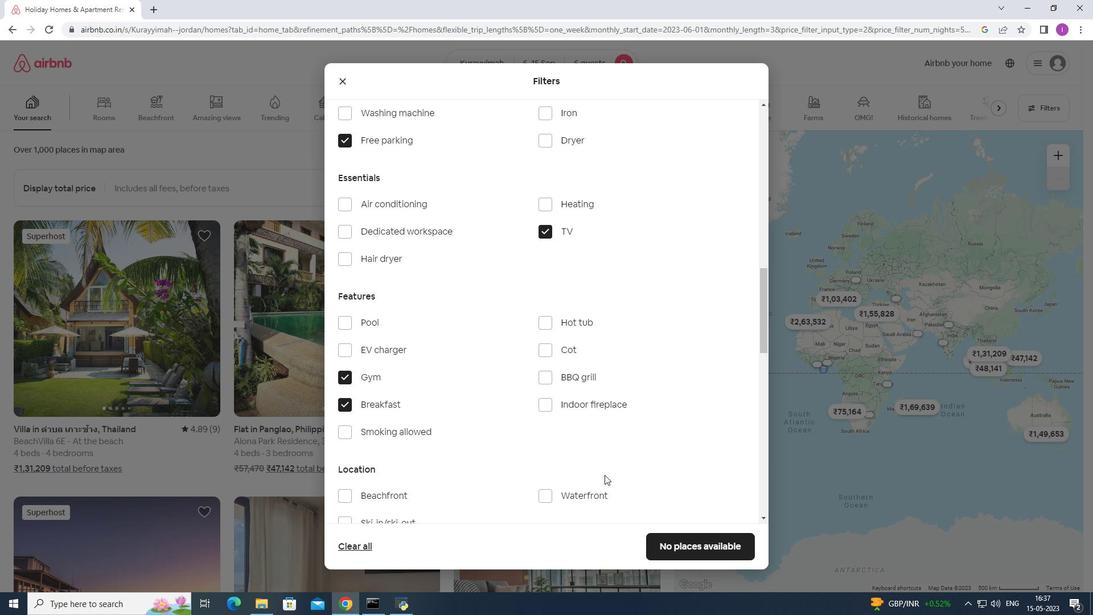 
Action: Mouse scrolled (610, 477) with delta (0, 0)
Screenshot: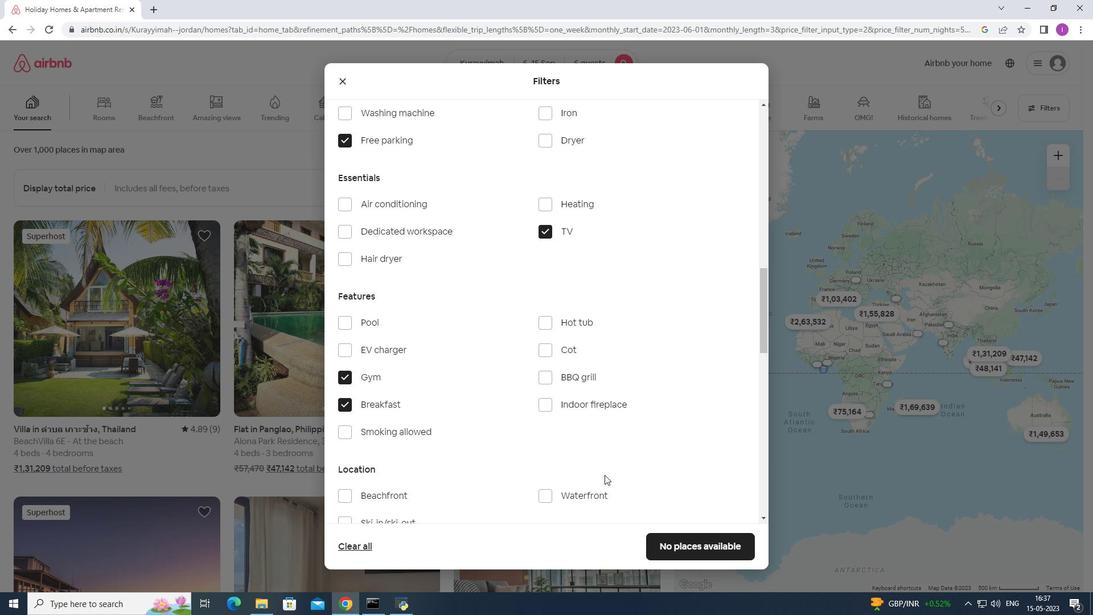 
Action: Mouse moved to (611, 479)
Screenshot: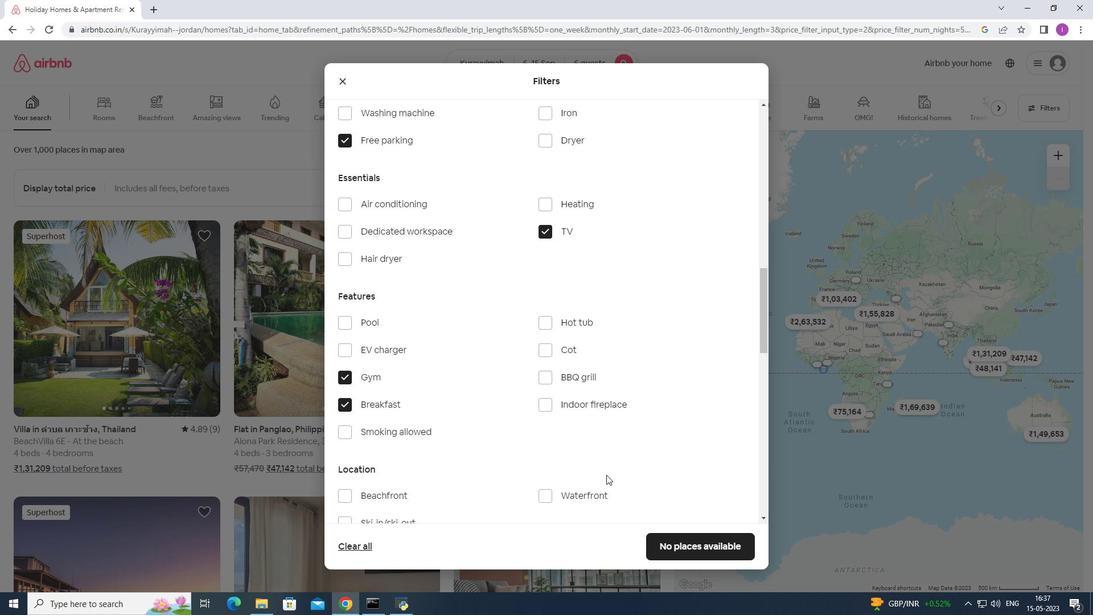
Action: Mouse scrolled (611, 478) with delta (0, 0)
Screenshot: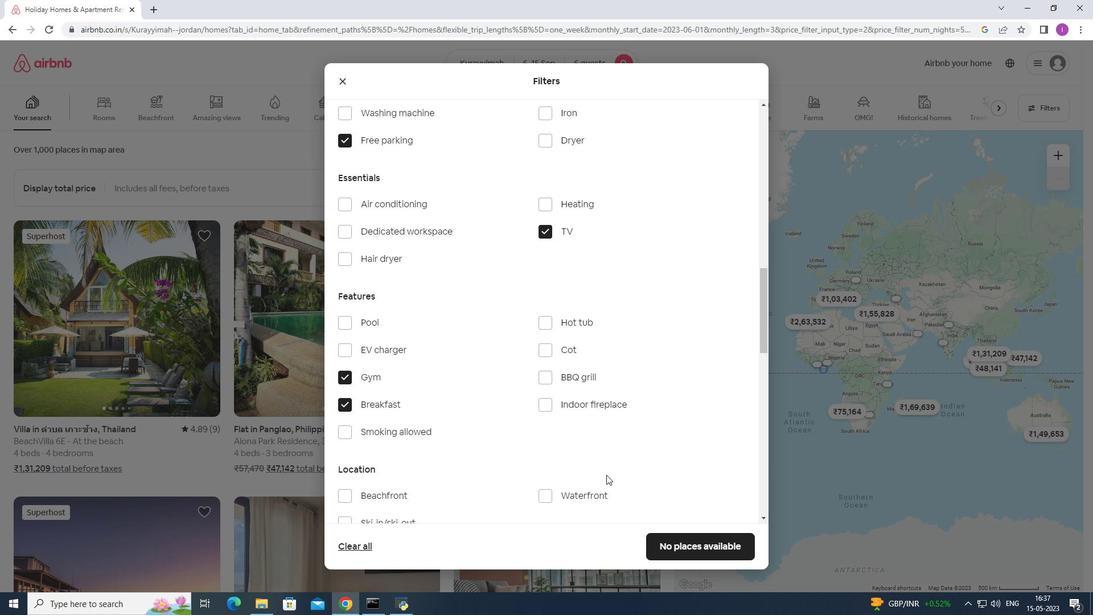 
Action: Mouse moved to (614, 482)
Screenshot: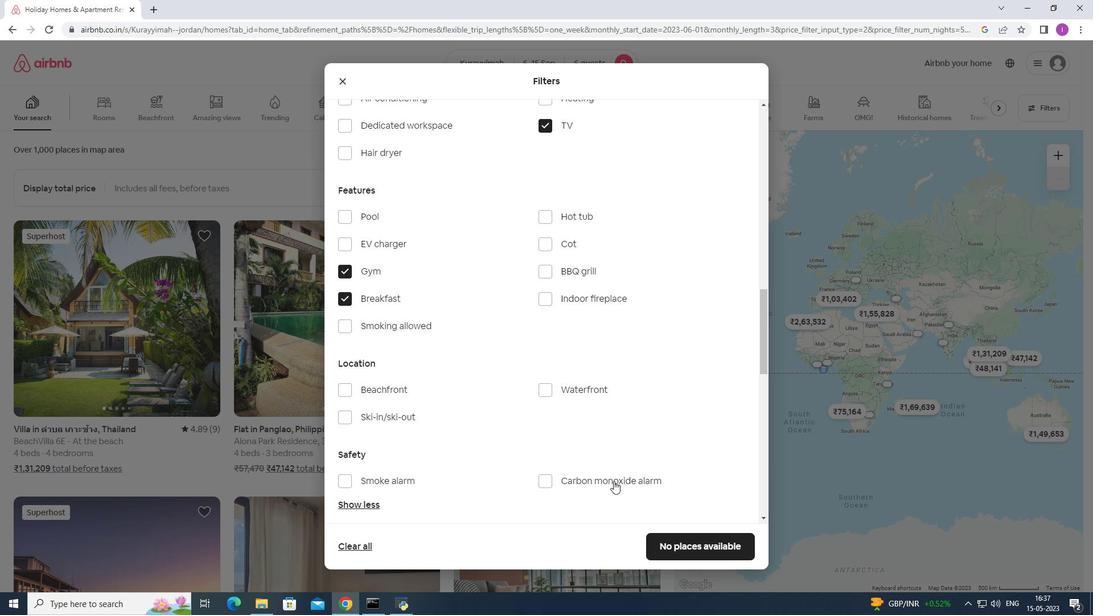 
Action: Mouse scrolled (614, 482) with delta (0, 0)
Screenshot: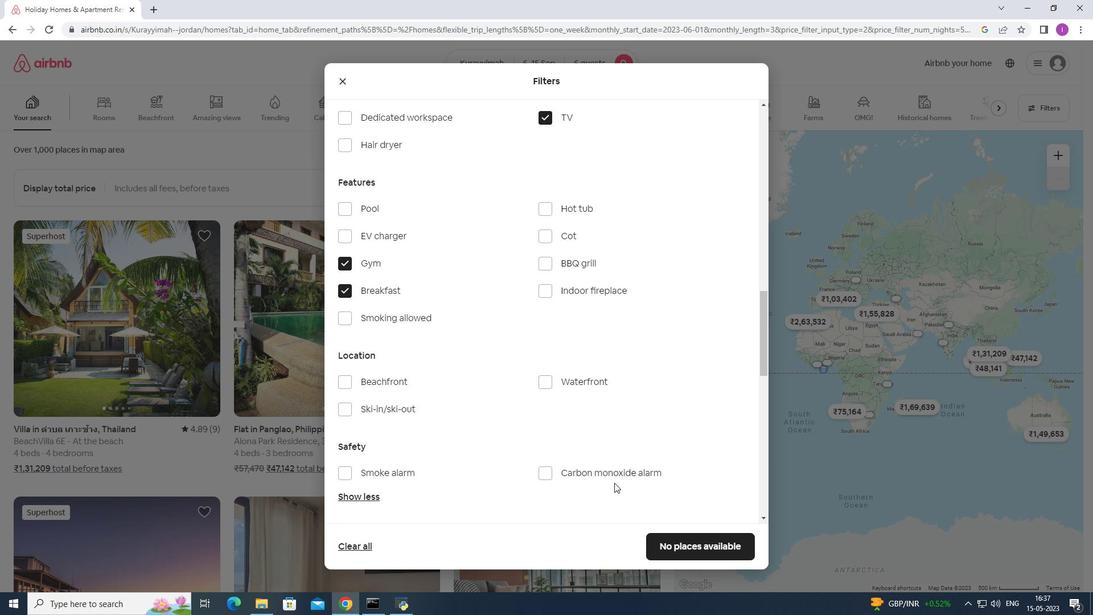 
Action: Mouse scrolled (614, 482) with delta (0, 0)
Screenshot: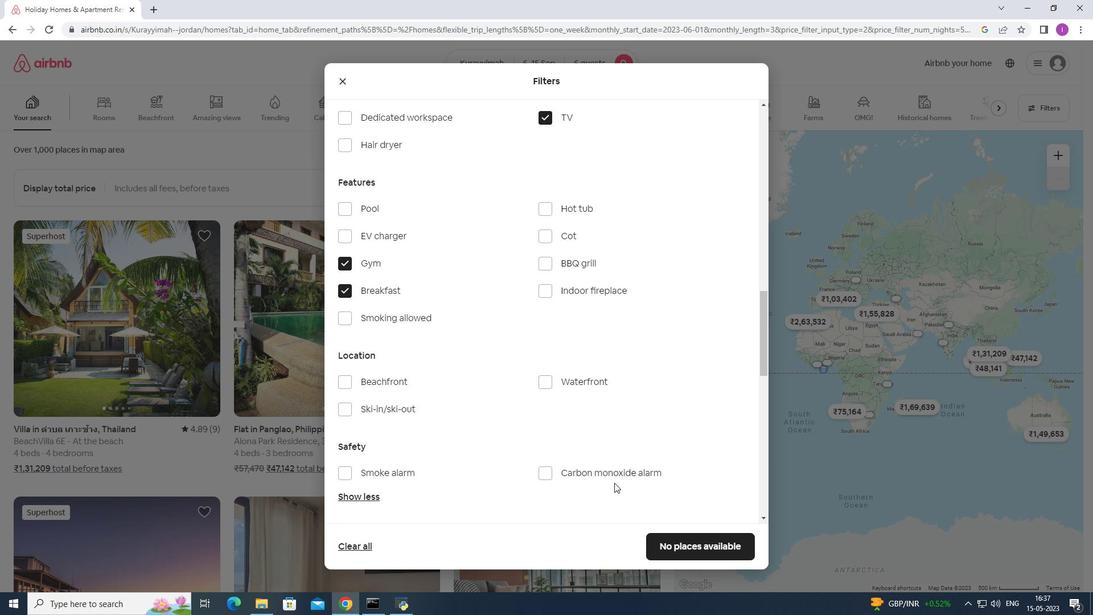 
Action: Mouse scrolled (614, 482) with delta (0, 0)
Screenshot: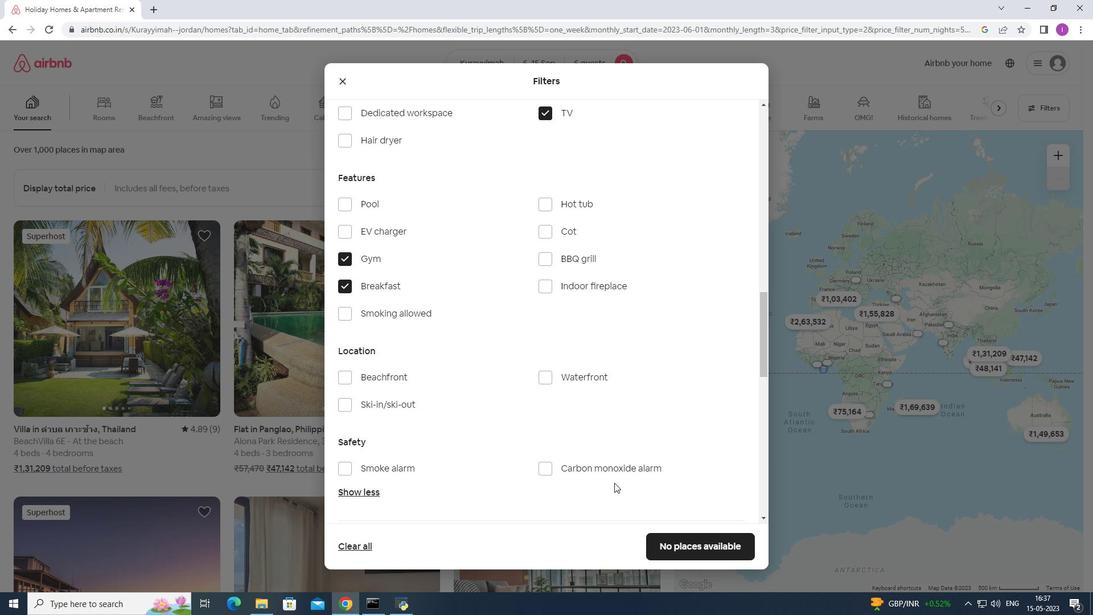 
Action: Mouse moved to (618, 464)
Screenshot: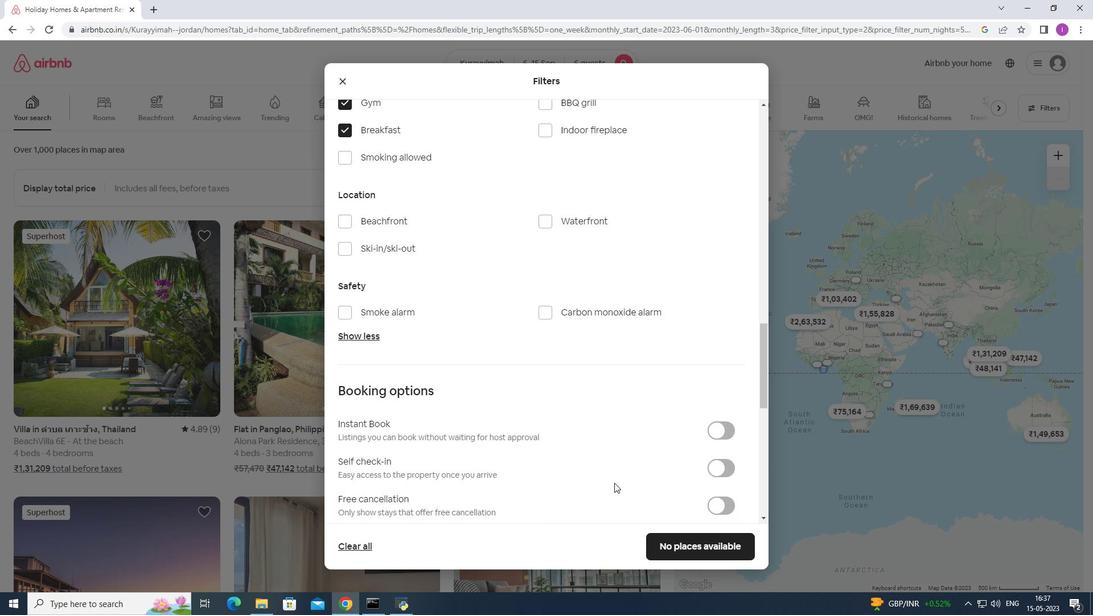
Action: Mouse scrolled (618, 464) with delta (0, 0)
Screenshot: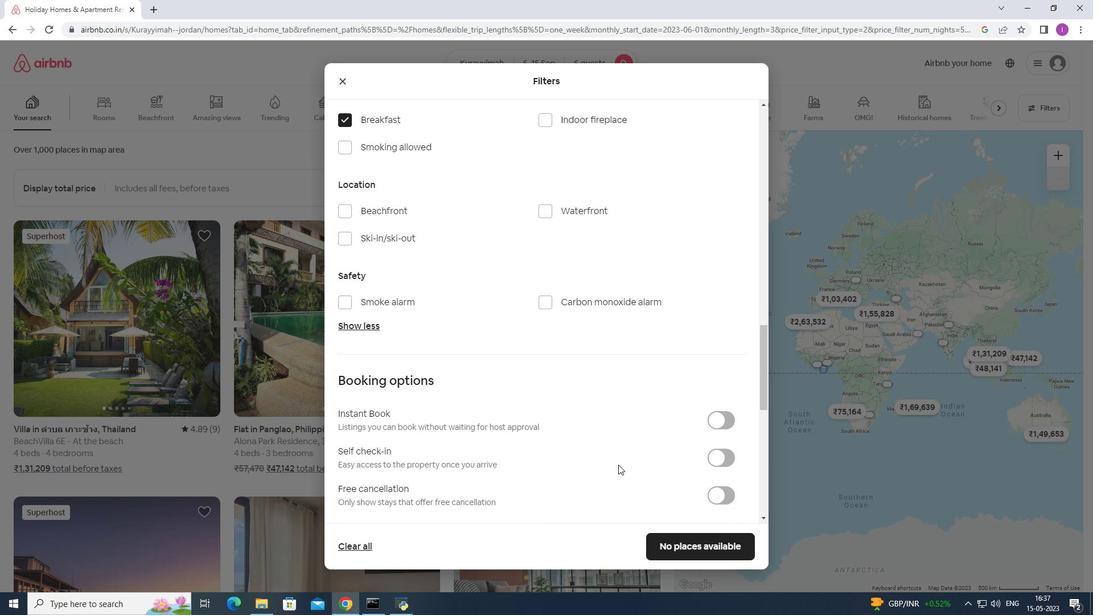
Action: Mouse moved to (710, 400)
Screenshot: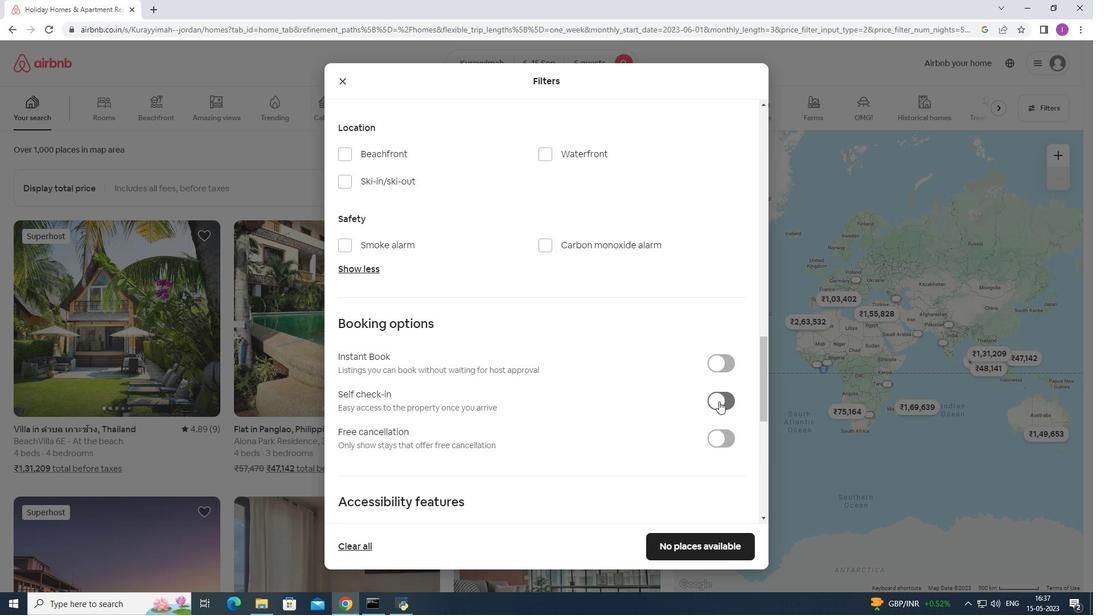 
Action: Mouse pressed left at (710, 400)
Screenshot: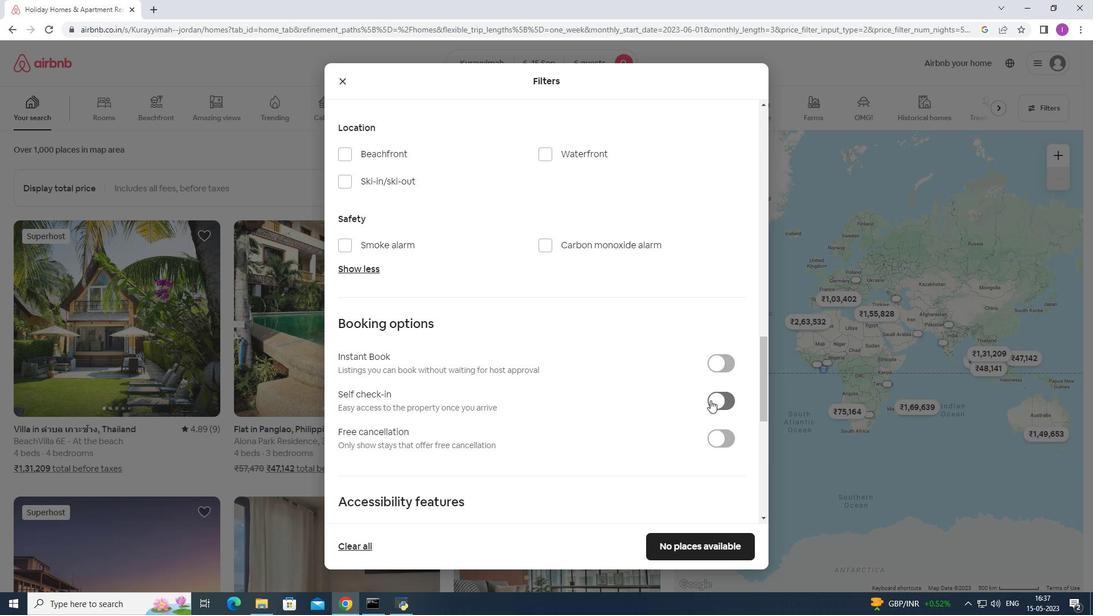 
Action: Mouse moved to (415, 500)
Screenshot: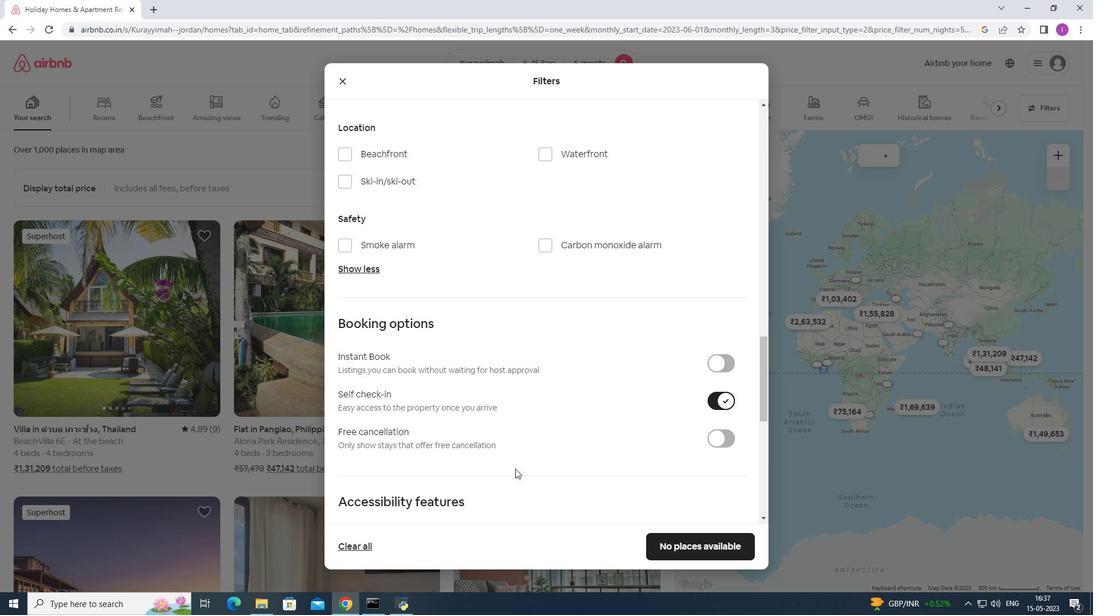 
Action: Mouse scrolled (415, 499) with delta (0, 0)
Screenshot: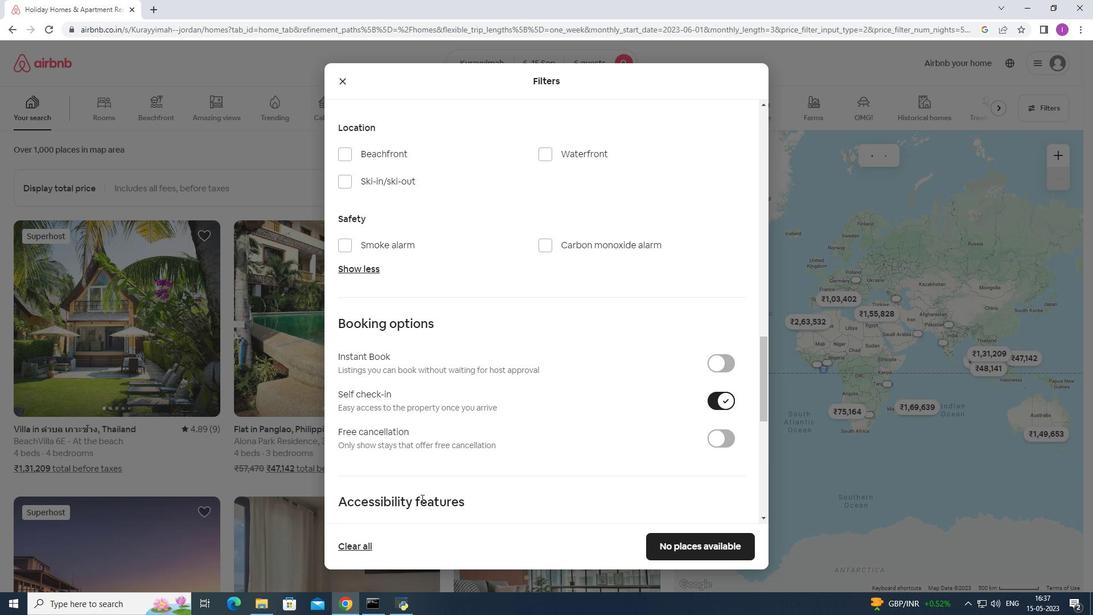 
Action: Mouse moved to (414, 501)
Screenshot: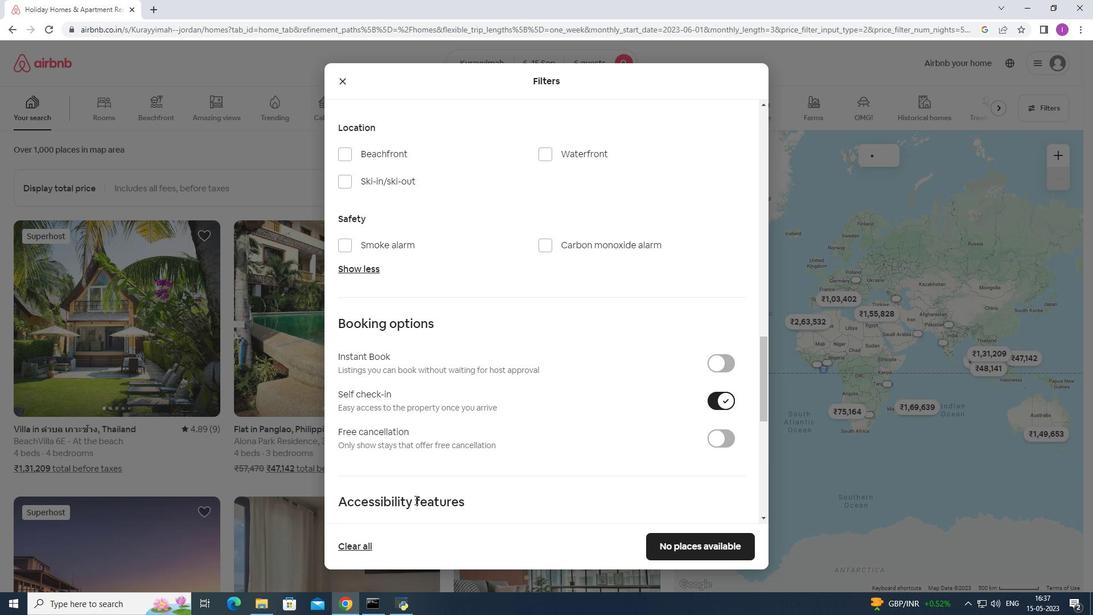 
Action: Mouse scrolled (414, 500) with delta (0, 0)
Screenshot: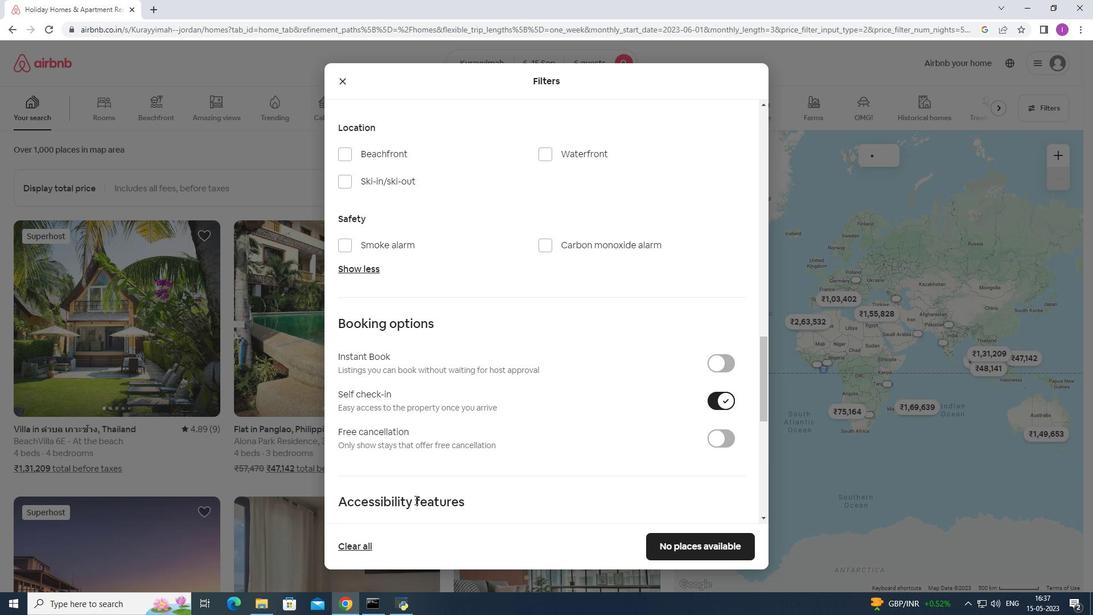 
Action: Mouse scrolled (414, 500) with delta (0, 0)
Screenshot: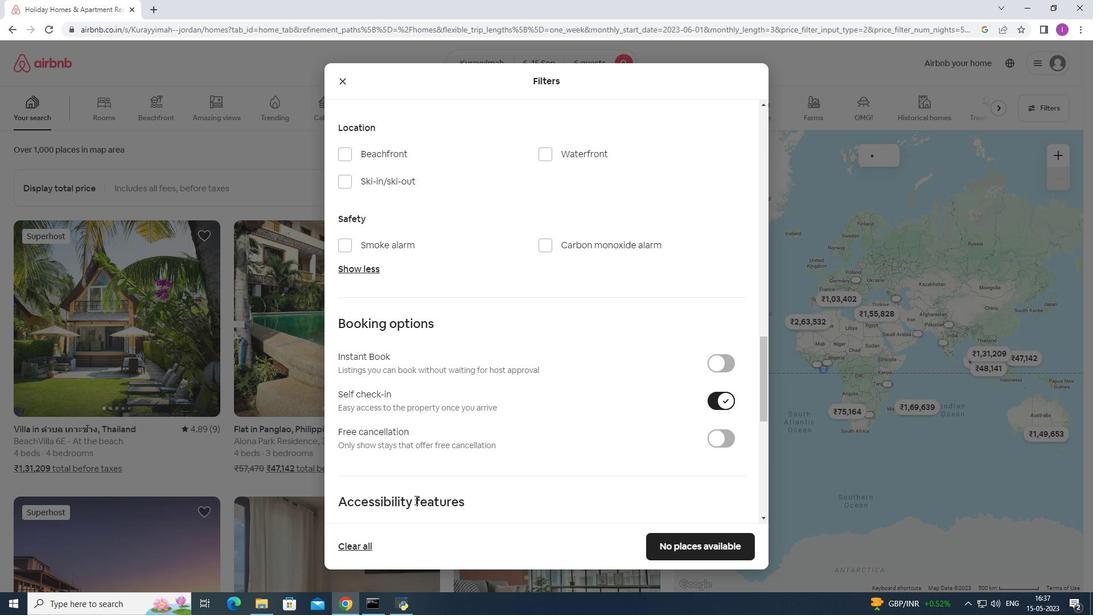 
Action: Mouse scrolled (414, 500) with delta (0, 0)
Screenshot: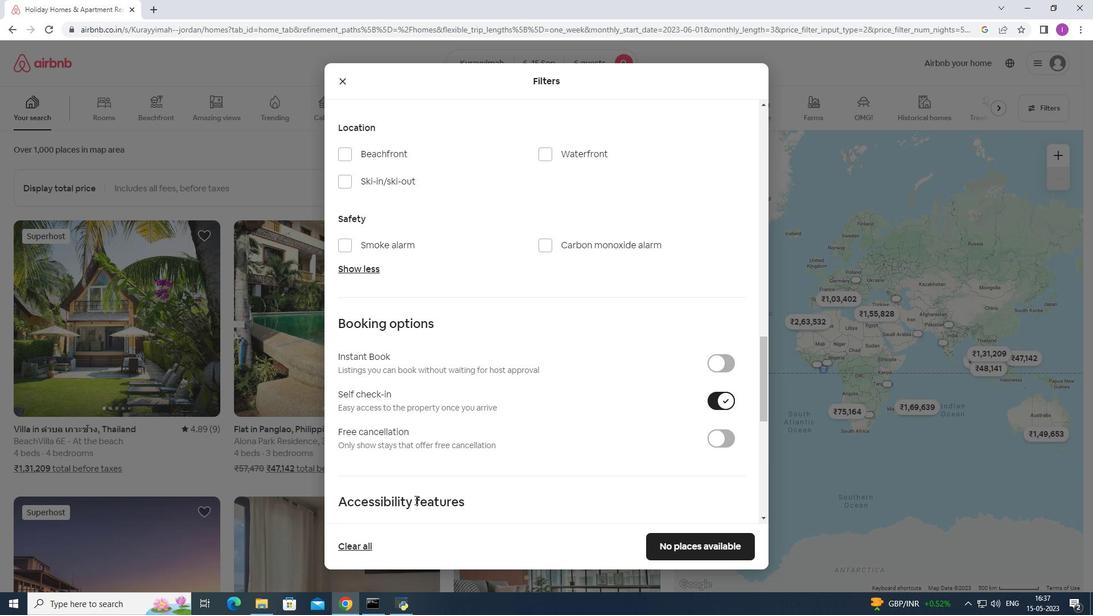 
Action: Mouse moved to (416, 497)
Screenshot: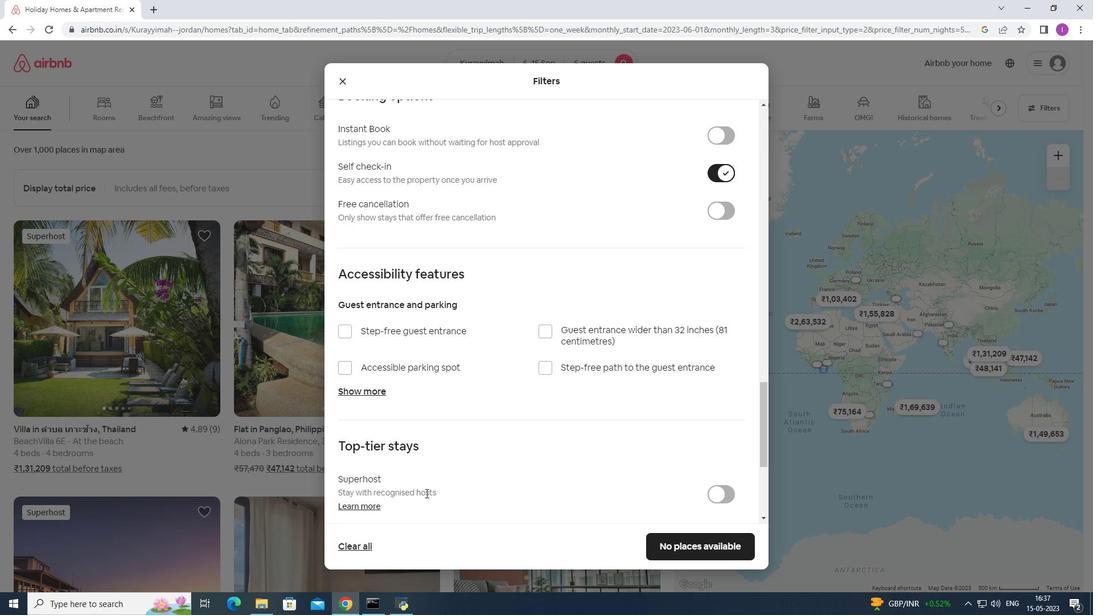 
Action: Mouse scrolled (416, 496) with delta (0, 0)
Screenshot: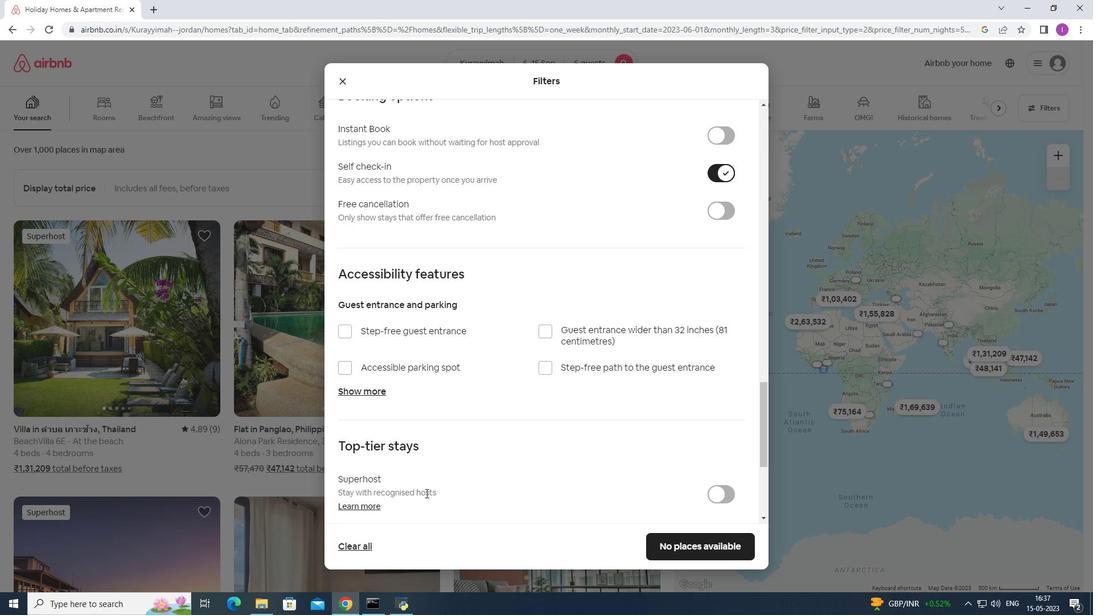 
Action: Mouse moved to (414, 501)
Screenshot: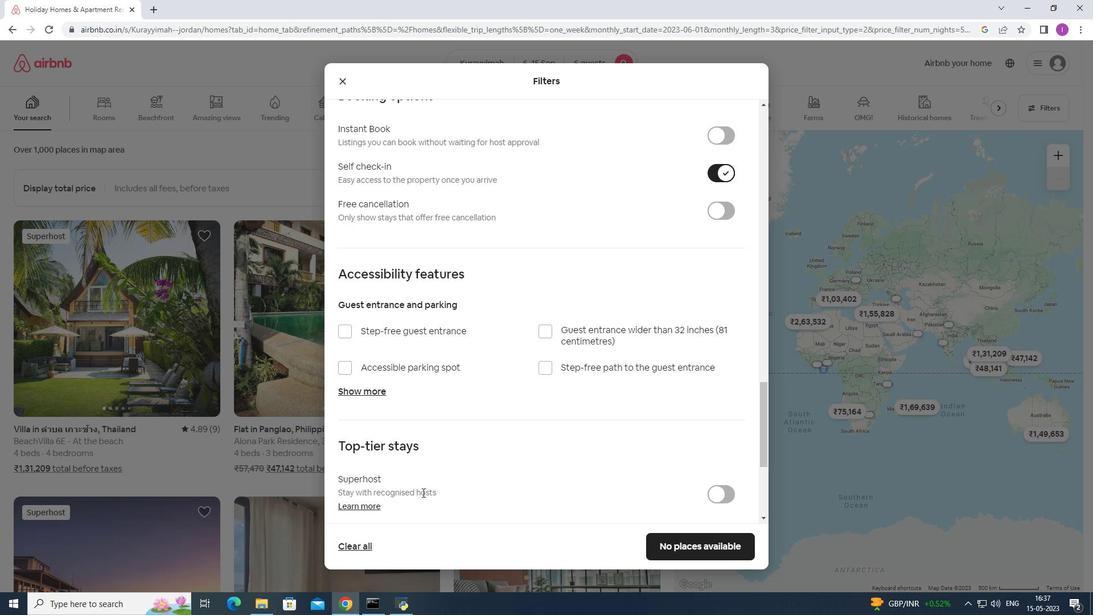 
Action: Mouse scrolled (414, 501) with delta (0, 0)
Screenshot: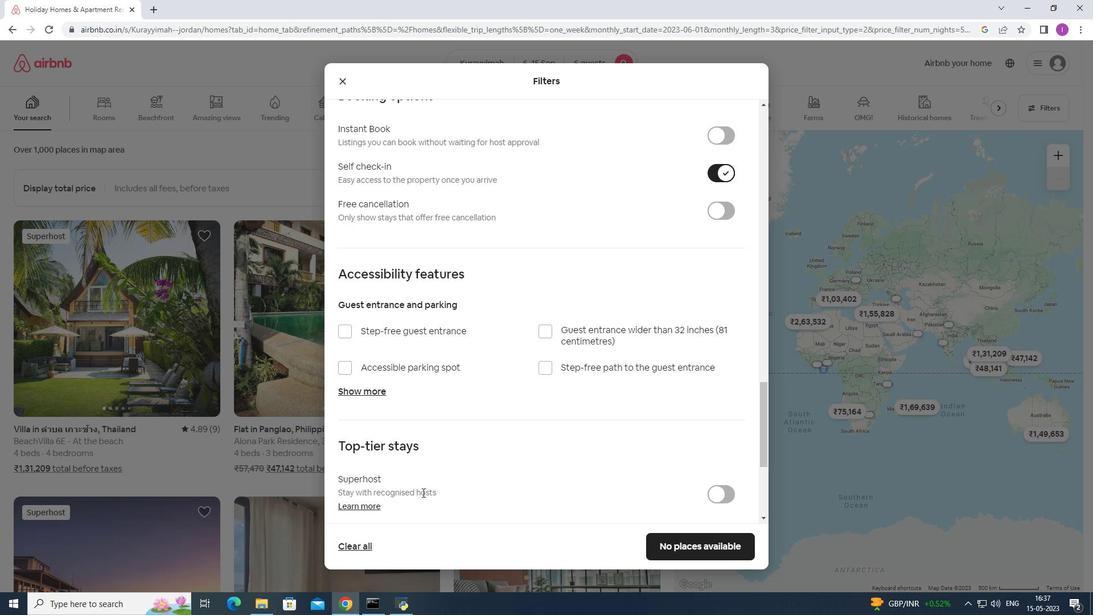 
Action: Mouse scrolled (414, 501) with delta (0, 0)
Screenshot: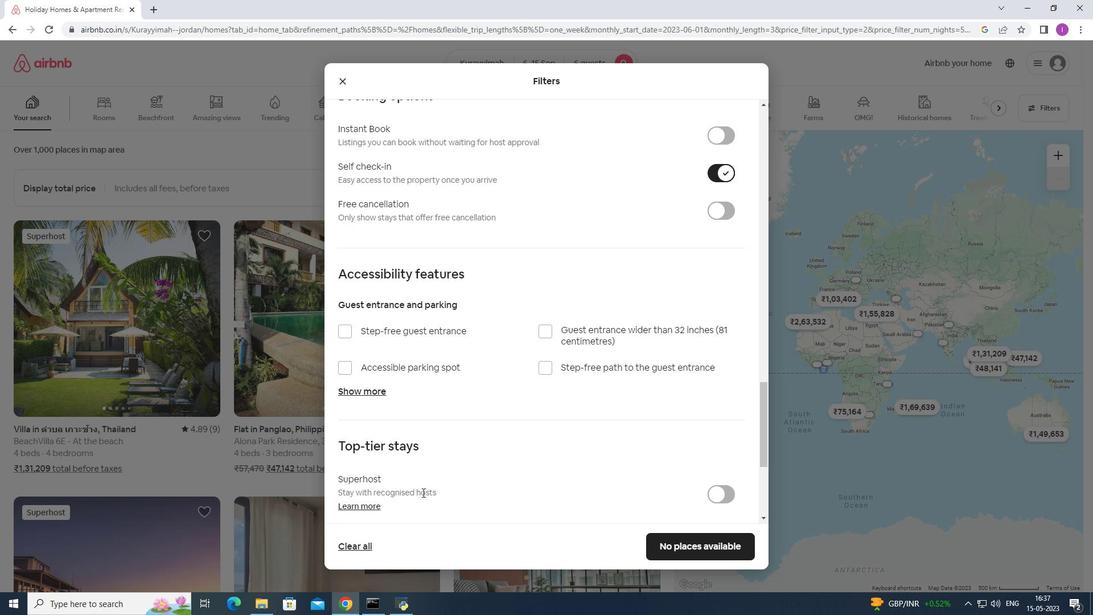 
Action: Mouse scrolled (414, 501) with delta (0, 0)
Screenshot: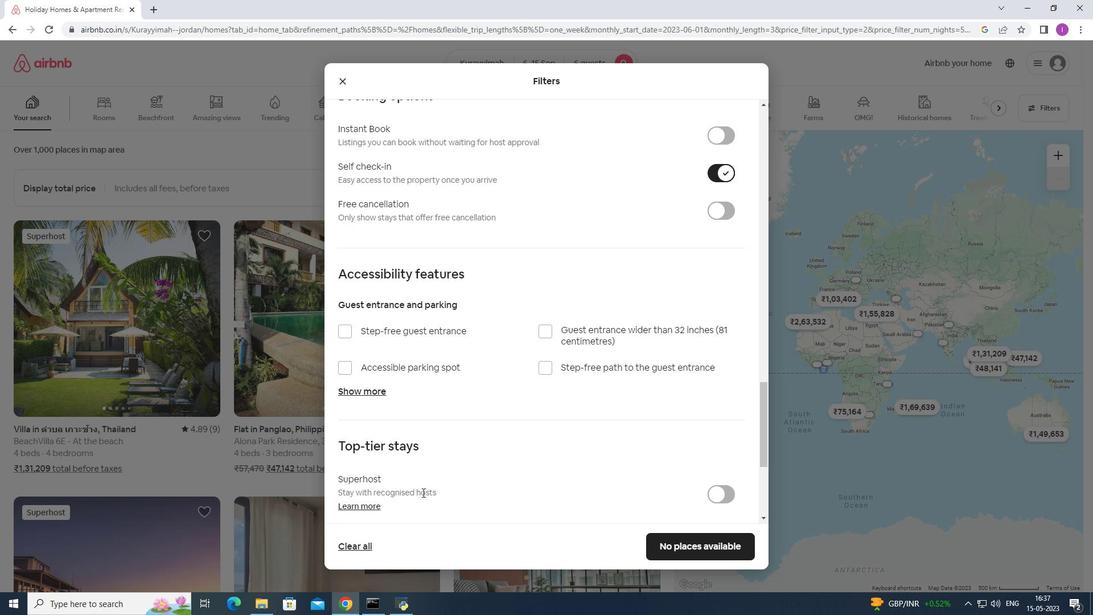 
Action: Mouse moved to (376, 502)
Screenshot: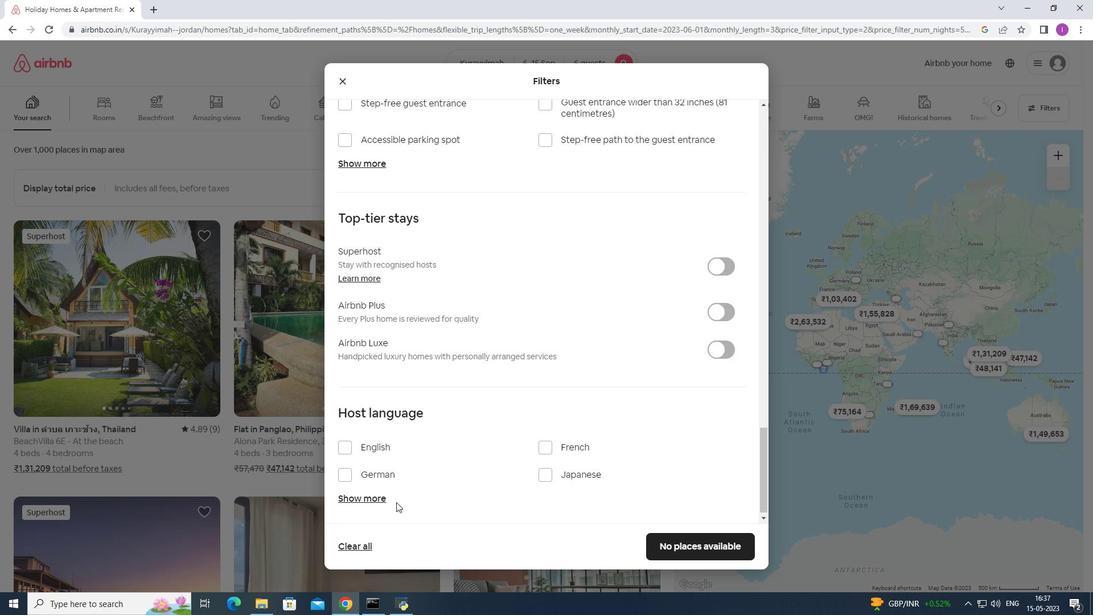 
Action: Mouse scrolled (376, 501) with delta (0, 0)
Screenshot: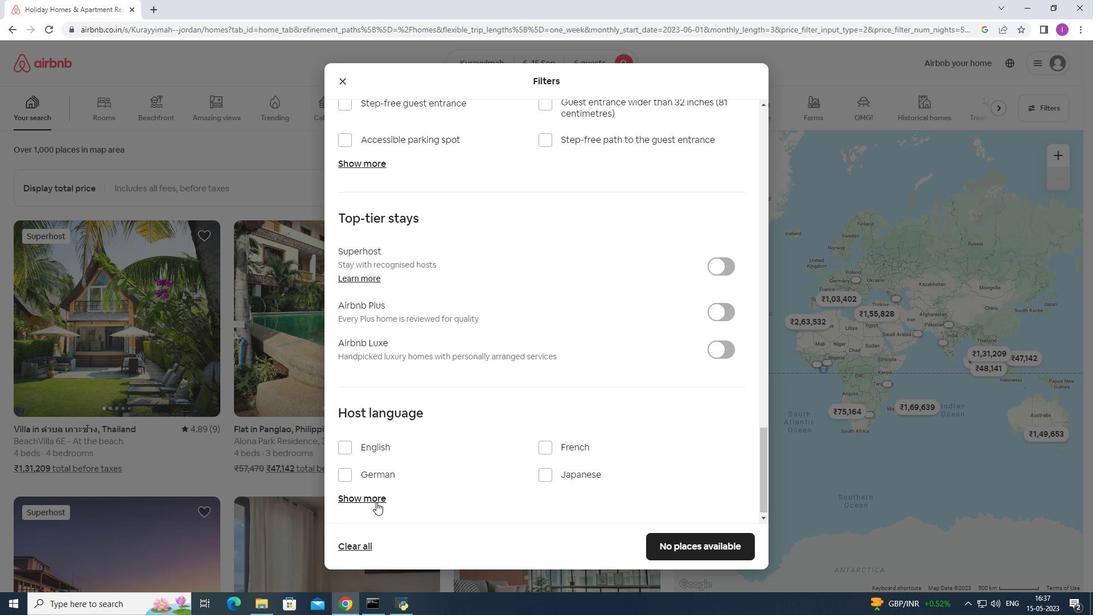 
Action: Mouse scrolled (376, 501) with delta (0, 0)
Screenshot: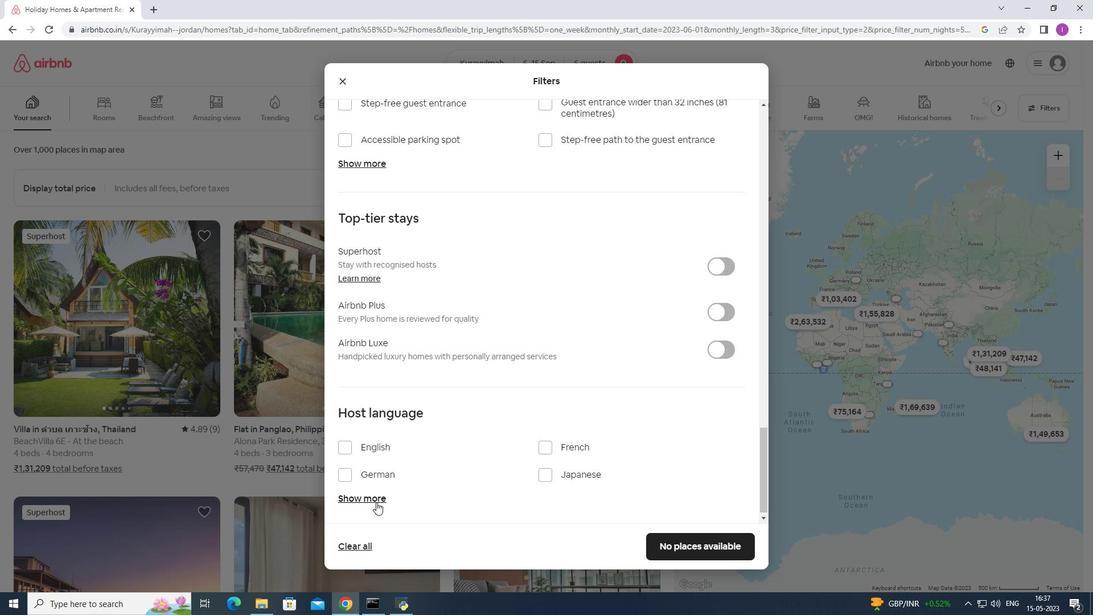 
Action: Mouse scrolled (376, 501) with delta (0, 0)
Screenshot: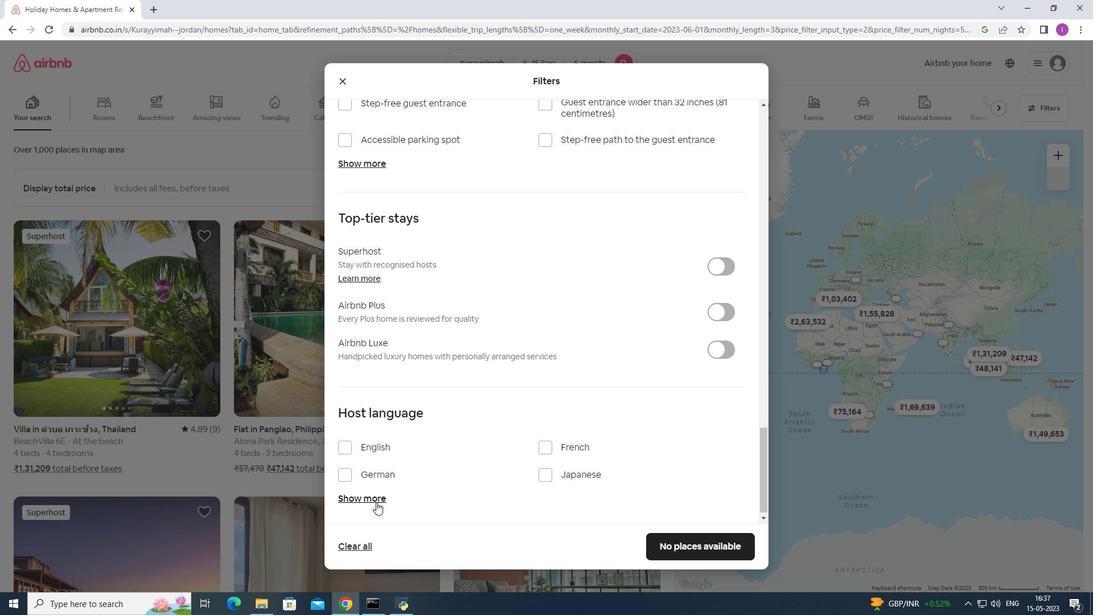
Action: Mouse scrolled (376, 501) with delta (0, 0)
Screenshot: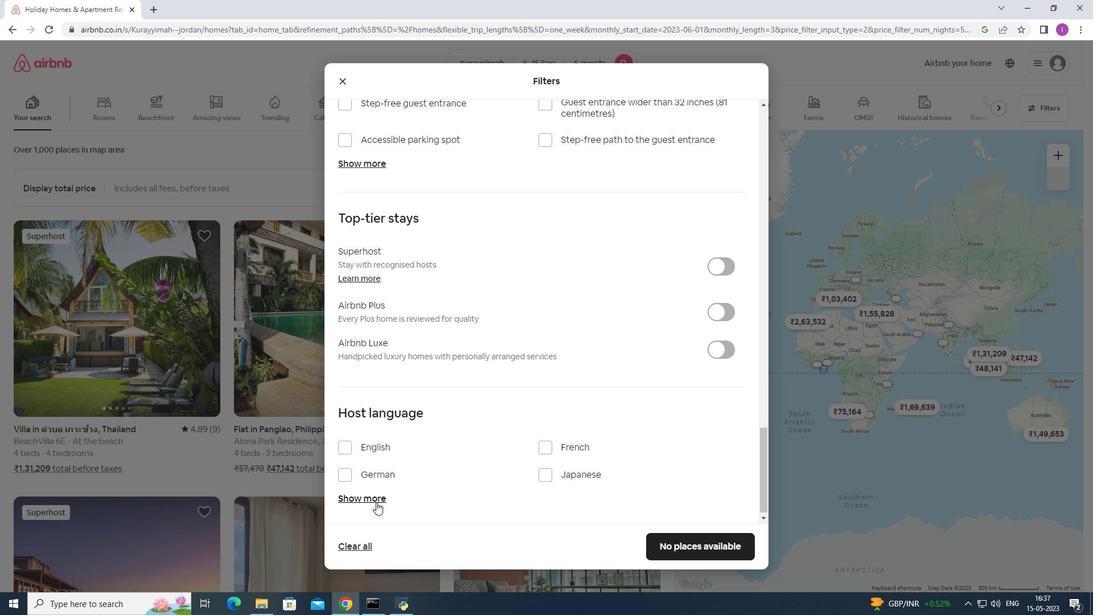 
Action: Mouse moved to (341, 444)
Screenshot: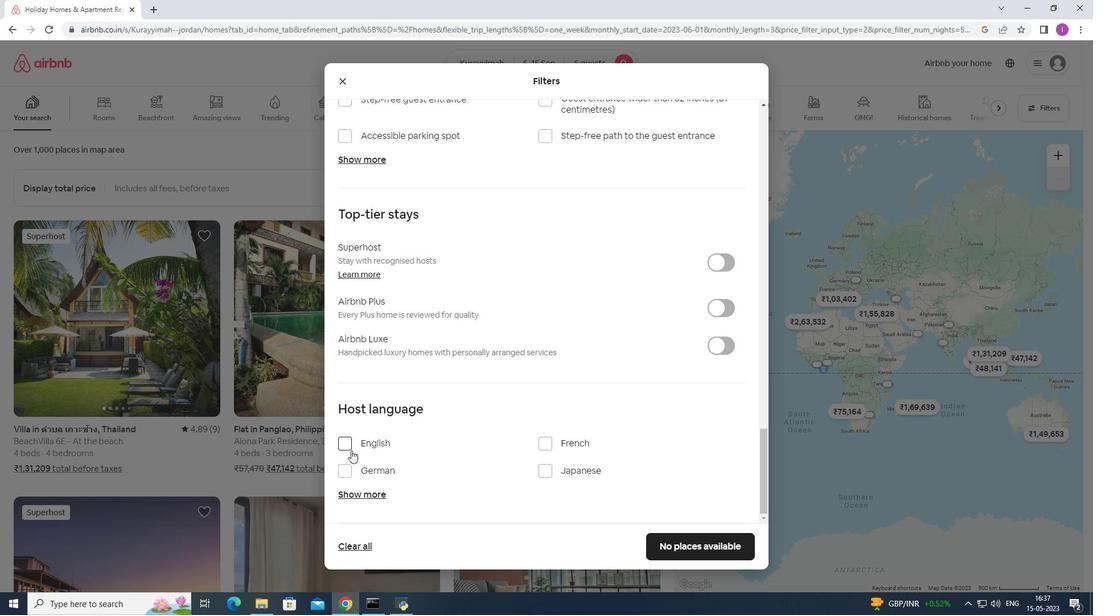 
Action: Mouse pressed left at (341, 444)
Screenshot: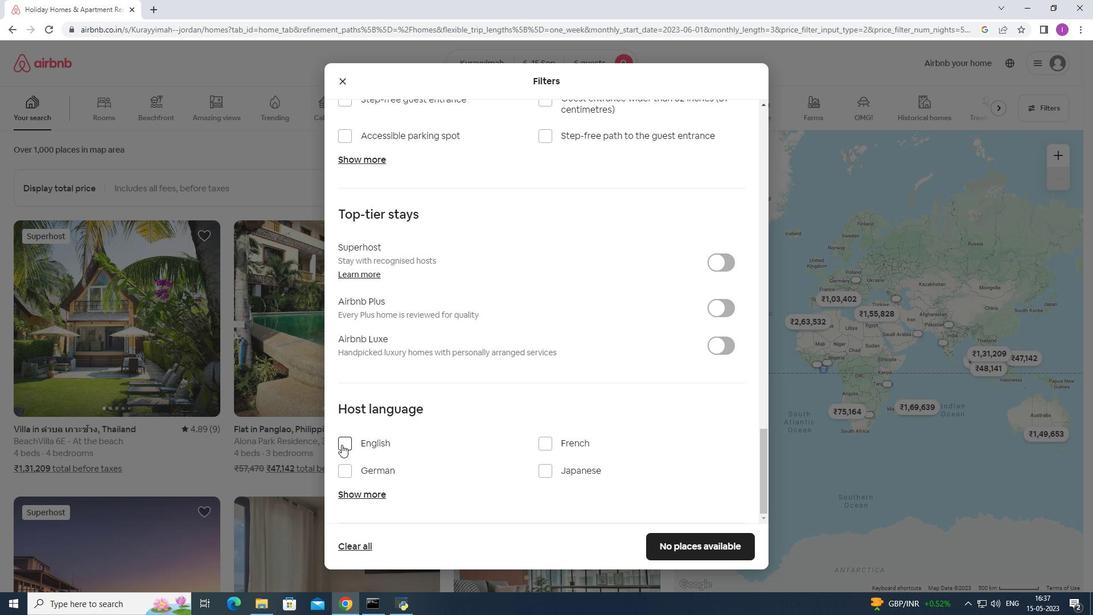 
Action: Mouse moved to (648, 554)
Screenshot: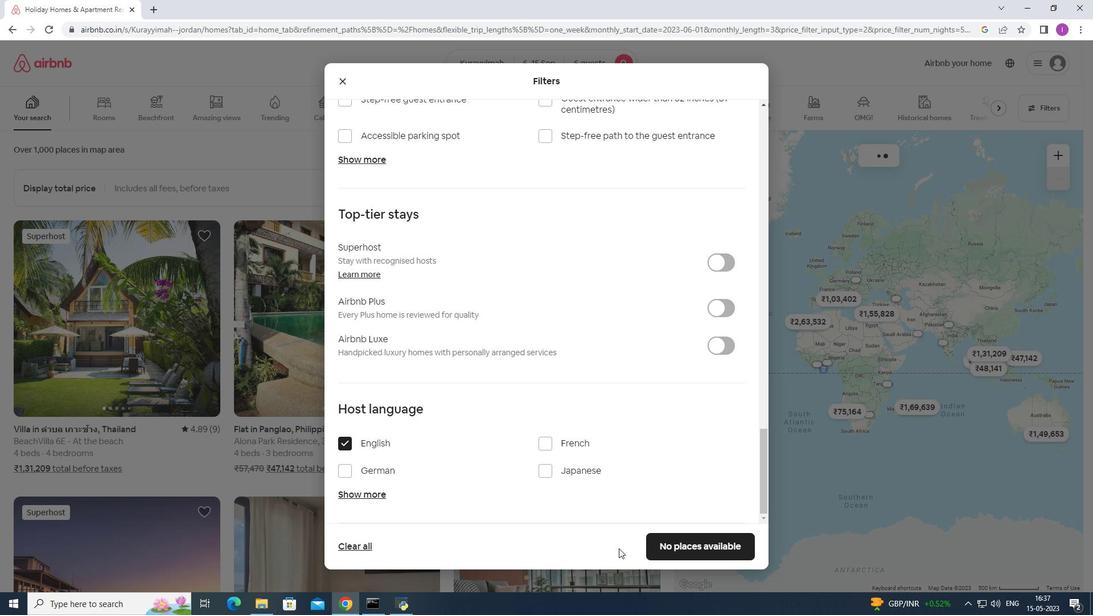 
Action: Mouse scrolled (648, 553) with delta (0, 0)
Screenshot: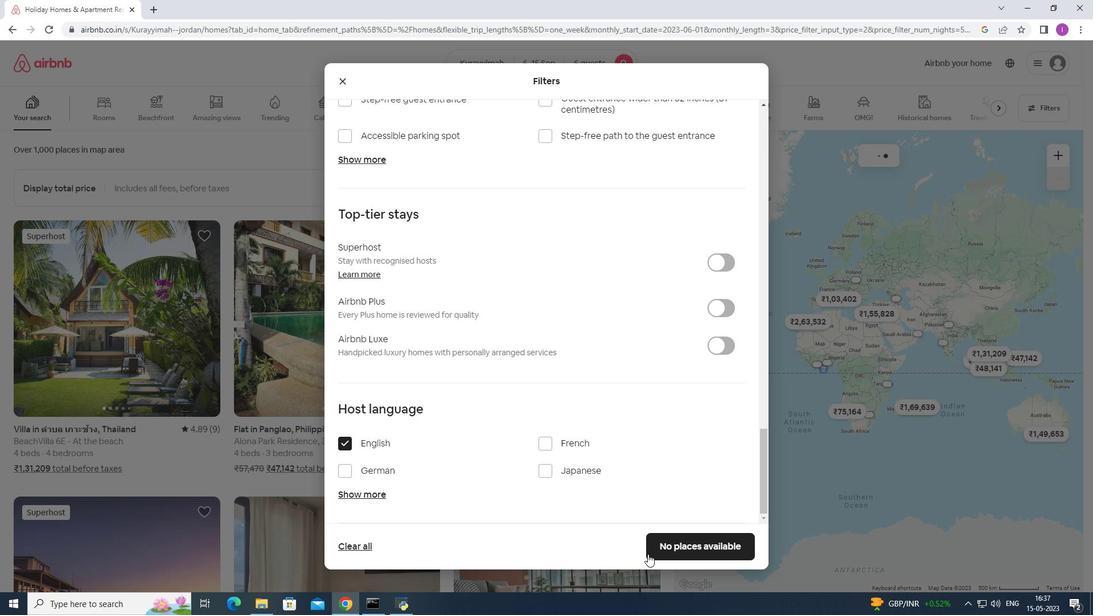 
Action: Mouse moved to (656, 546)
Screenshot: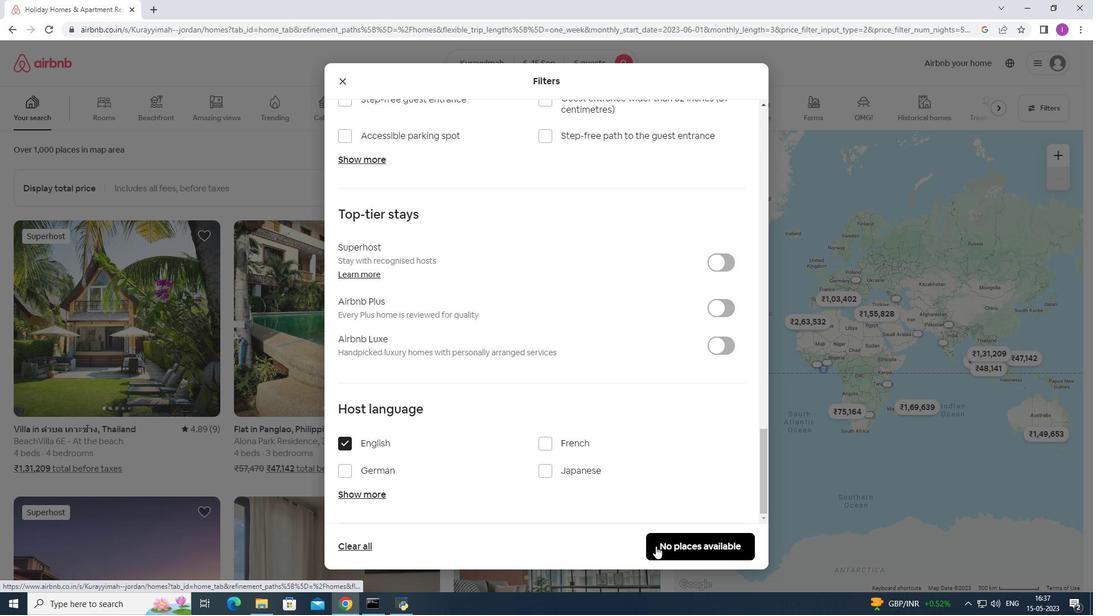 
Action: Mouse scrolled (656, 545) with delta (0, 0)
Screenshot: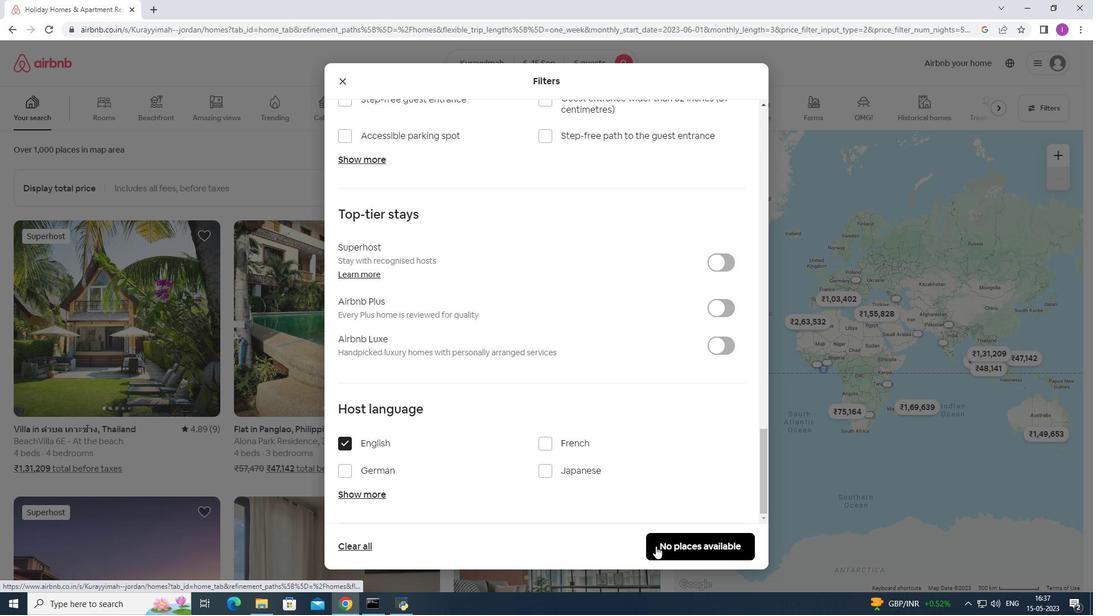 
Action: Mouse scrolled (656, 545) with delta (0, 0)
Screenshot: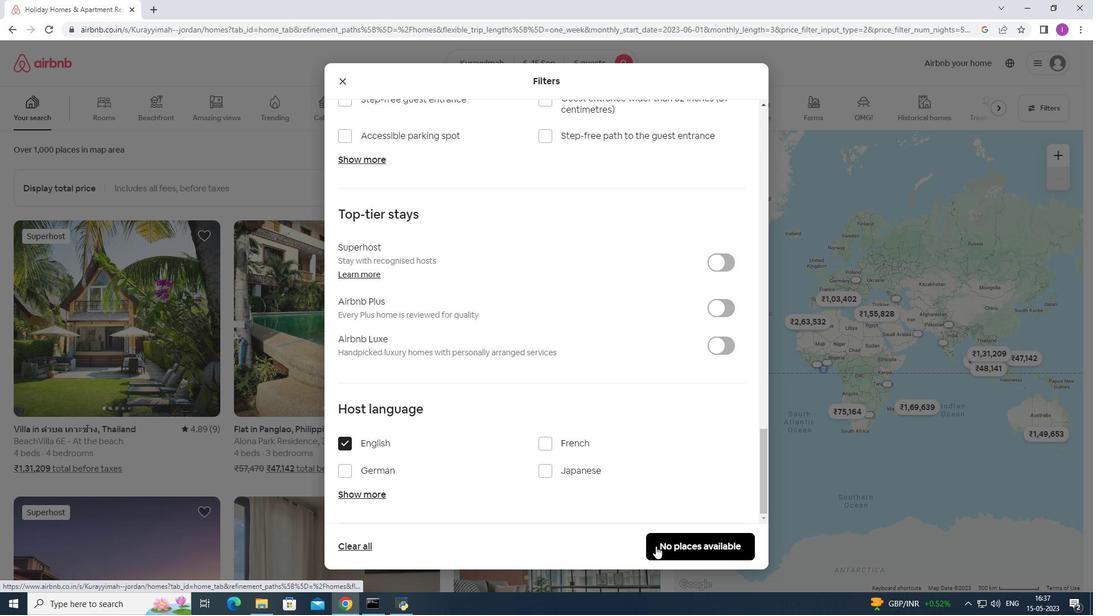 
Action: Mouse scrolled (656, 545) with delta (0, 0)
Screenshot: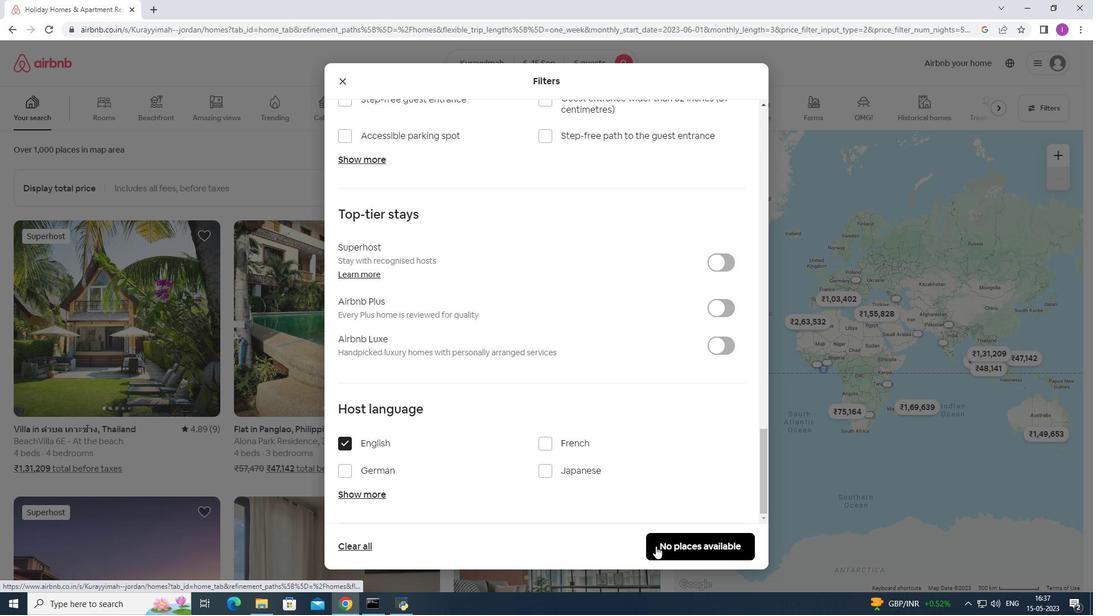 
Action: Mouse moved to (657, 544)
Screenshot: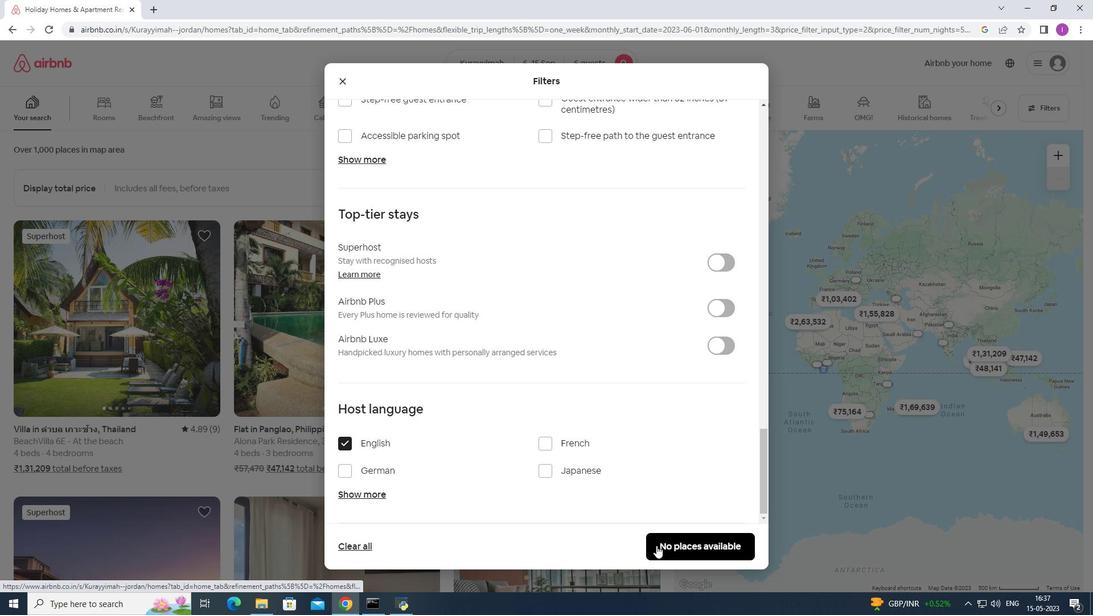 
Action: Mouse pressed left at (657, 544)
Screenshot: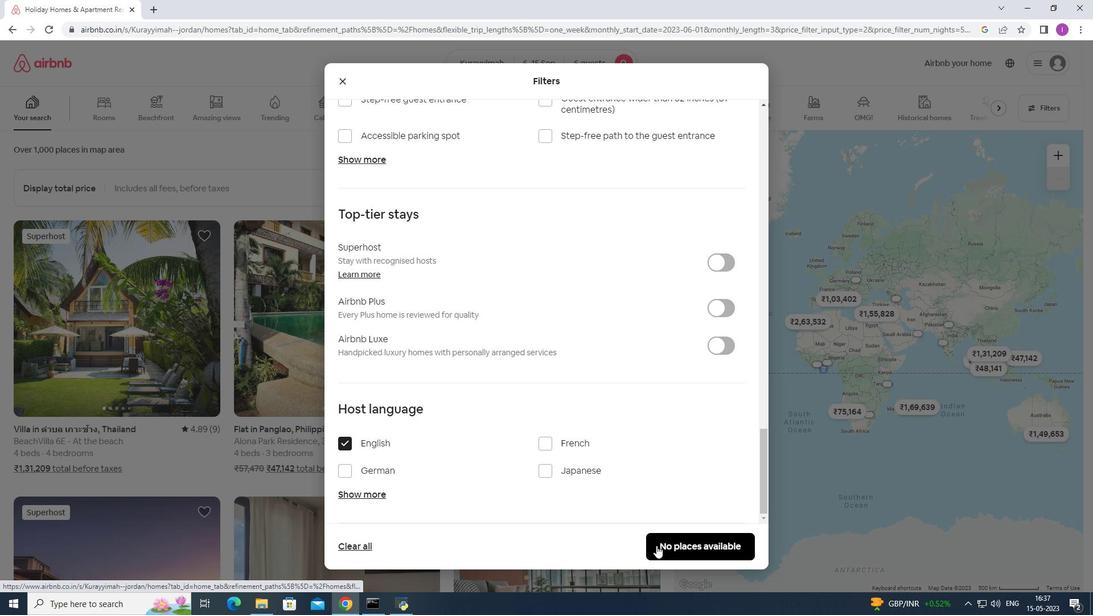 
Action: Mouse moved to (610, 534)
Screenshot: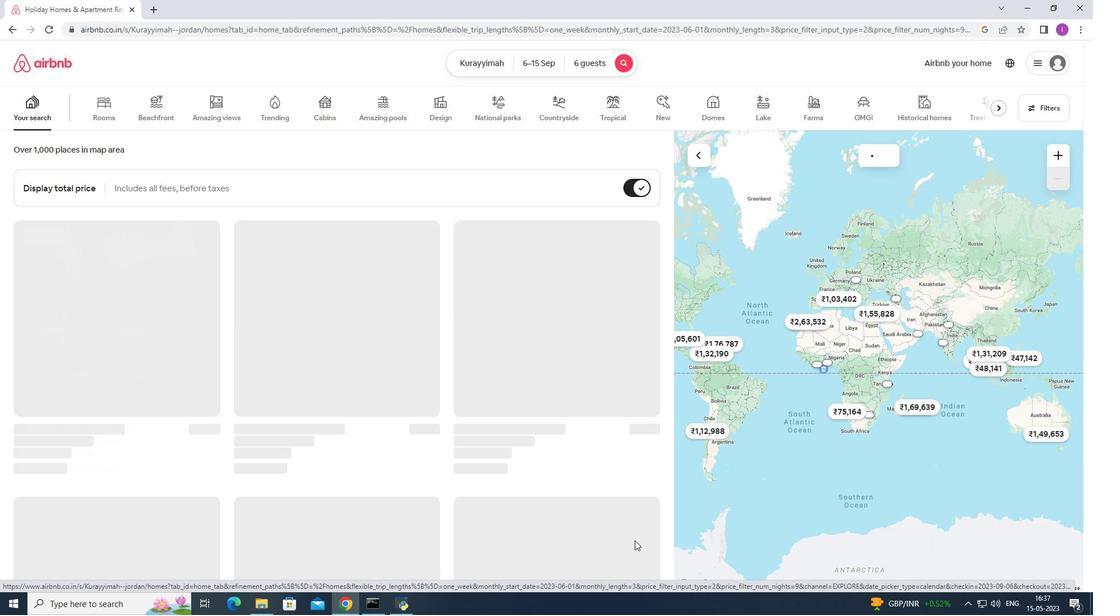 
